 Task: Add an event with the title Third Training Session: Effective Communication and Relationship Building in Teams, date '2024/05/27', time 8:30 AM to 10:30 AMand add a description: During the meeting, you will have the chance to present an overview of your business, highlighting key aspects such as your product or service, target market, competitive advantage, and growth potential. This presentation should provide a clear understanding of your business model and value proposition, captivating the interest of the potential investor., put the event into Green category, logged in from the account softage.8@softage.netand send the event invitation to softage.10@softage.net and softage.6@softage.net. Set a reminder for the event 191 day before
Action: Mouse moved to (147, 183)
Screenshot: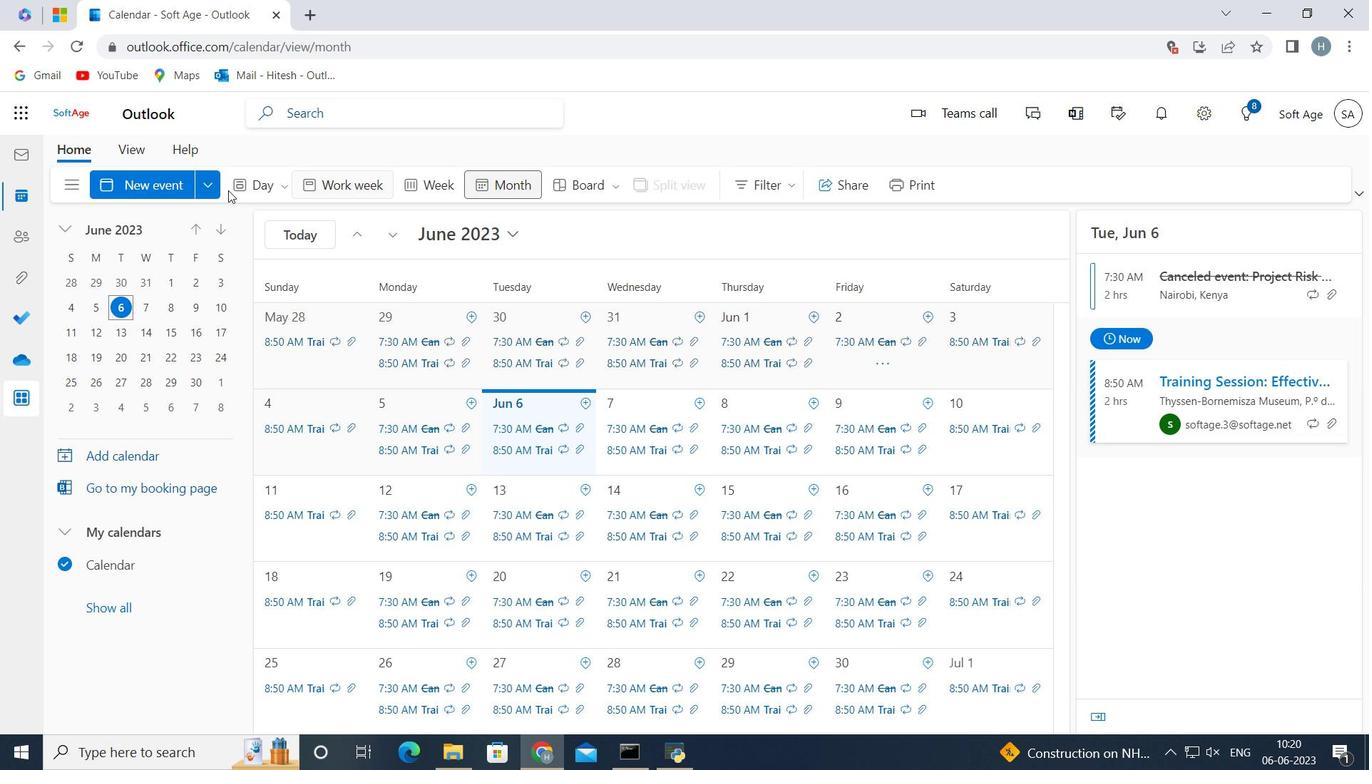 
Action: Mouse pressed left at (147, 183)
Screenshot: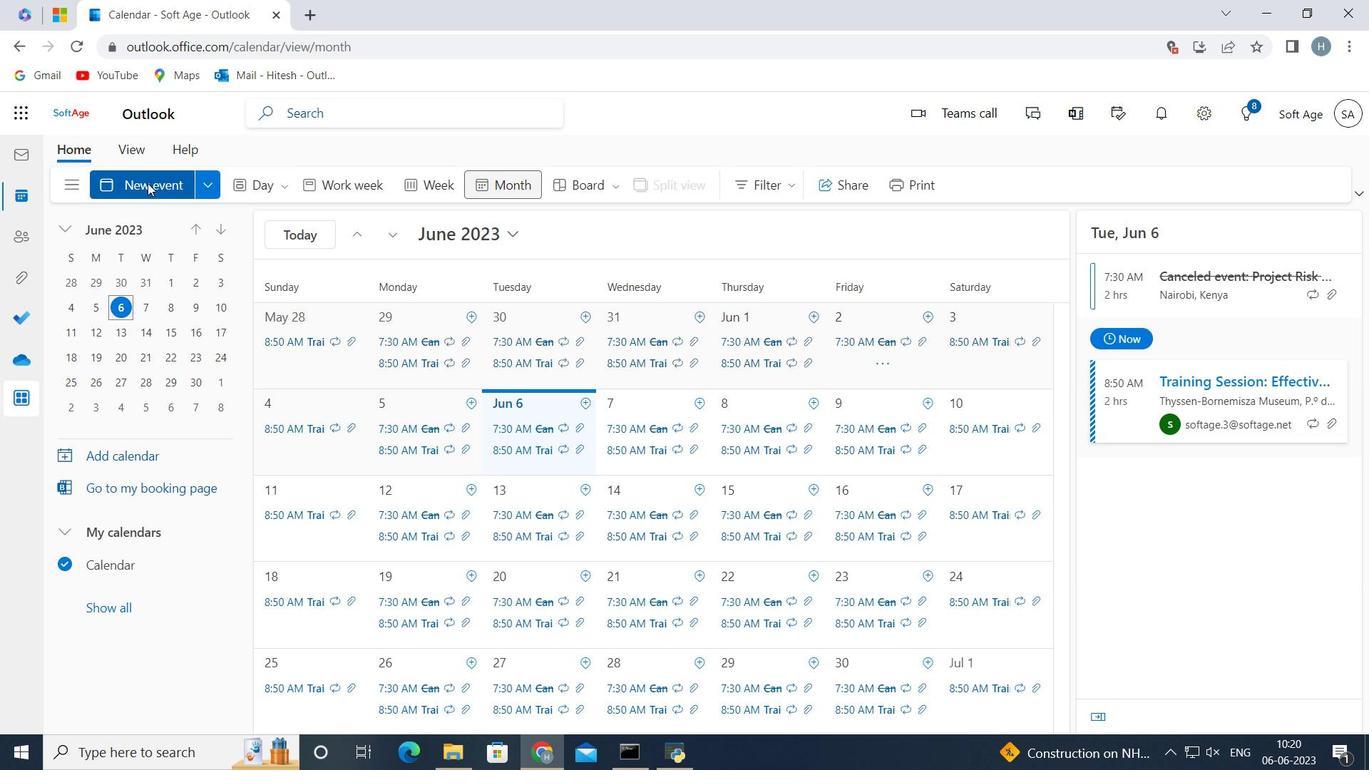 
Action: Mouse moved to (431, 298)
Screenshot: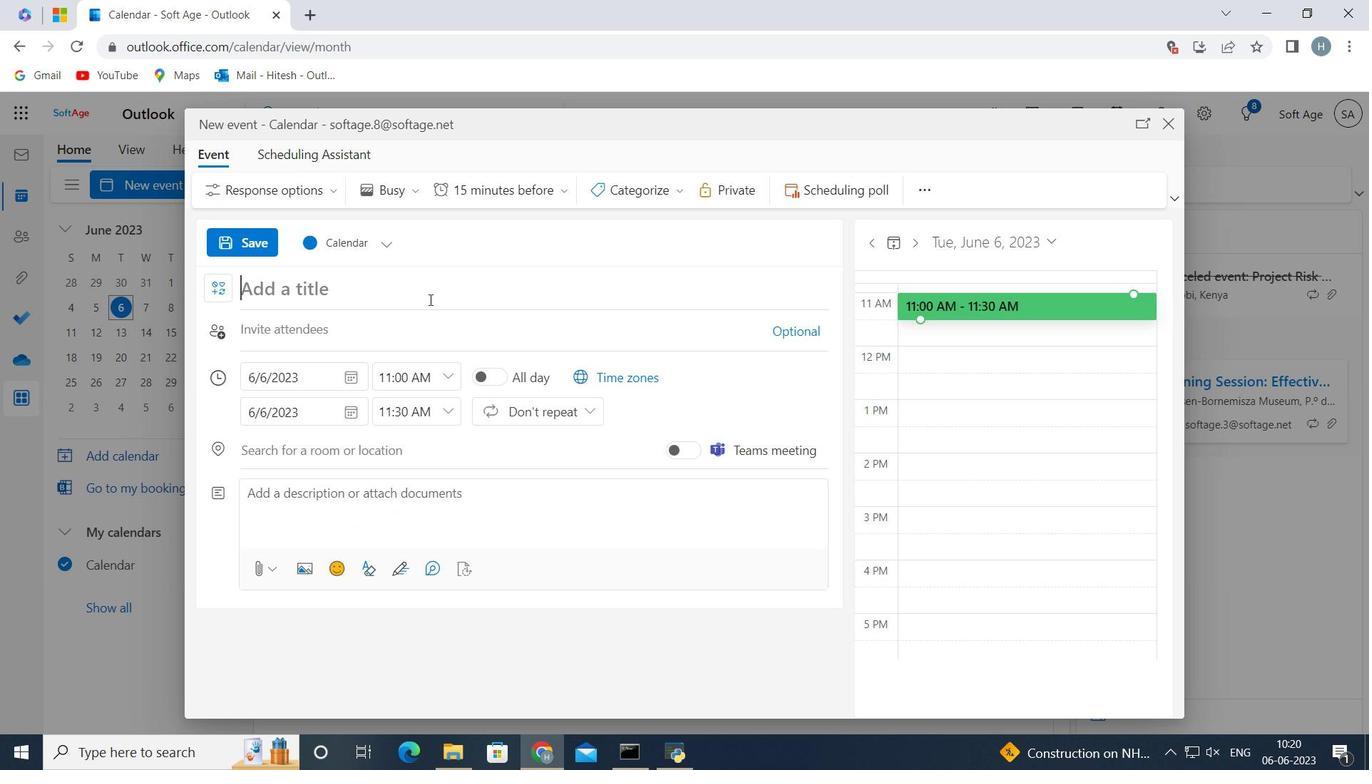 
Action: Mouse pressed left at (431, 298)
Screenshot: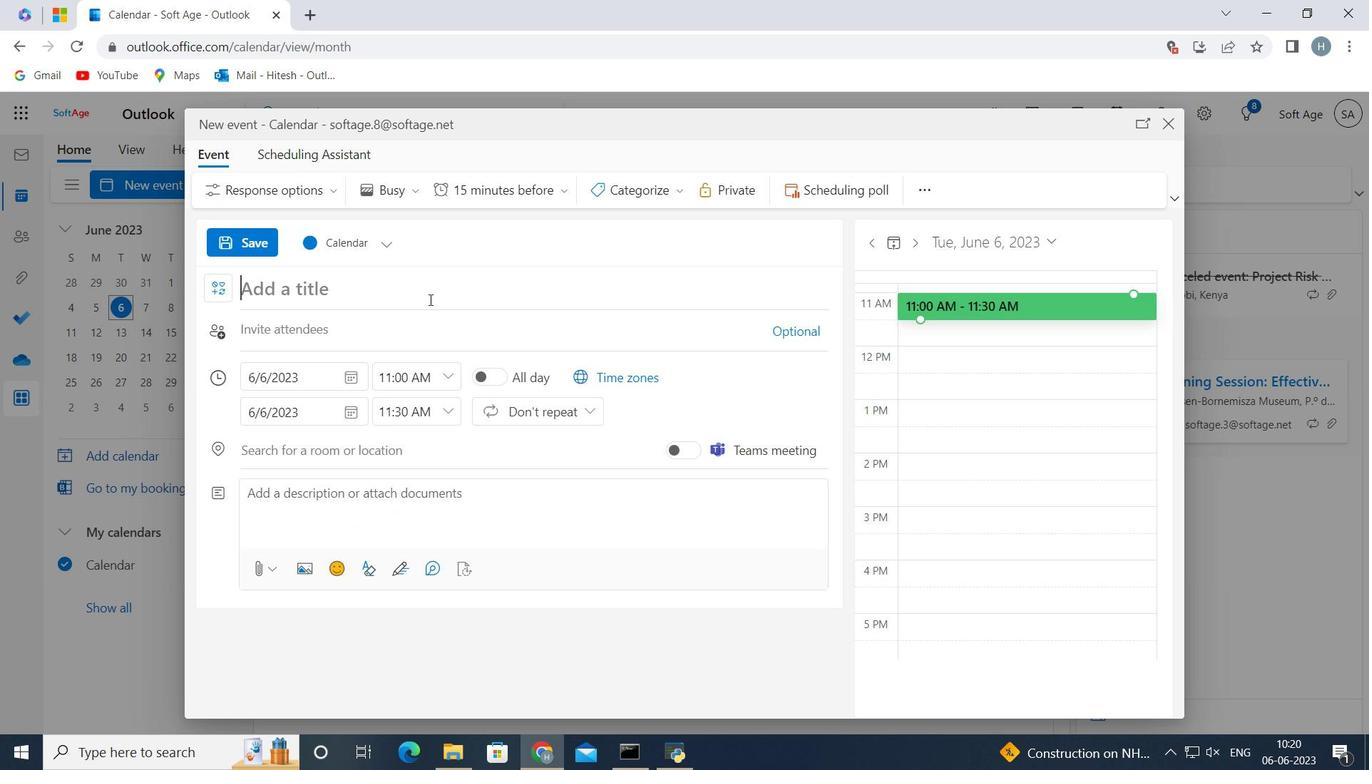 
Action: Key pressed <Key.shift>Third<Key.space><Key.shift>Training<Key.space><Key.shift>Session<Key.shift_r>:<Key.space><Key.shift>Effective<Key.space><Key.shift>Communication<Key.space>and<Key.space><Key.shift>Relationship<Key.space><Key.shift>Building<Key.space>in<Key.space><Key.shift>Teams<Key.space>
Screenshot: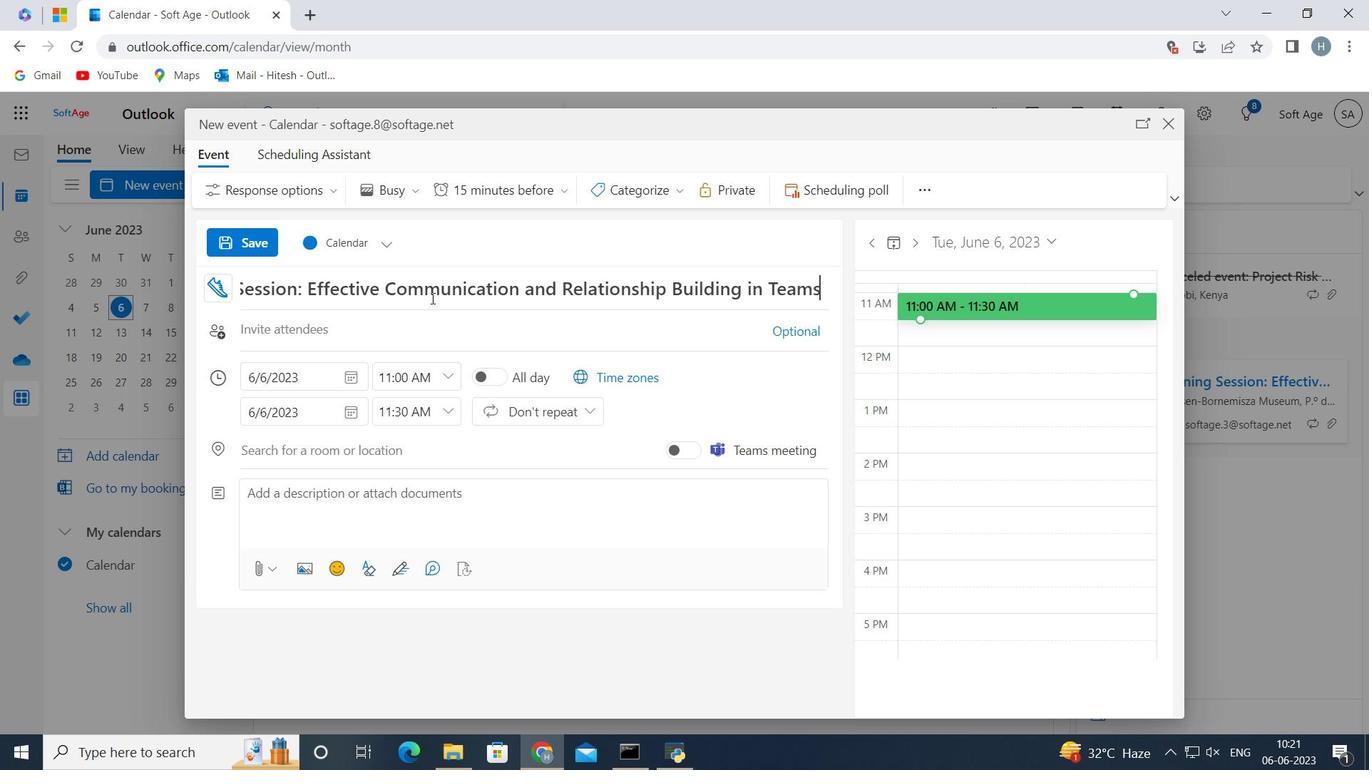 
Action: Mouse moved to (353, 373)
Screenshot: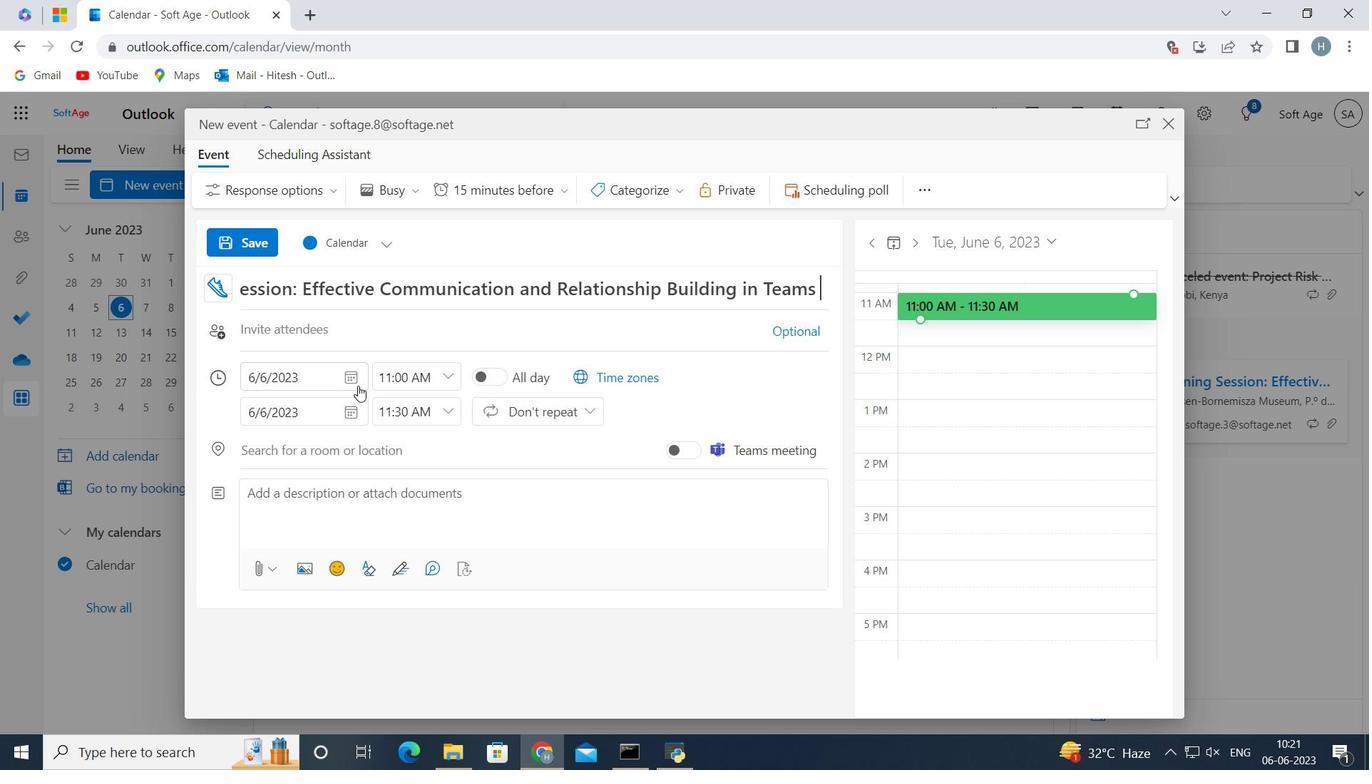 
Action: Mouse pressed left at (353, 373)
Screenshot: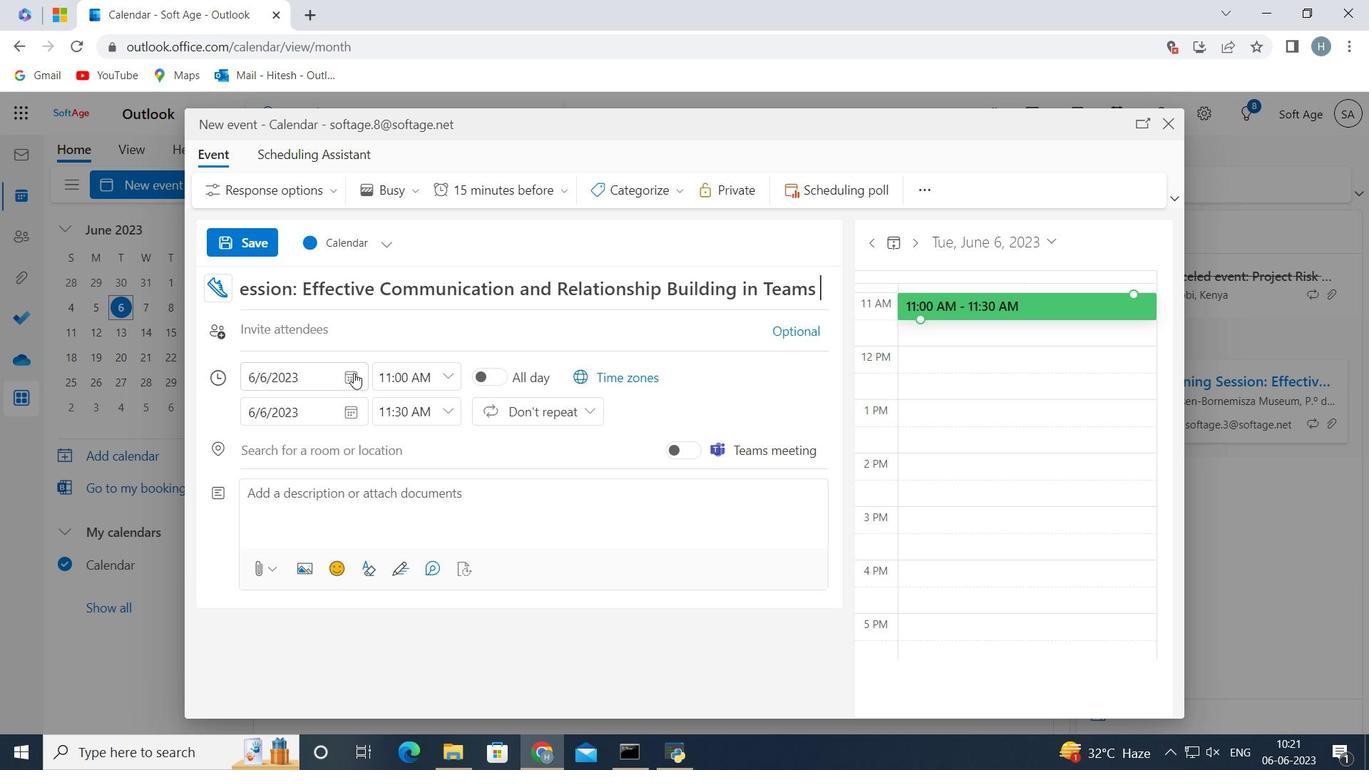 
Action: Mouse moved to (322, 410)
Screenshot: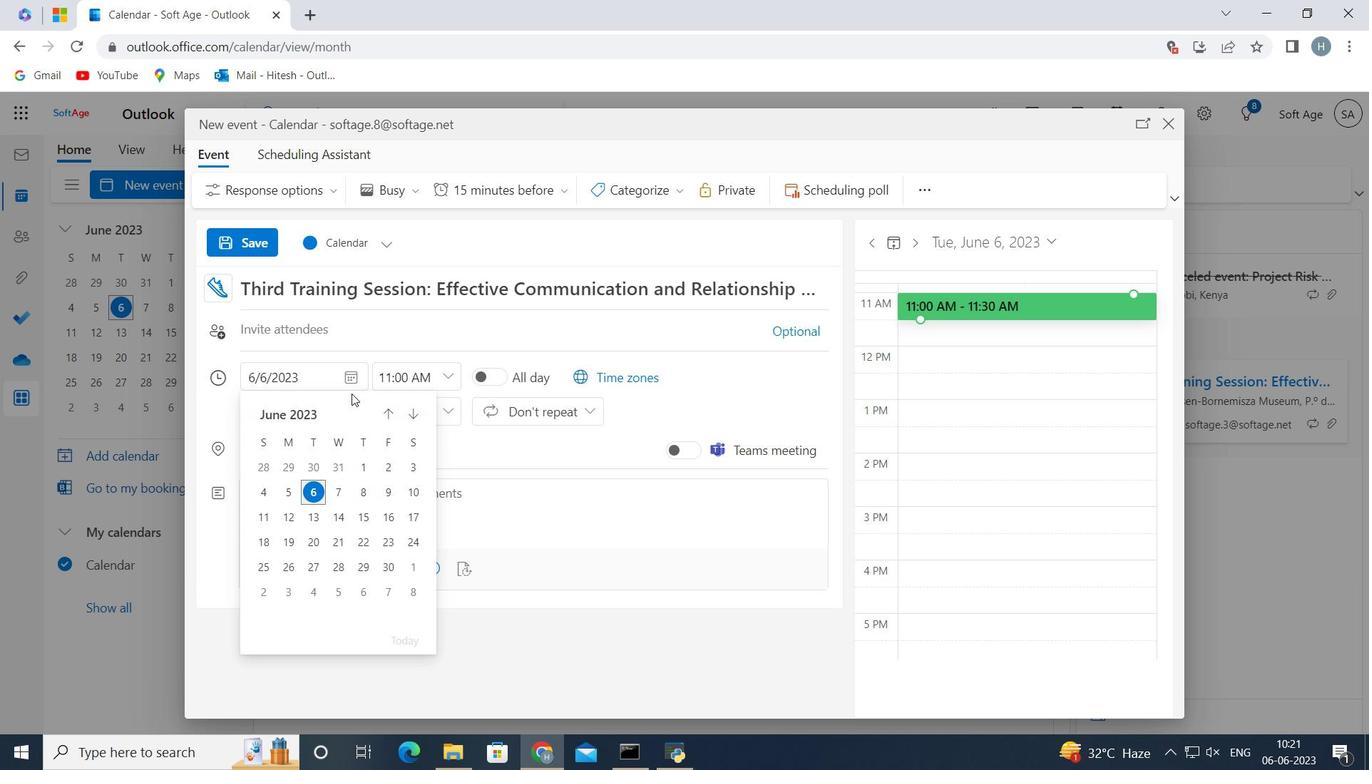 
Action: Mouse pressed left at (322, 410)
Screenshot: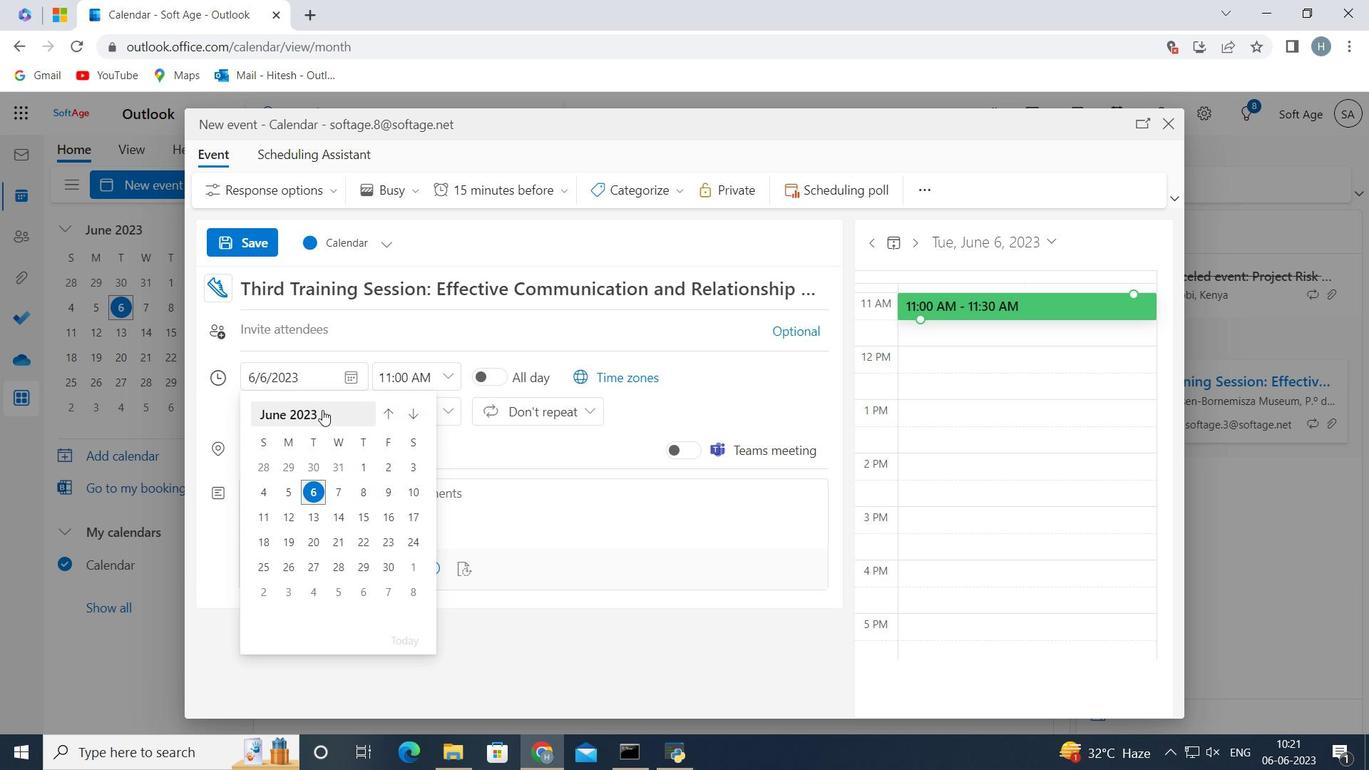 
Action: Mouse moved to (321, 410)
Screenshot: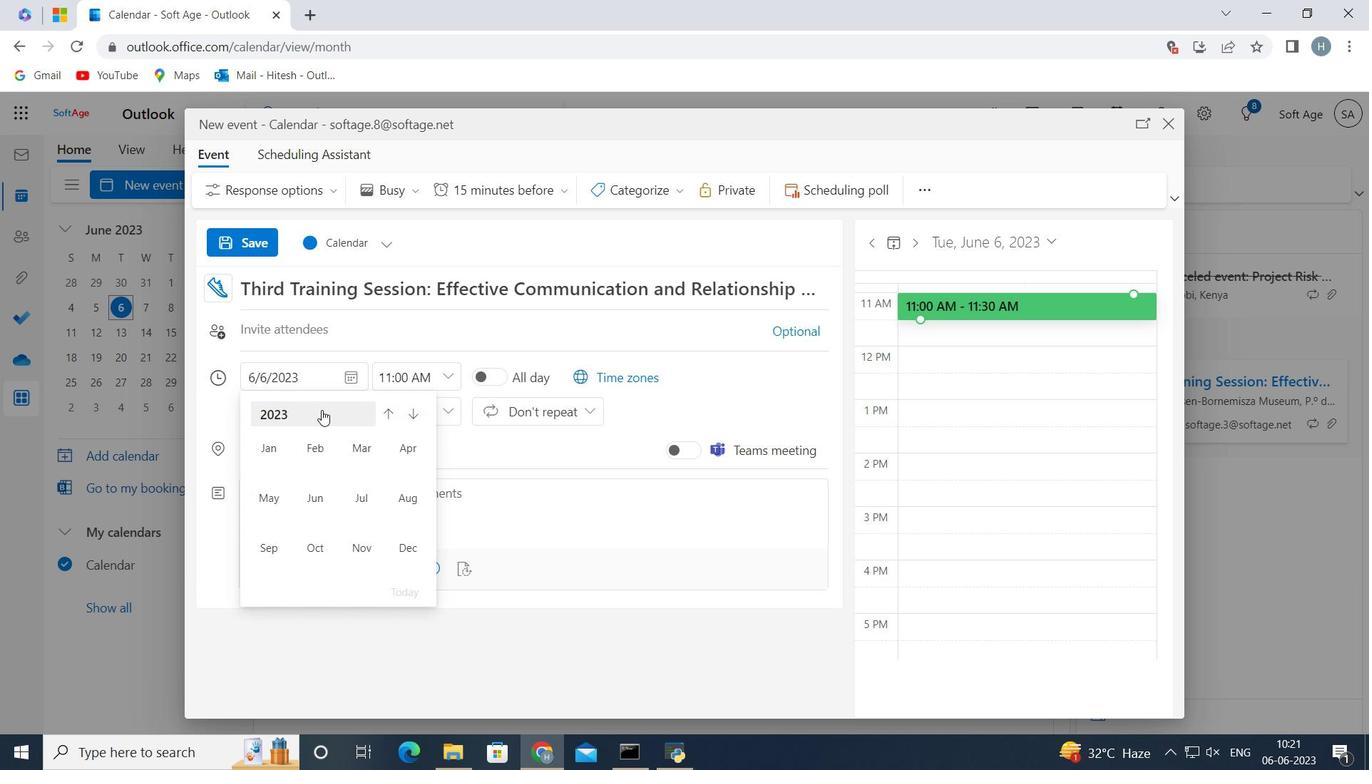 
Action: Mouse pressed left at (321, 410)
Screenshot: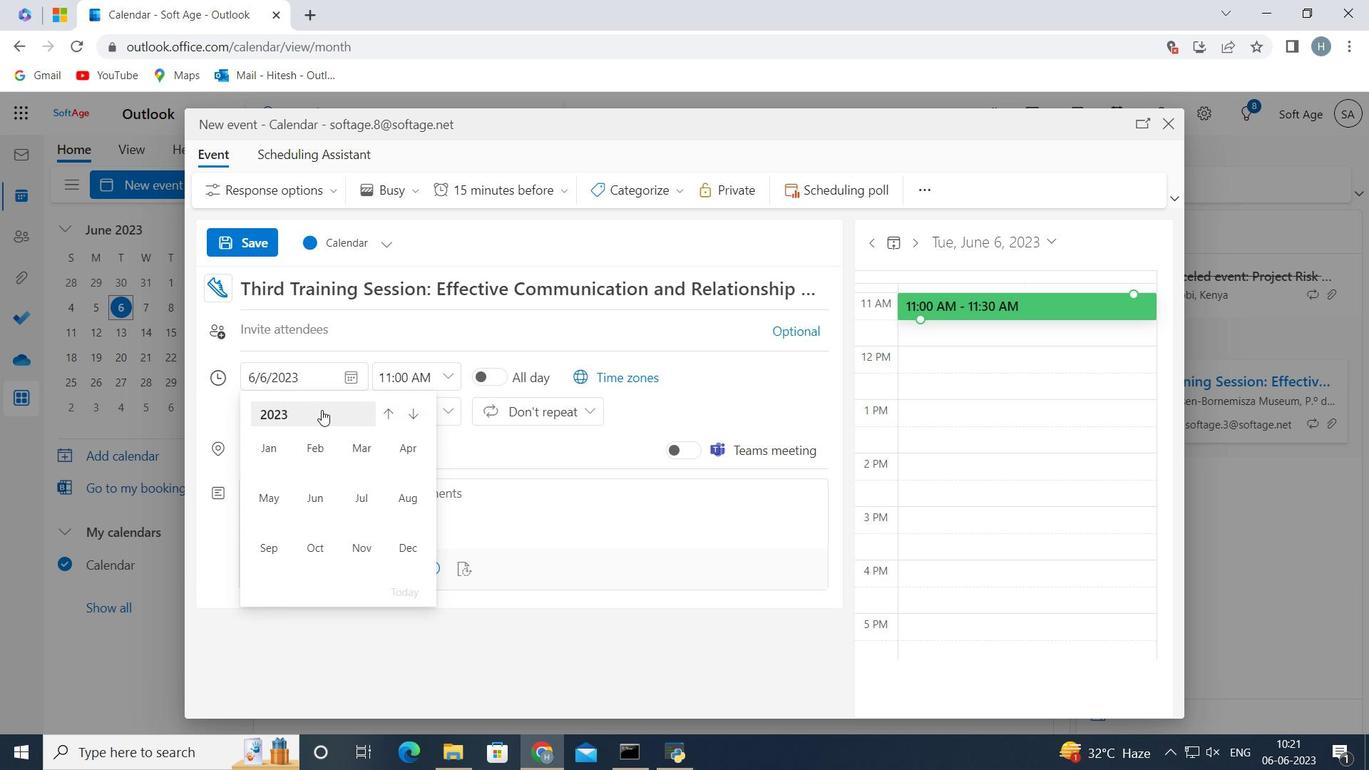 
Action: Mouse moved to (272, 493)
Screenshot: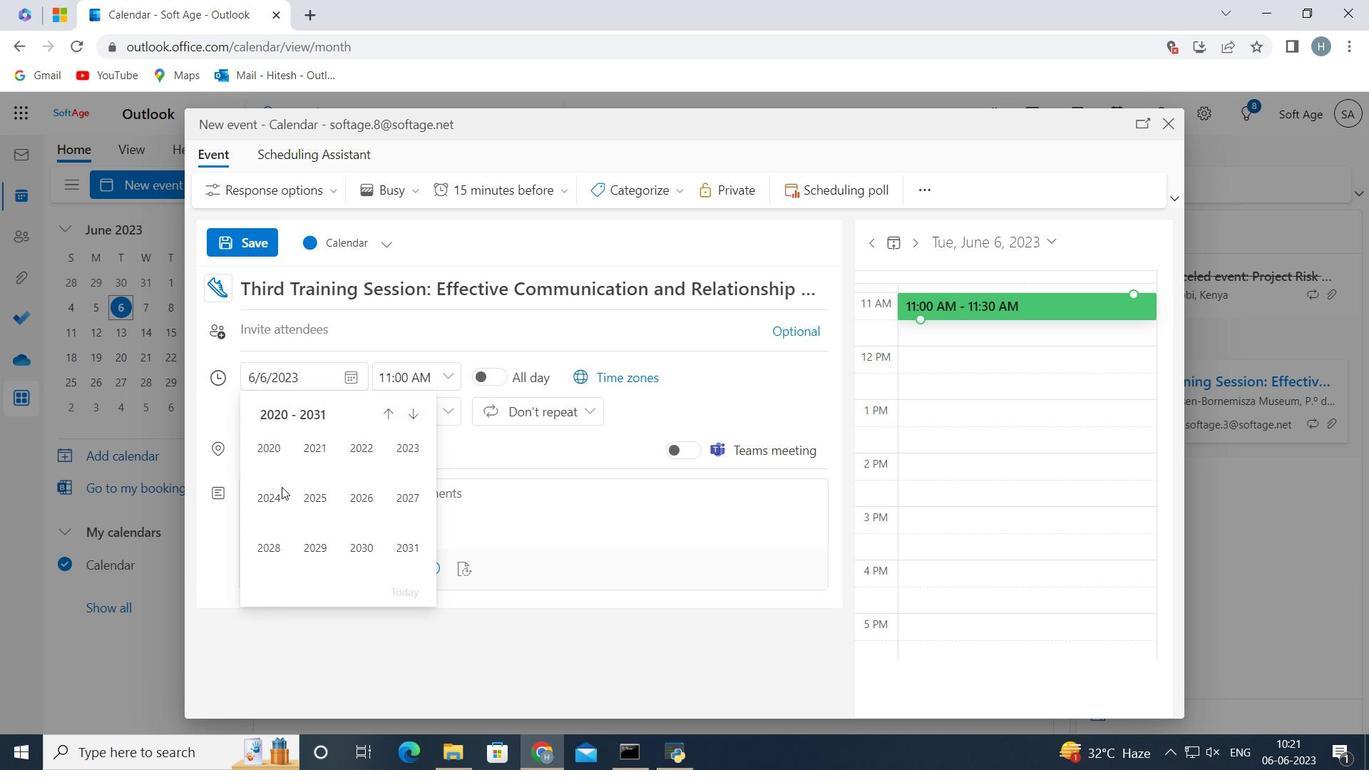 
Action: Mouse pressed left at (272, 493)
Screenshot: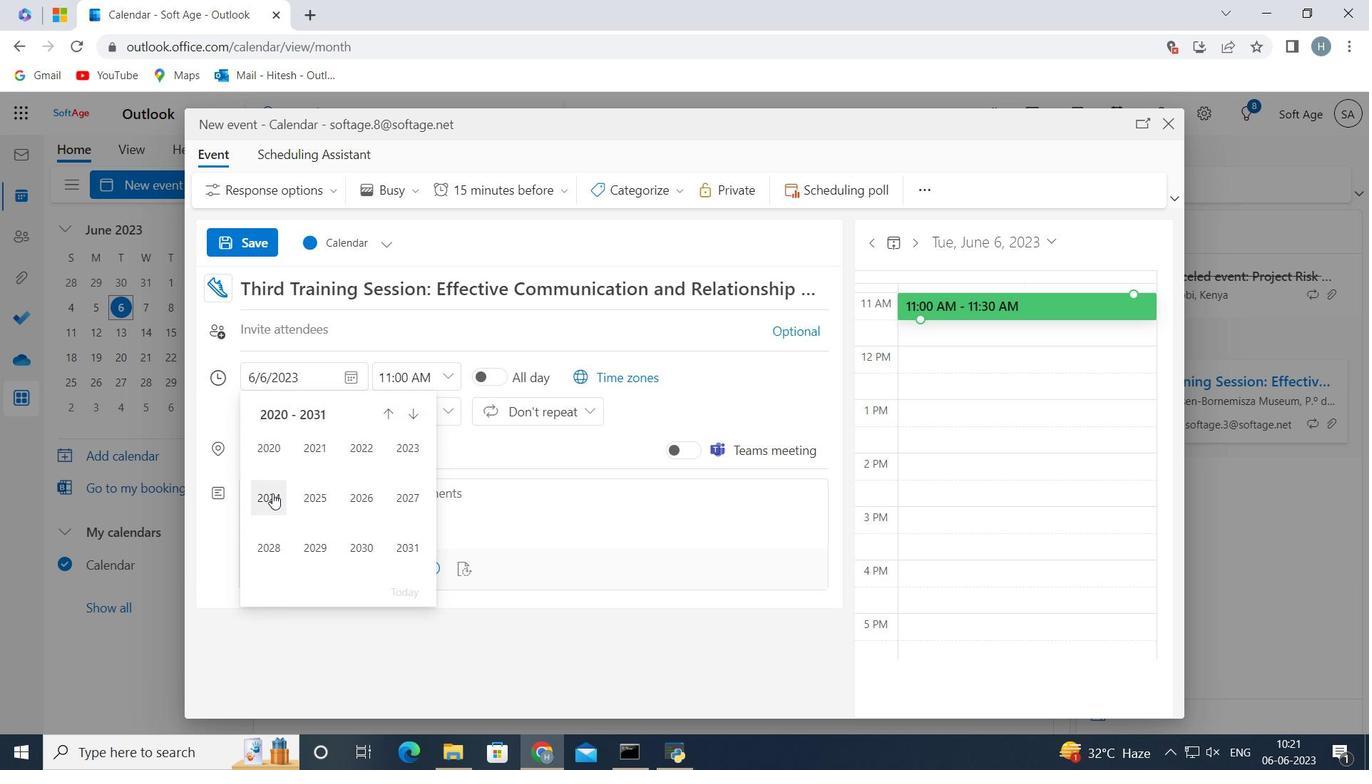 
Action: Mouse moved to (270, 491)
Screenshot: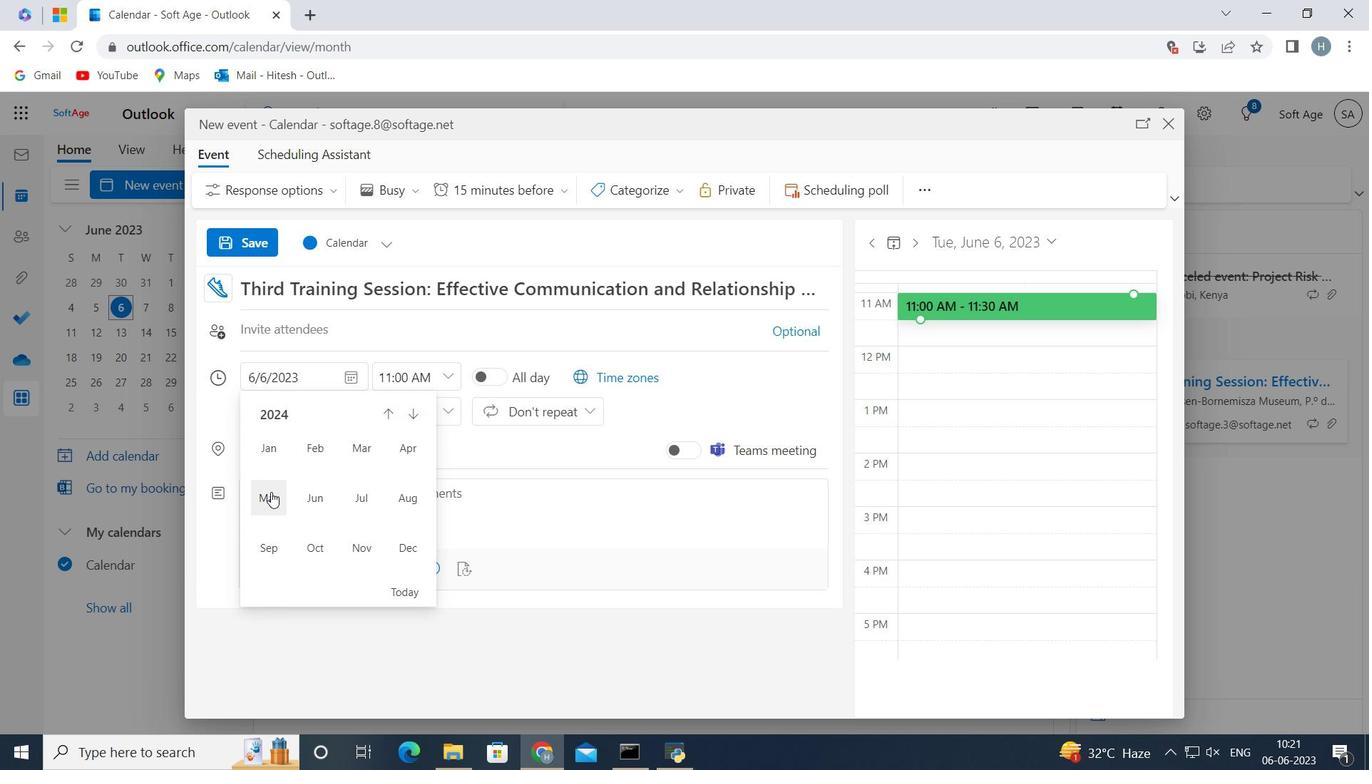 
Action: Mouse pressed left at (270, 491)
Screenshot: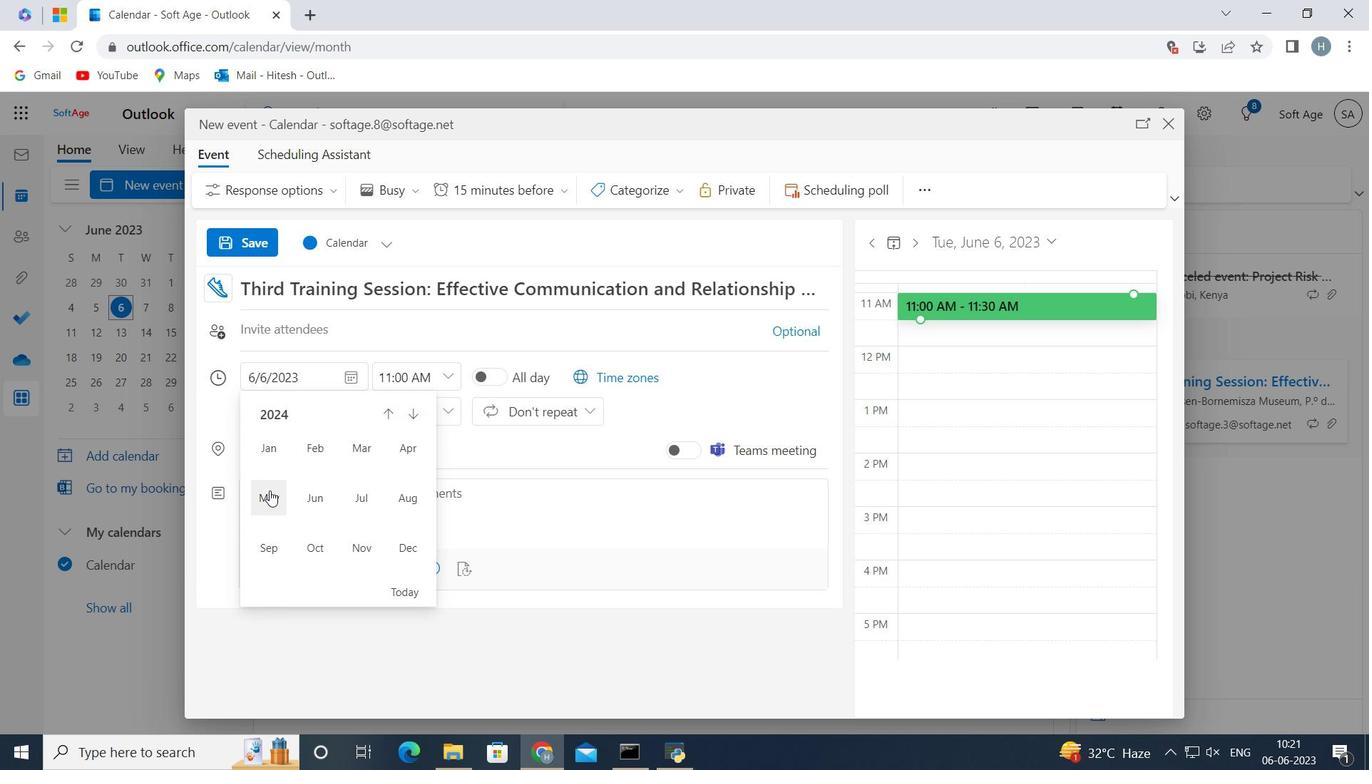 
Action: Mouse moved to (286, 567)
Screenshot: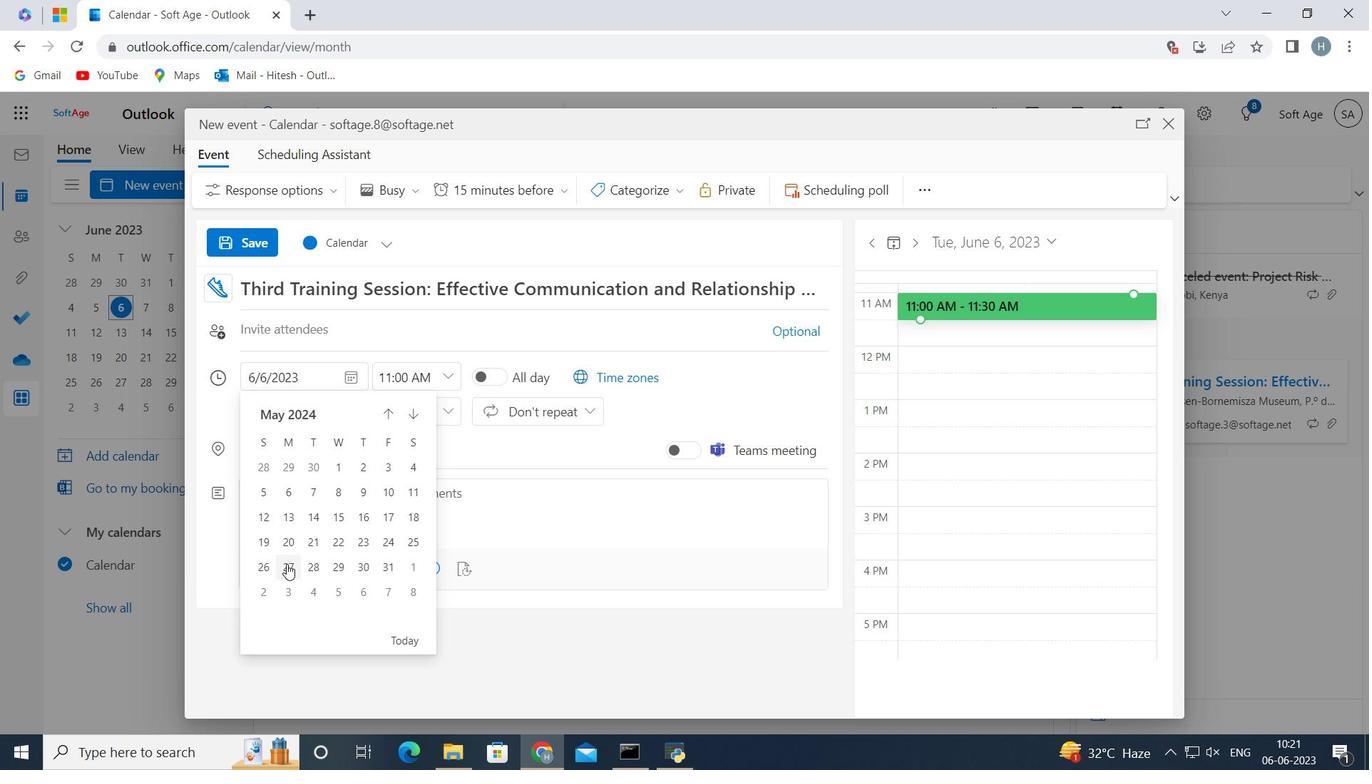 
Action: Mouse pressed left at (286, 567)
Screenshot: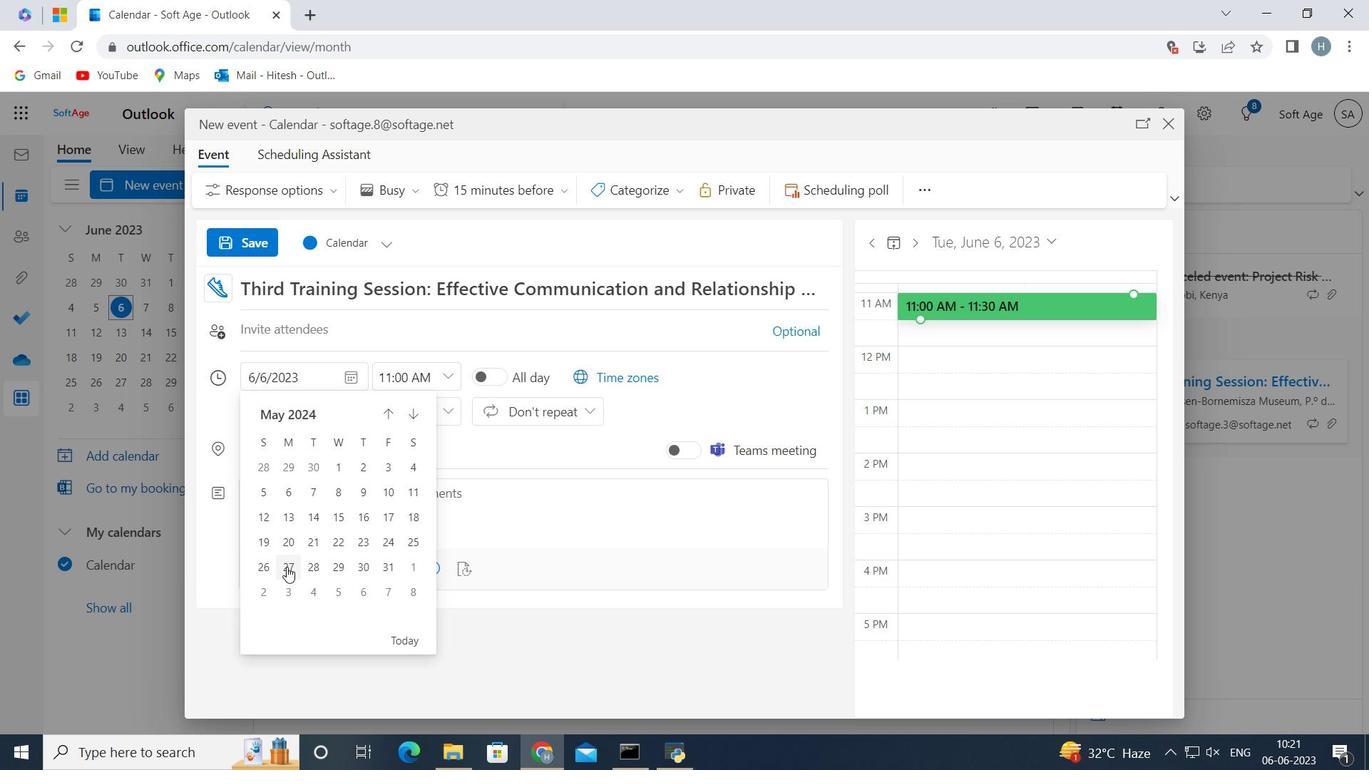 
Action: Mouse moved to (450, 371)
Screenshot: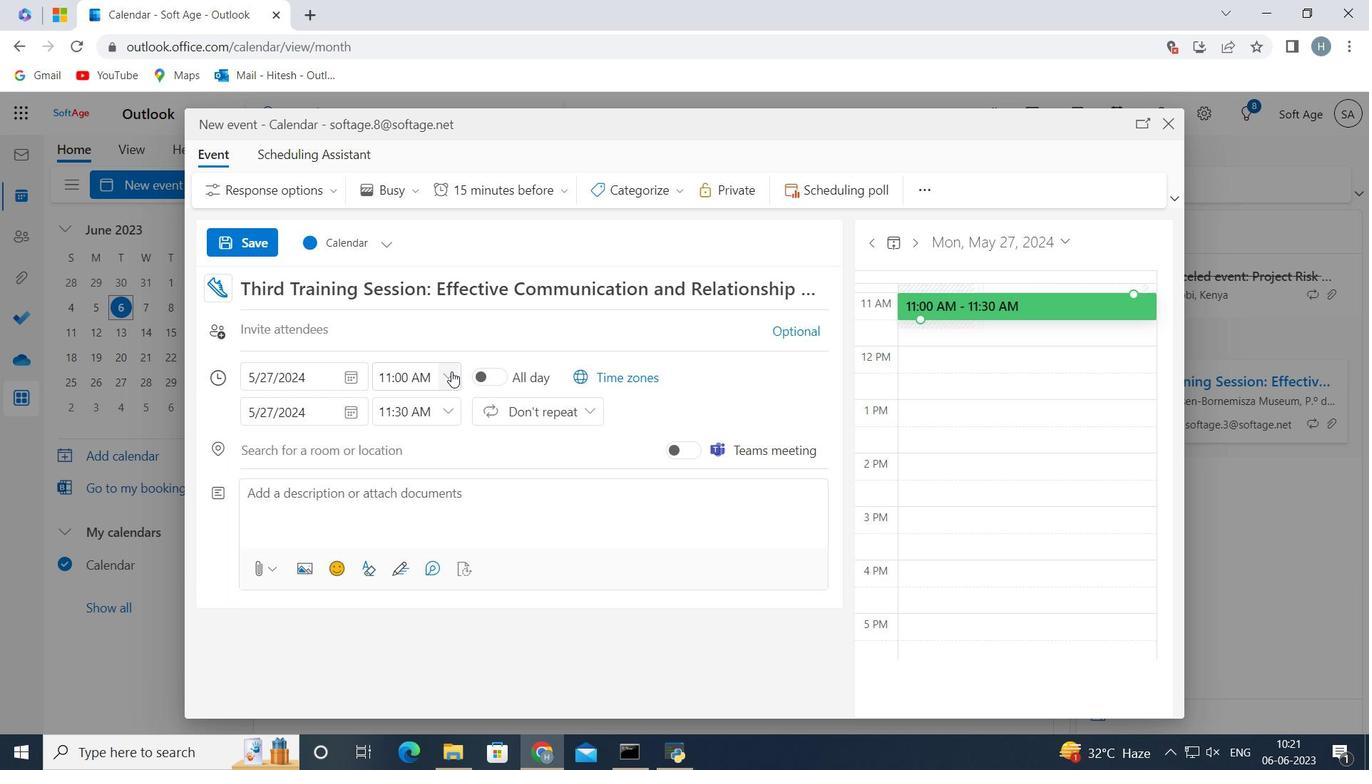 
Action: Mouse pressed left at (450, 371)
Screenshot: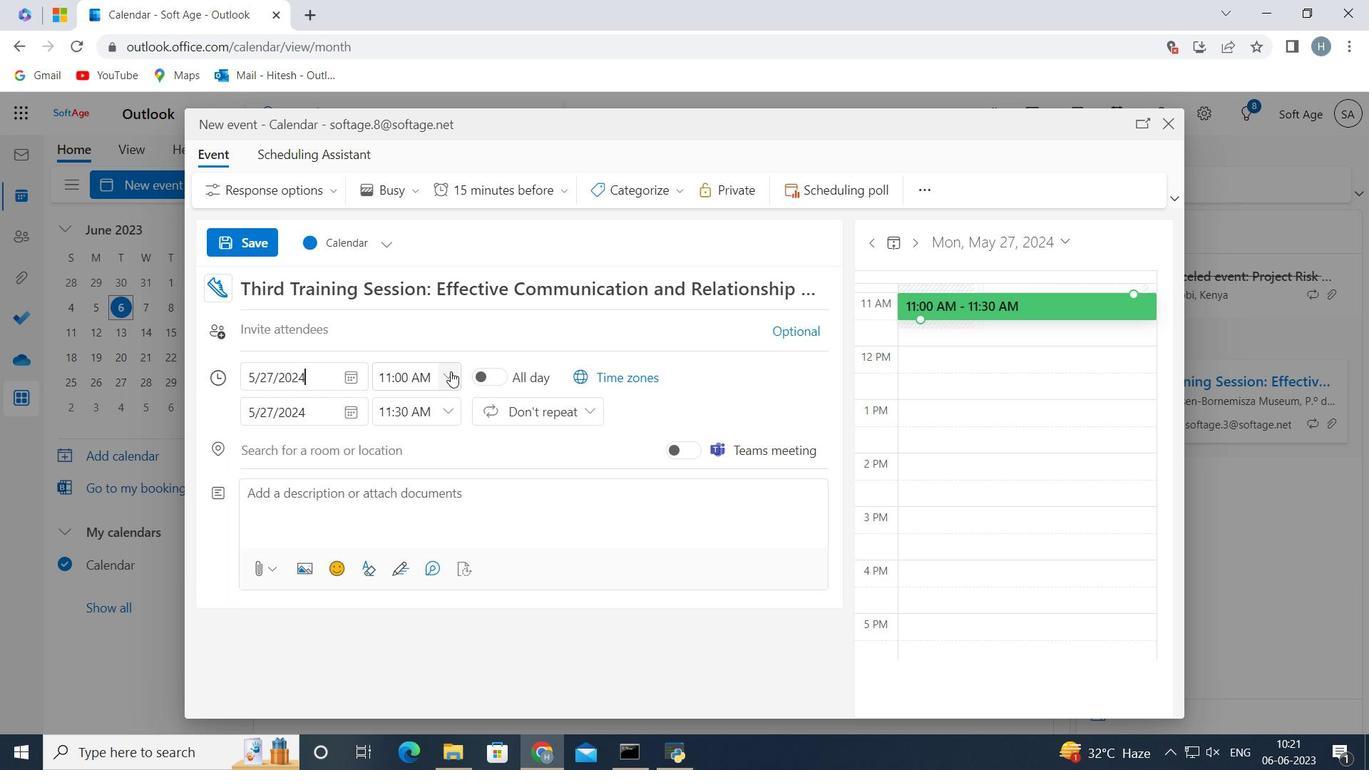 
Action: Mouse moved to (417, 480)
Screenshot: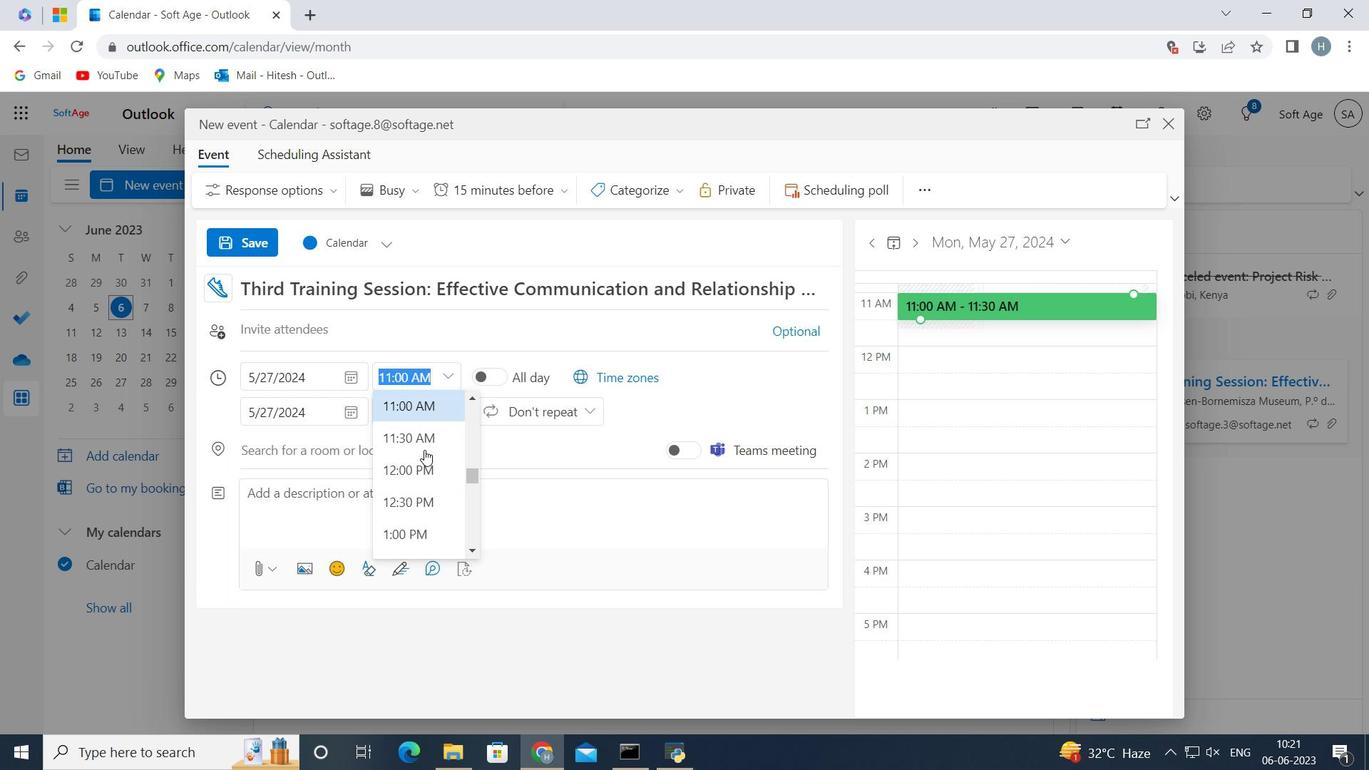 
Action: Mouse scrolled (417, 480) with delta (0, 0)
Screenshot: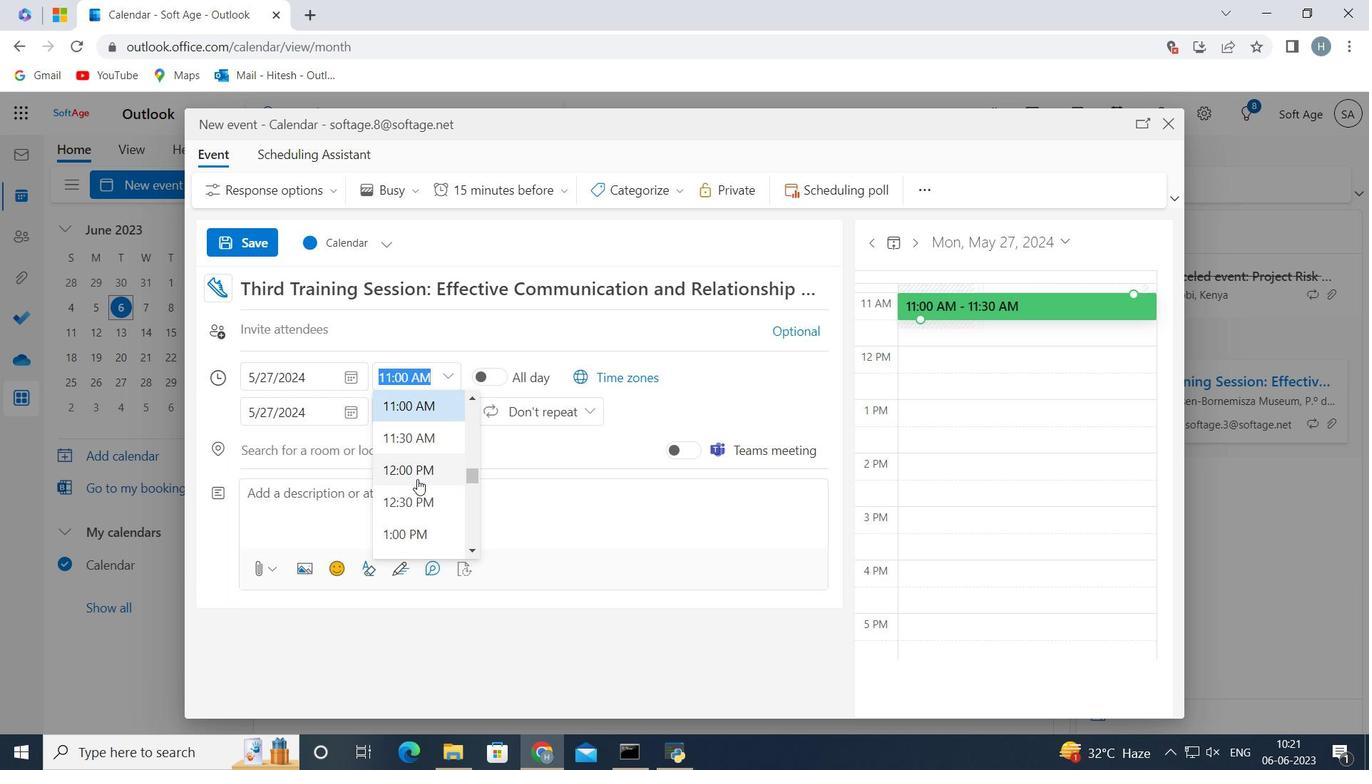 
Action: Mouse moved to (415, 481)
Screenshot: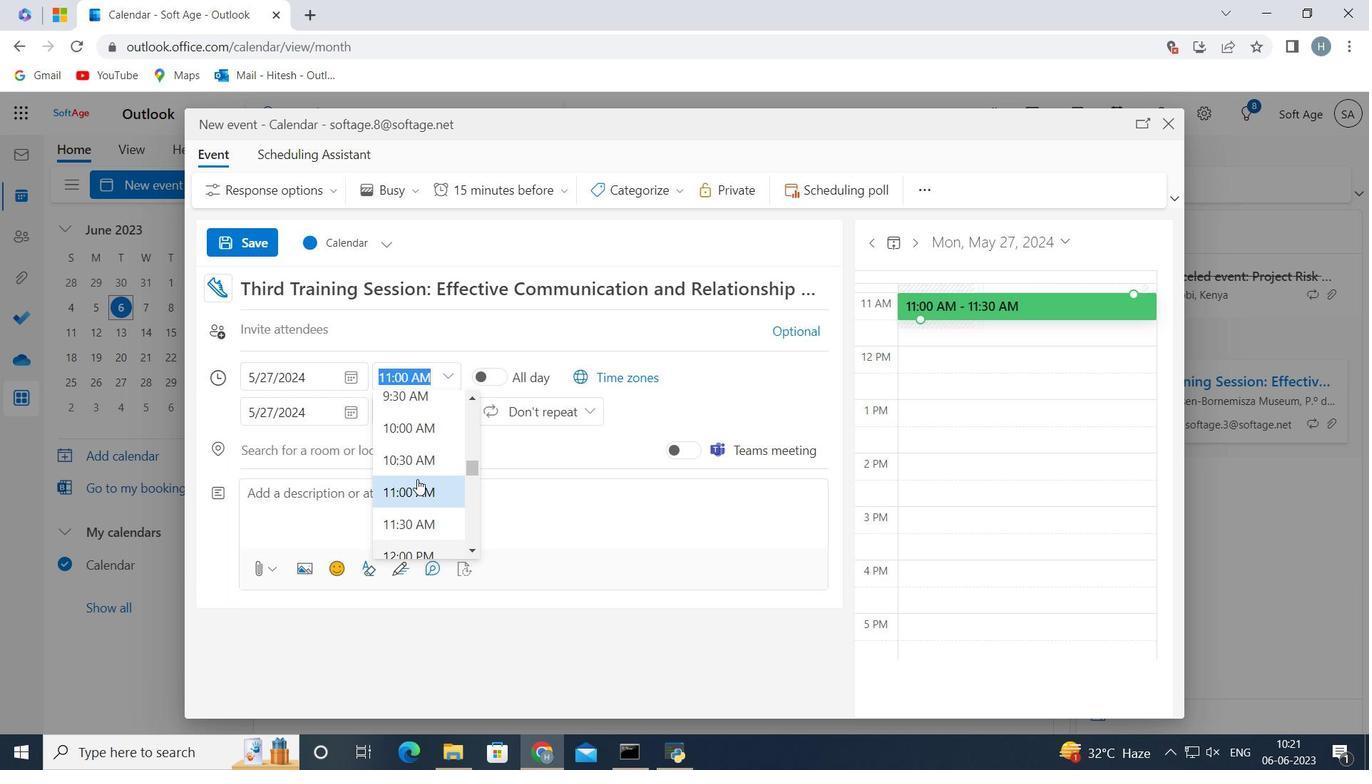 
Action: Mouse scrolled (415, 482) with delta (0, 0)
Screenshot: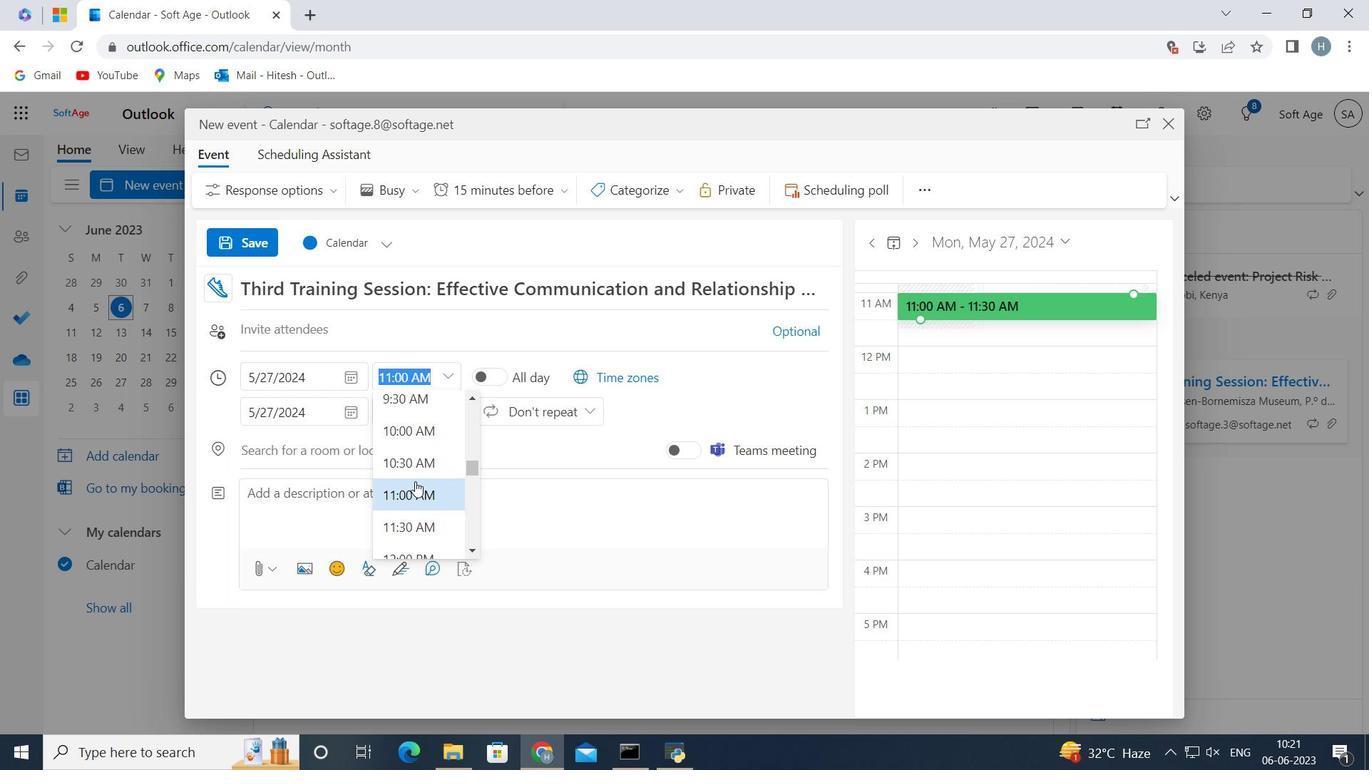 
Action: Mouse moved to (415, 481)
Screenshot: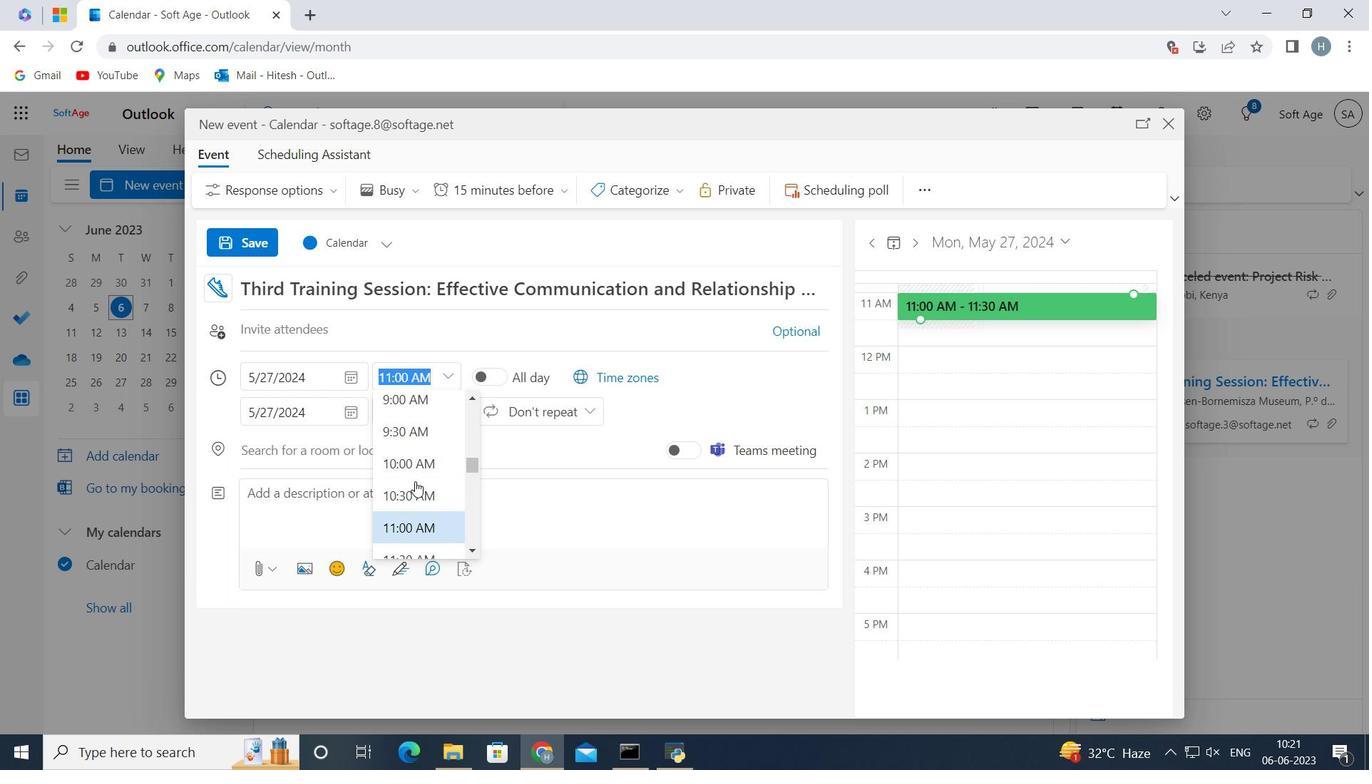 
Action: Mouse scrolled (415, 482) with delta (0, 0)
Screenshot: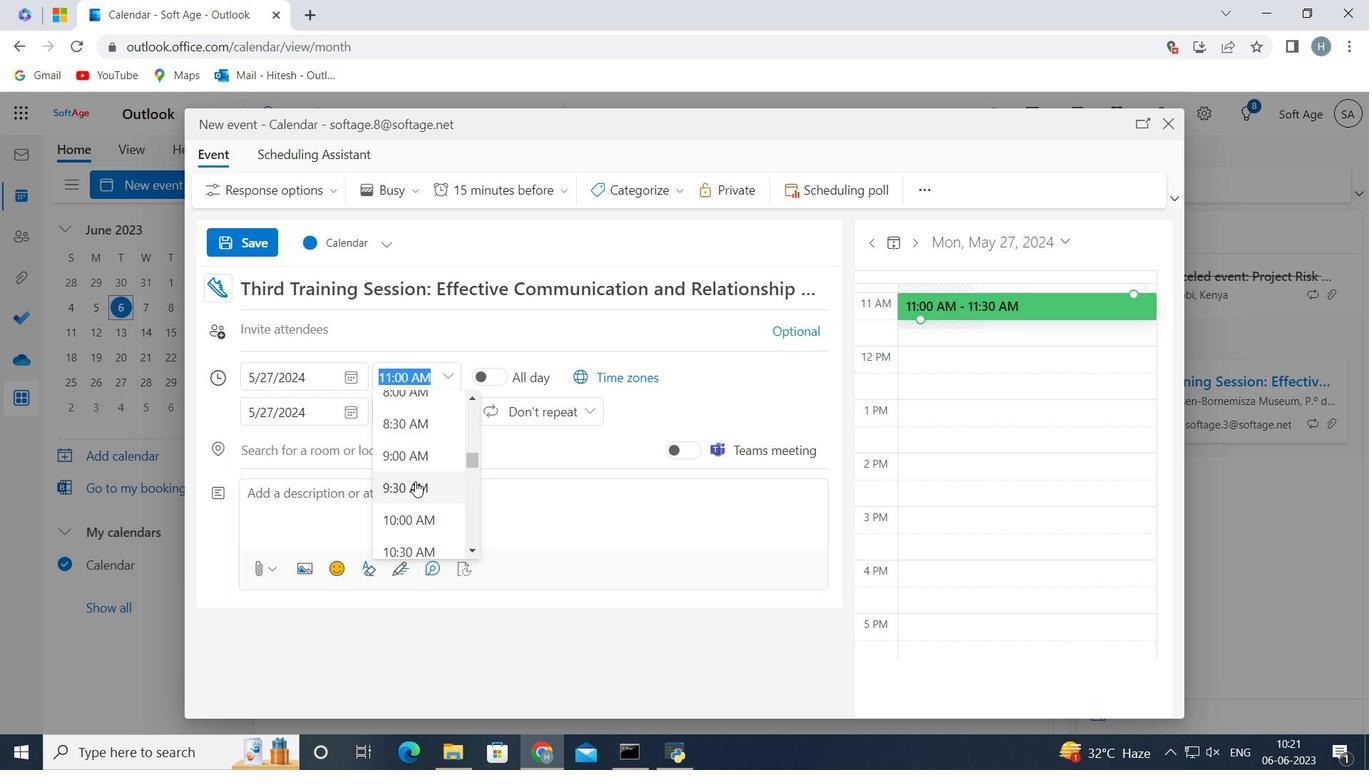 
Action: Mouse moved to (410, 512)
Screenshot: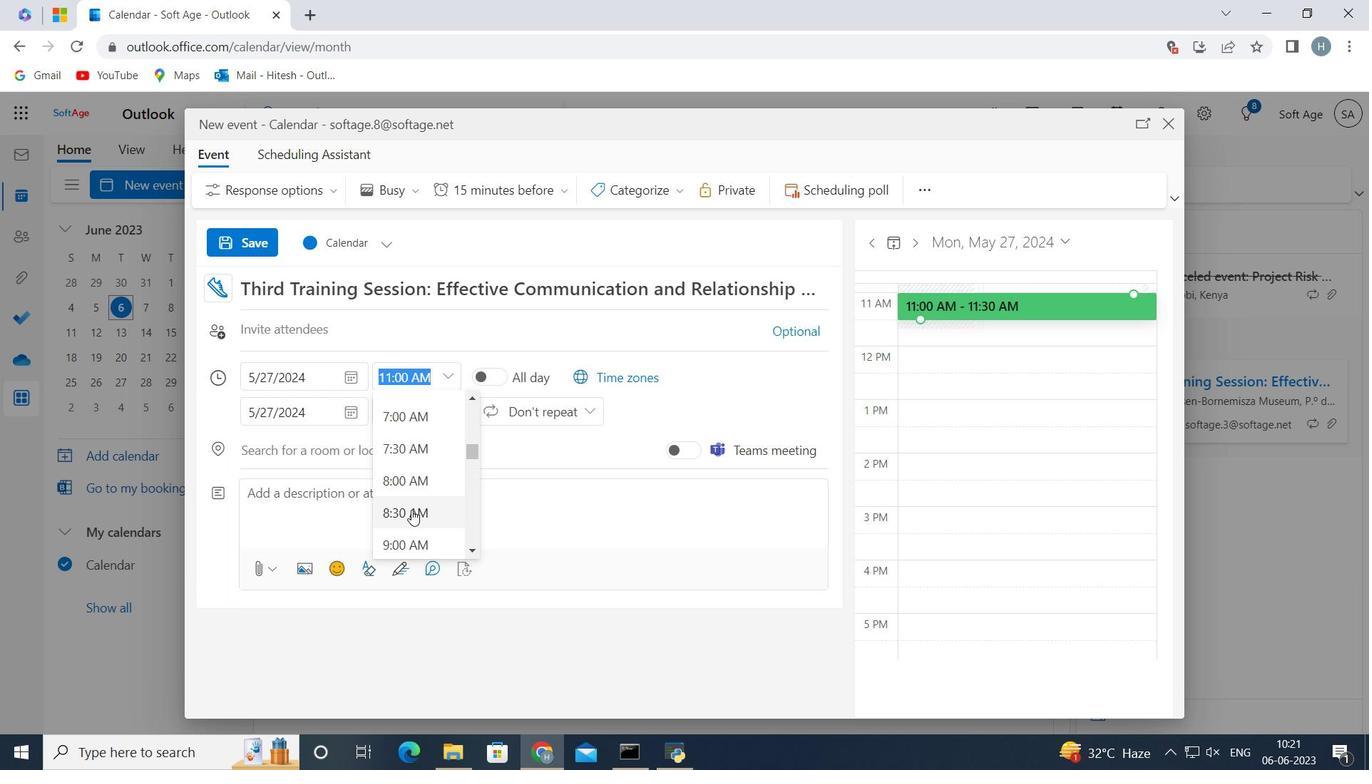 
Action: Mouse pressed left at (410, 512)
Screenshot: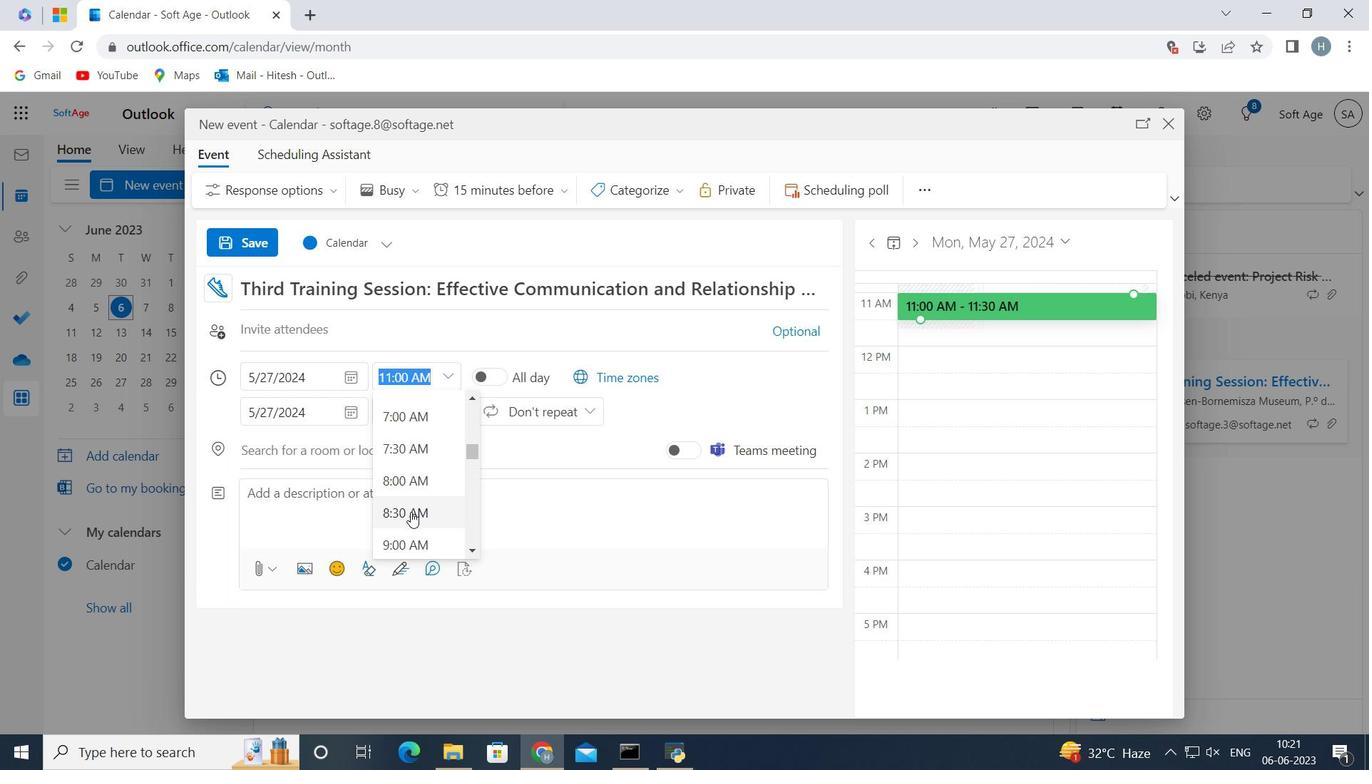 
Action: Mouse moved to (446, 410)
Screenshot: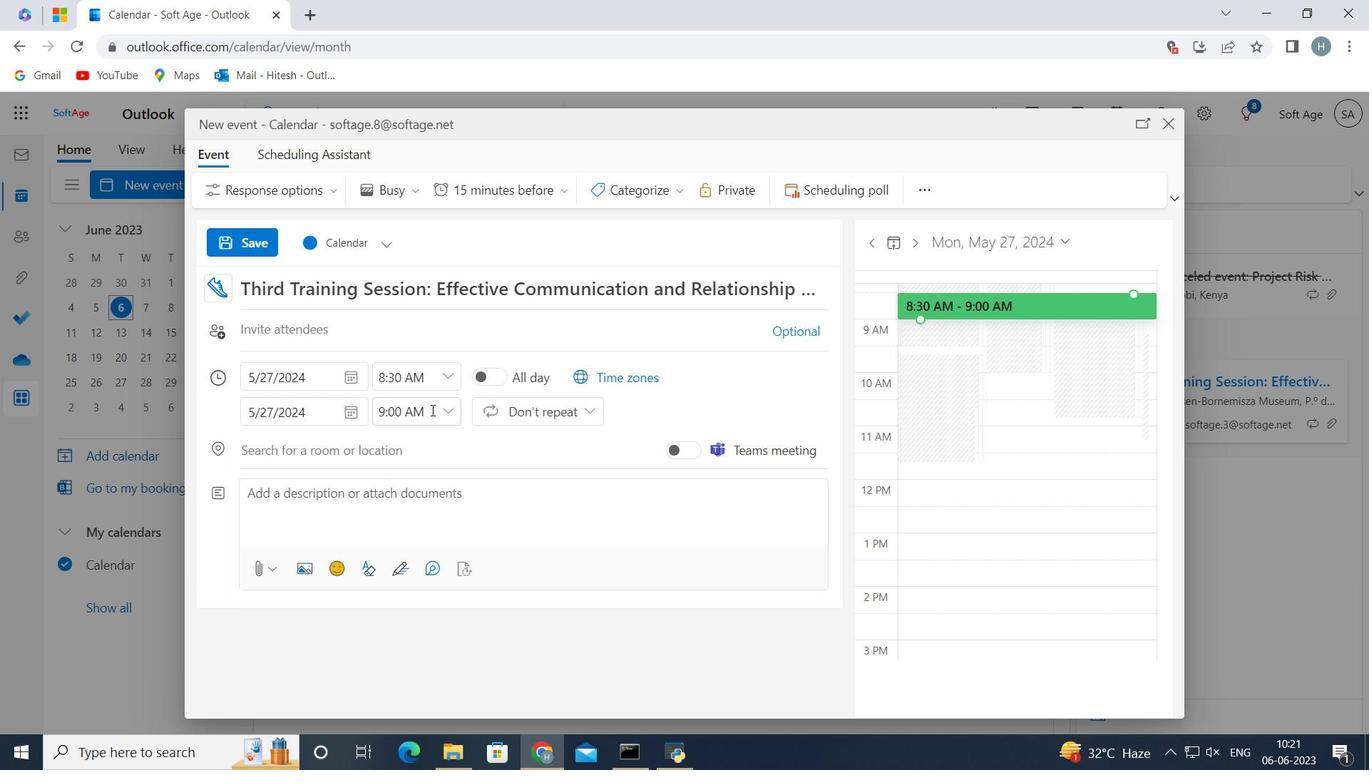 
Action: Mouse pressed left at (446, 410)
Screenshot: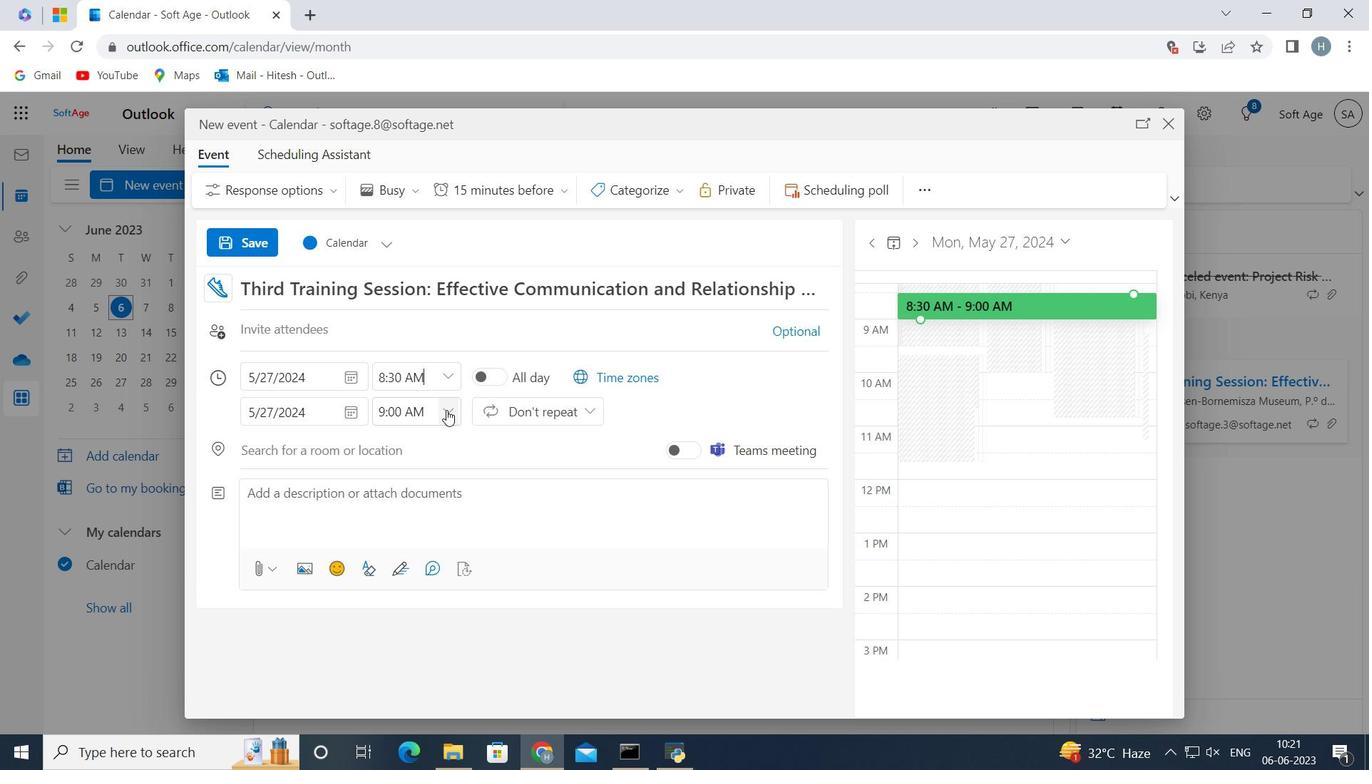 
Action: Mouse moved to (427, 524)
Screenshot: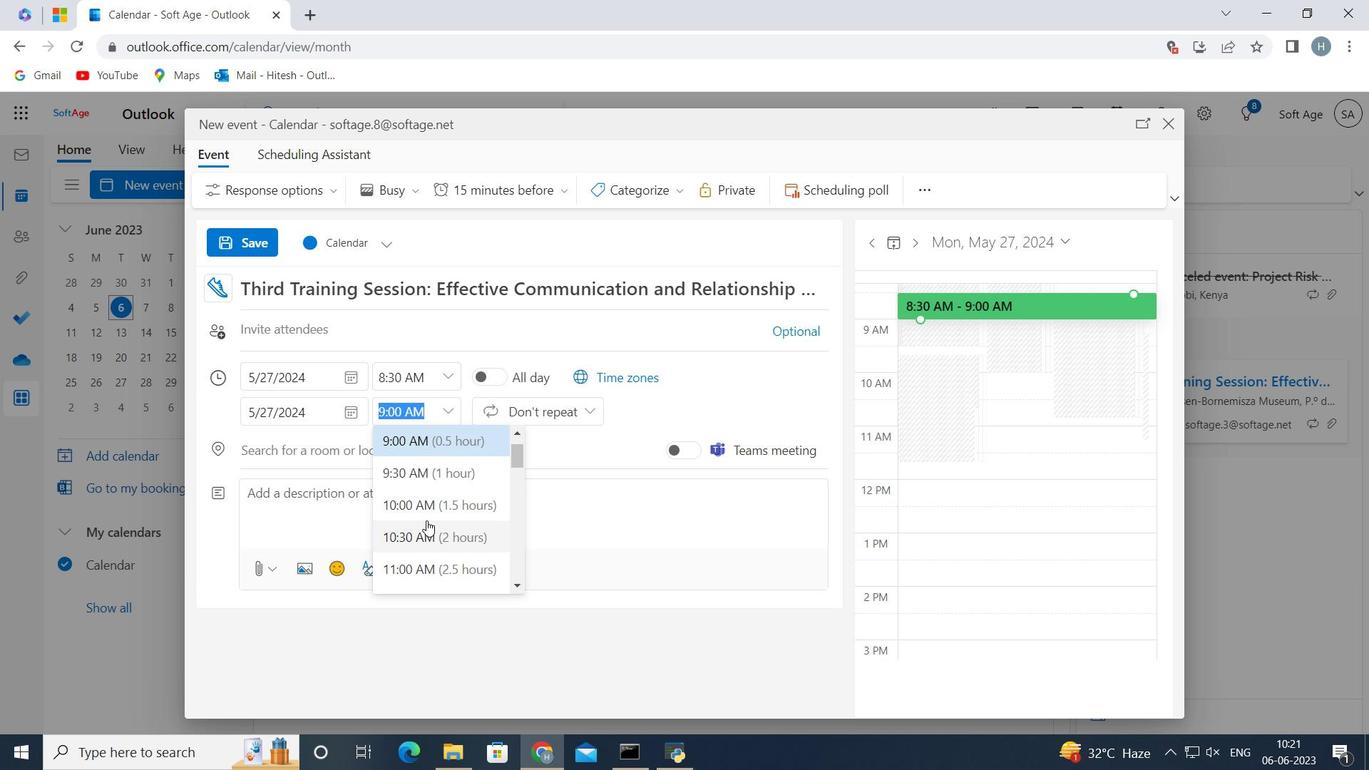 
Action: Mouse pressed left at (427, 524)
Screenshot: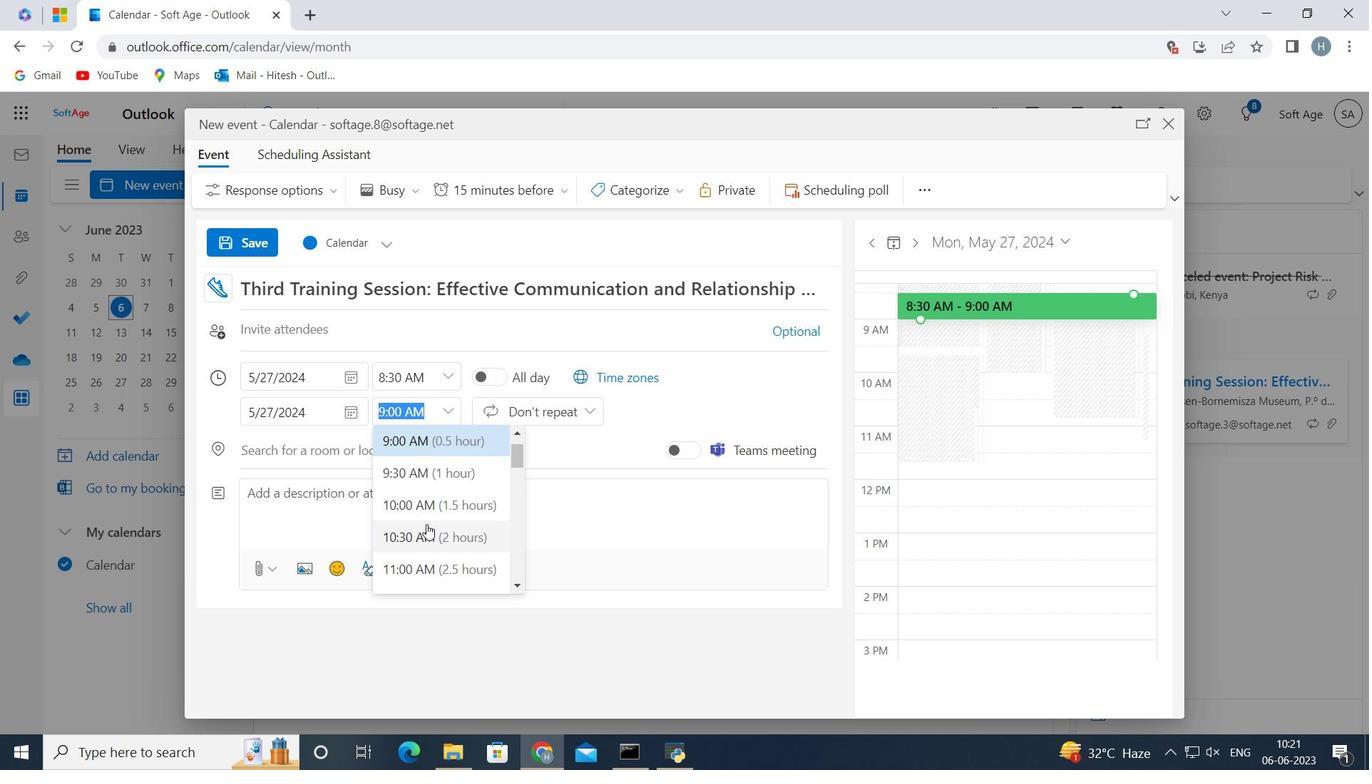 
Action: Mouse moved to (427, 518)
Screenshot: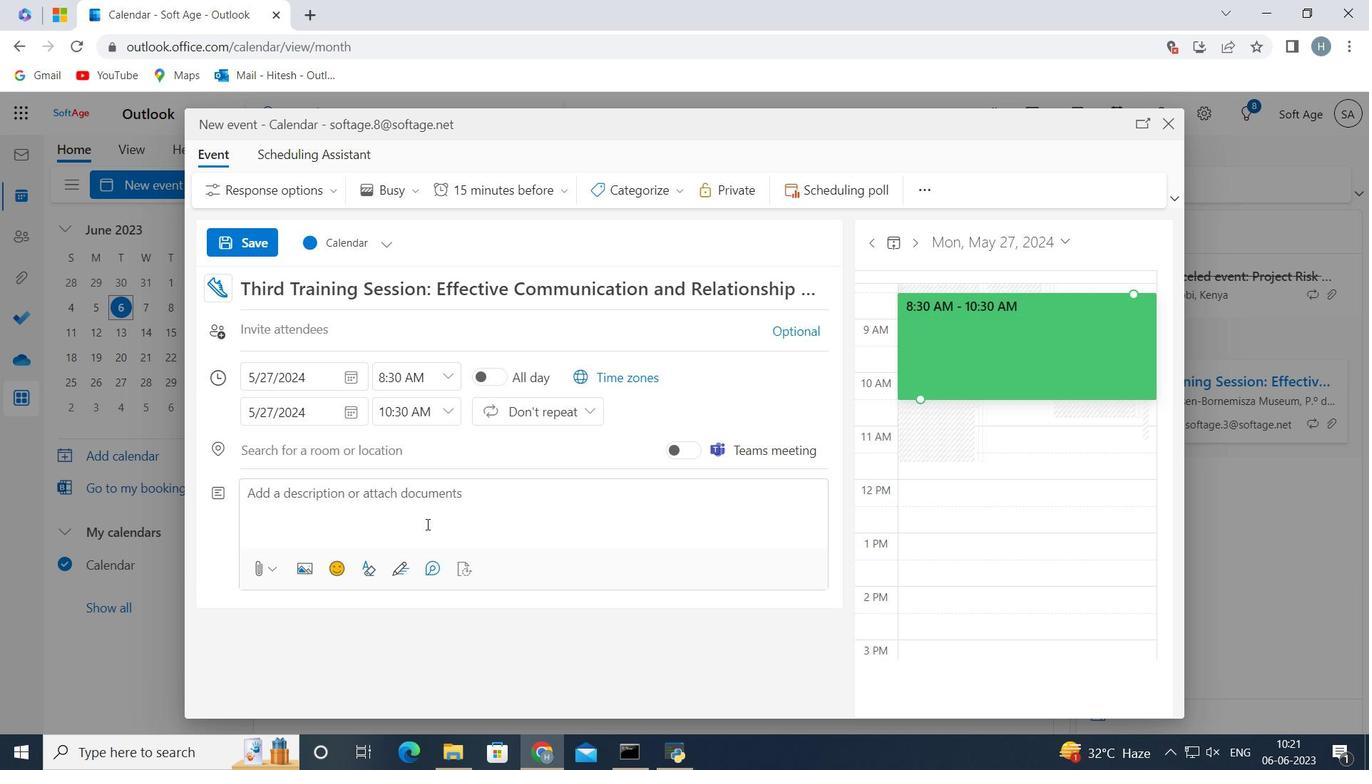 
Action: Mouse pressed left at (427, 518)
Screenshot: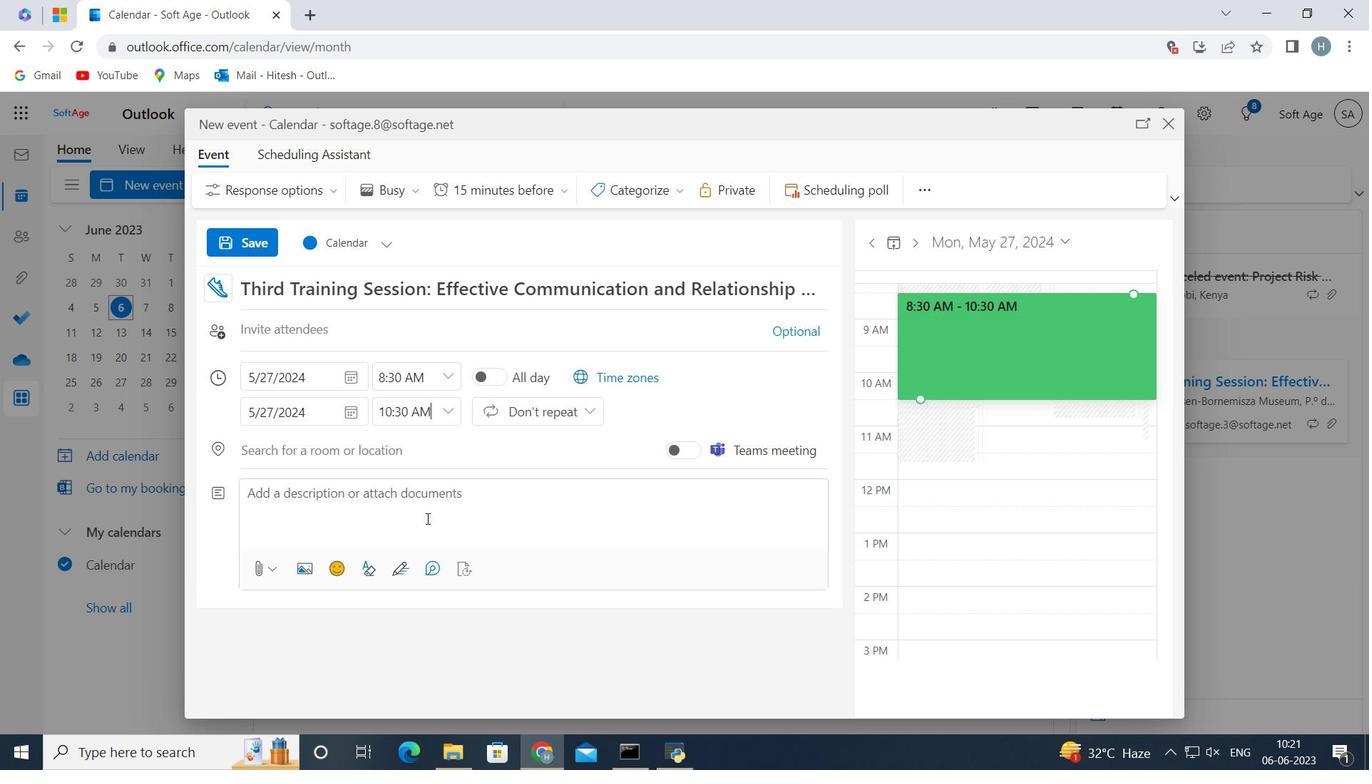 
Action: Key pressed <Key.shift><Key.shift><Key.shift><Key.shift>During<Key.space>the<Key.space>meeting<Key.space><Key.backspace>,<Key.space>you<Key.space>will<Key.space>have<Key.space>the<Key.space>chance<Key.space>to<Key.space>present<Key.space>an<Key.space>overview<Key.space>og<Key.space>your<Key.space>business,<Key.left><Key.left><Key.left><Key.left><Key.left><Key.left><Key.left><Key.left><Key.left><Key.left><Key.left><Key.left><Key.left><Key.left><Key.left><Key.backspace>n<Key.right><Key.left><Key.backspace>f<Key.right><Key.right><Key.right><Key.right><Key.right><Key.right><Key.right><Key.right><Key.right><Key.right><Key.right><Key.right><Key.right><Key.right><Key.right><Key.space>highlighting<Key.space>key<Key.space>aspects<Key.space>such<Key.space>as<Key.space>your<Key.space>product<Key.space>or<Key.space>service,<Key.space>target<Key.space>market,<Key.space>competitor<Key.backspace><Key.backspace>ive<Key.space>advantage,<Key.space>and<Key.space>growth<Key.space>potential.<Key.space><Key.shift>This<Key.space>presentation<Key.space>should<Key.space>provide<Key.space>a<Key.space>clear<Key.space>understanding<Key.space>of<Key.space>your<Key.space>business<Key.space>model<Key.space>and<Key.space>value<Key.space>proposition,<Key.space>captivating<Key.space>the<Key.space>interest<Key.space>of<Key.space>thr<Key.backspace>e<Key.space>potential<Key.space>investor.<Key.space>
Screenshot: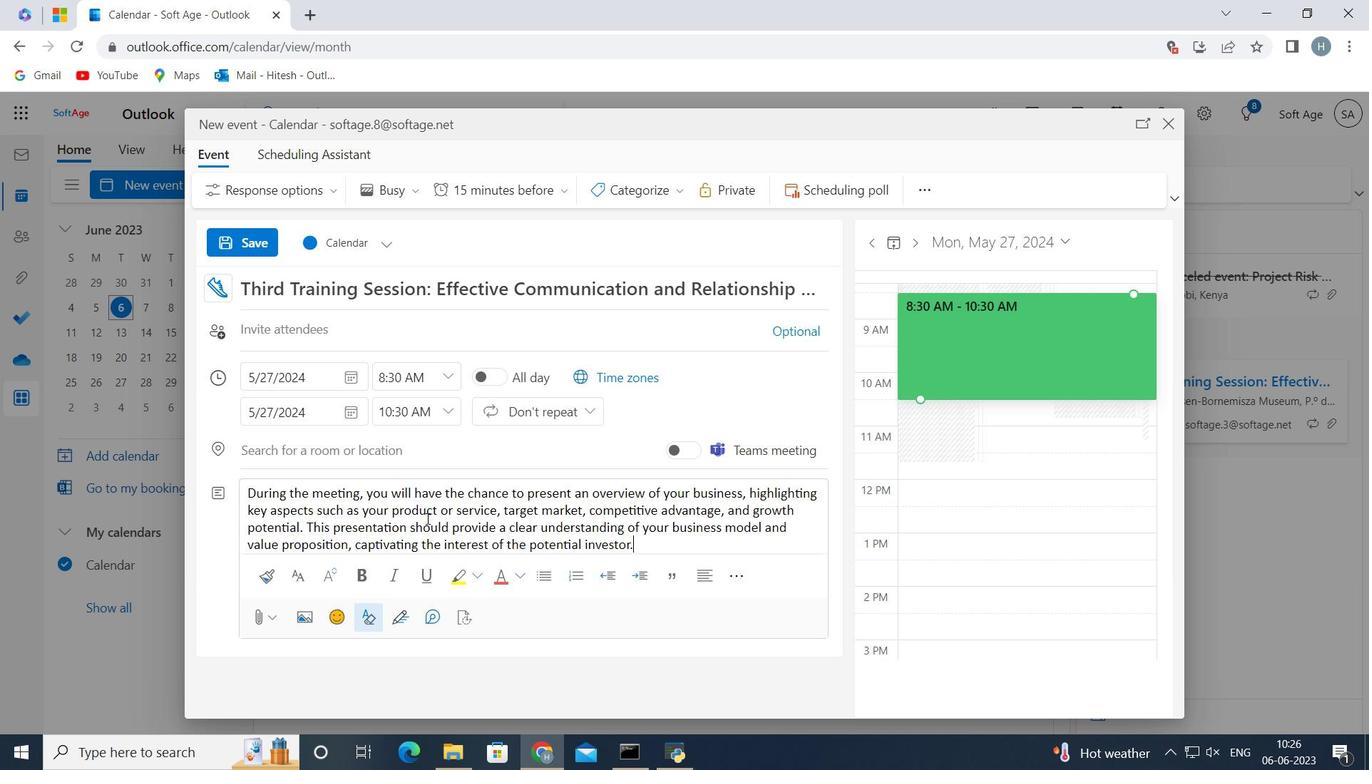 
Action: Mouse moved to (632, 199)
Screenshot: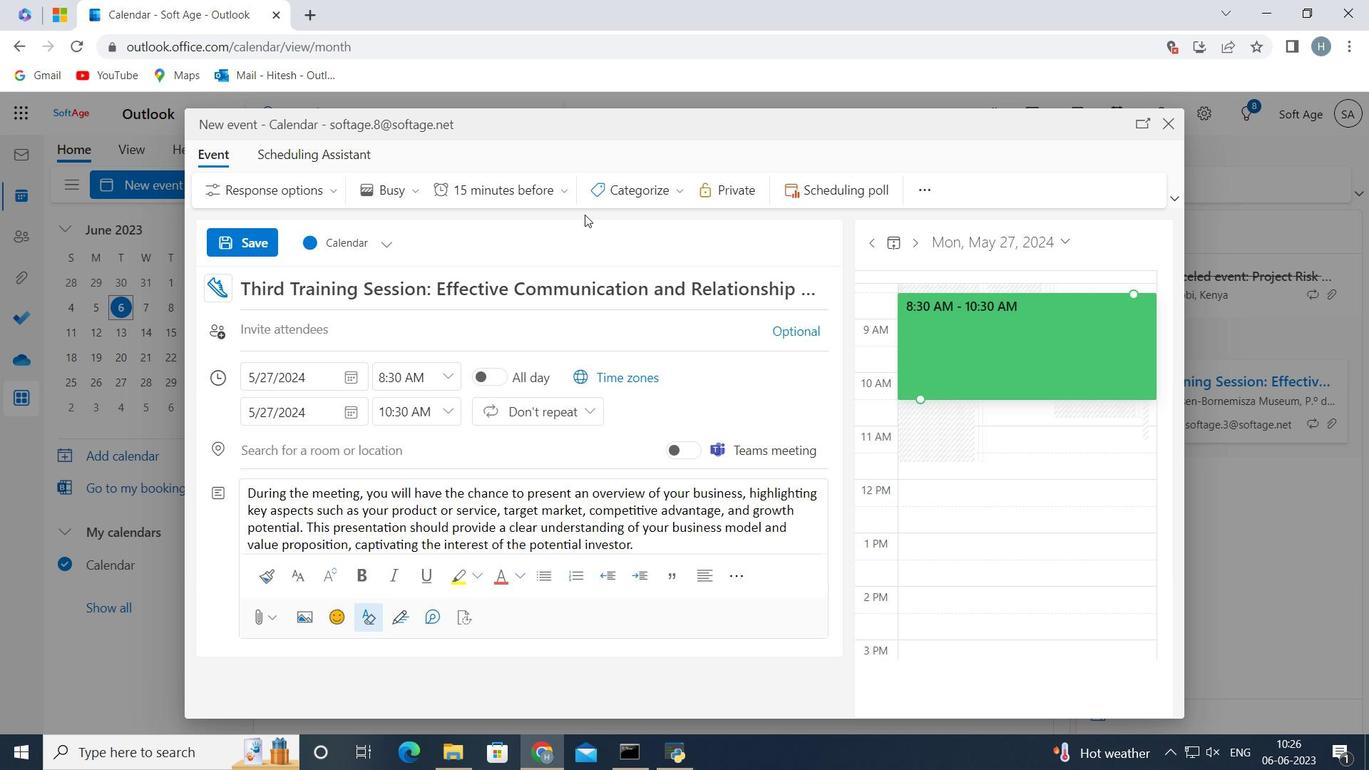 
Action: Mouse pressed left at (632, 199)
Screenshot: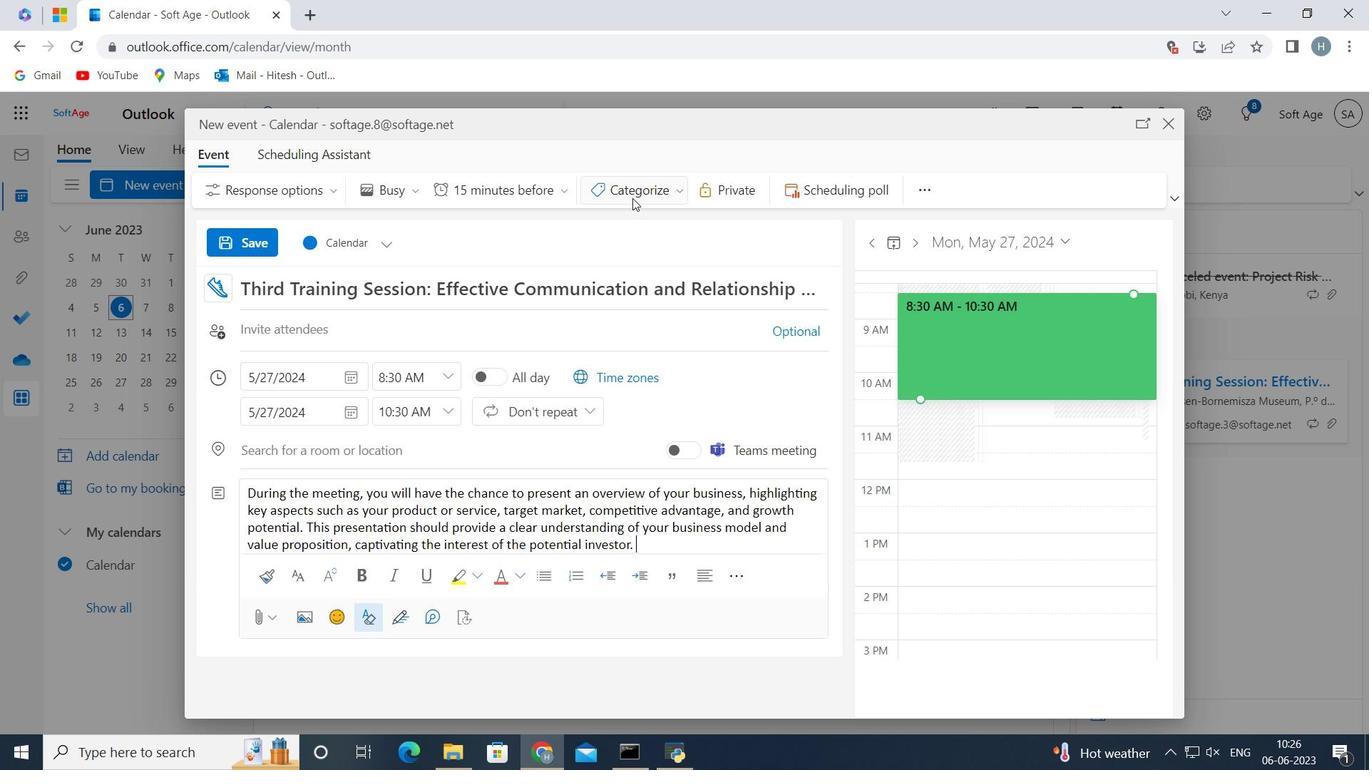 
Action: Mouse moved to (654, 248)
Screenshot: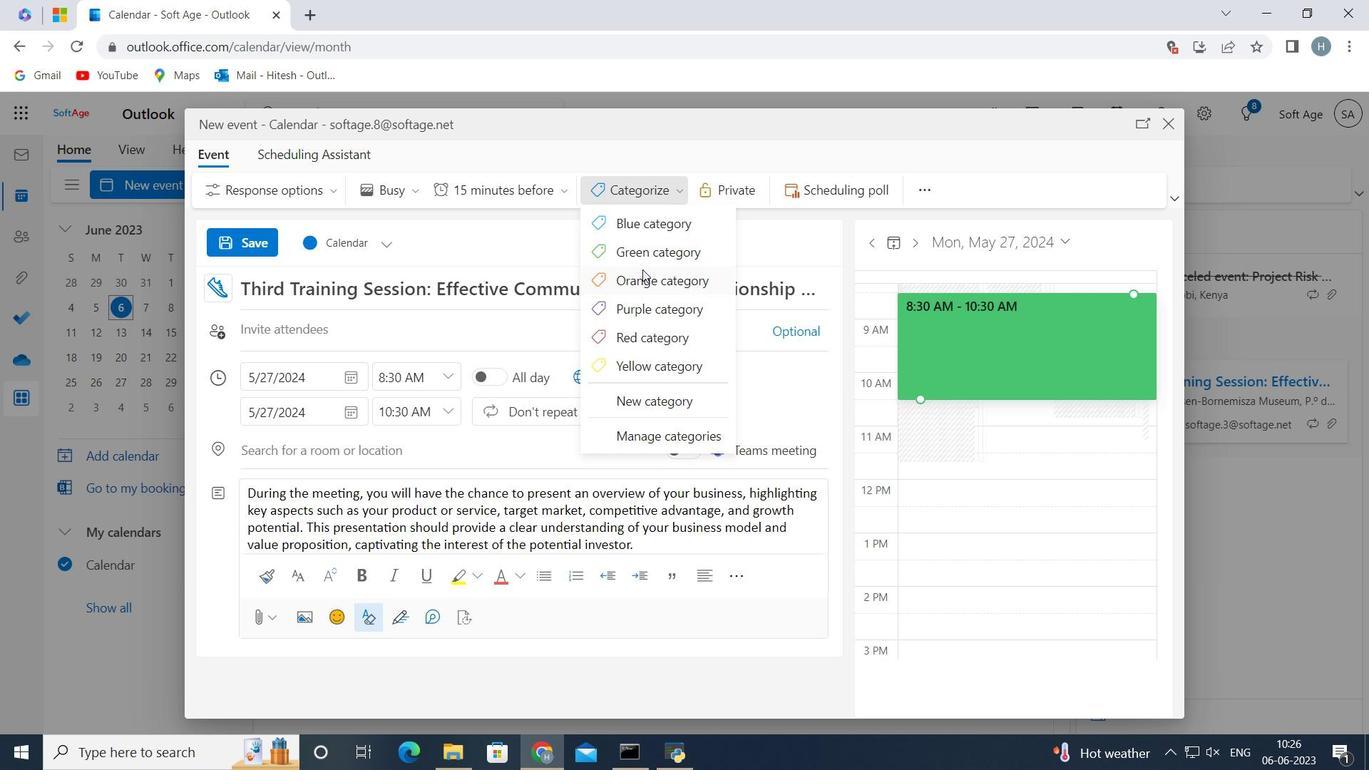 
Action: Mouse pressed left at (654, 248)
Screenshot: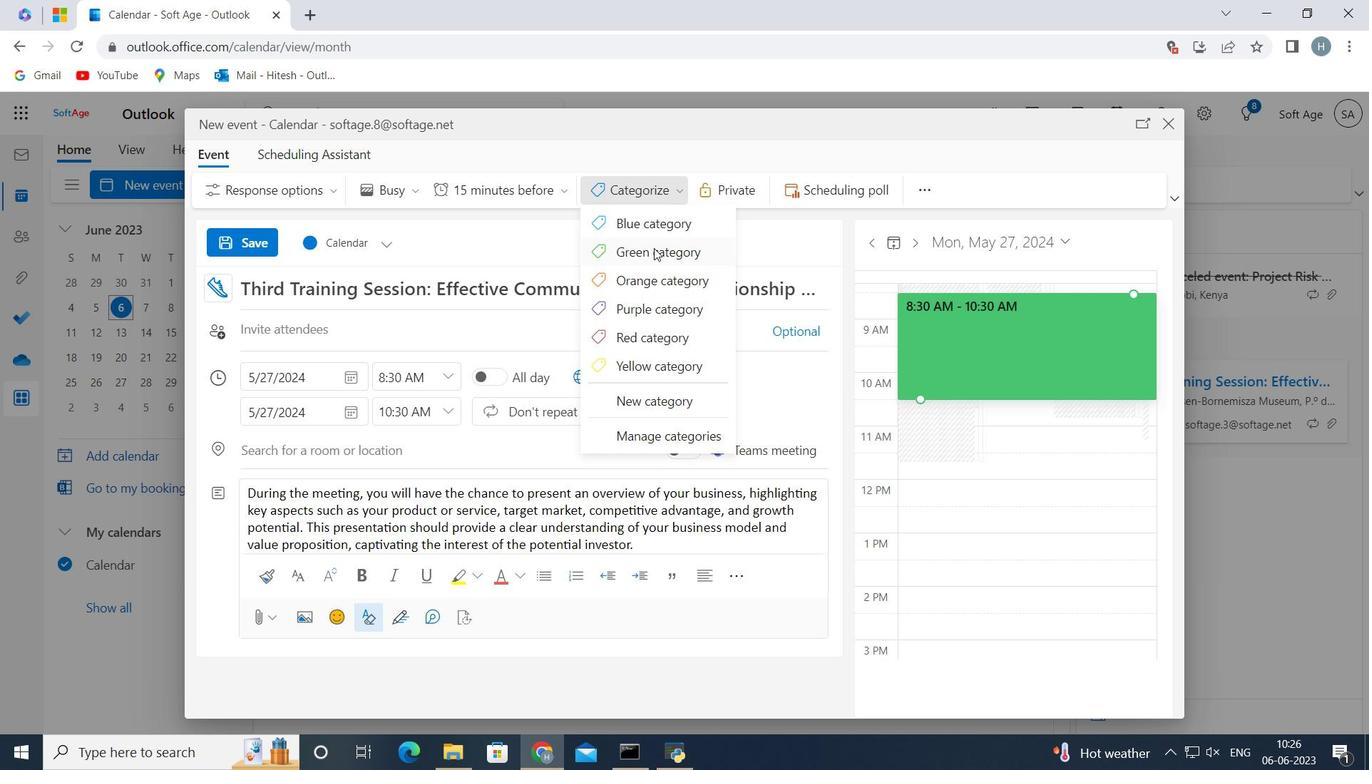 
Action: Mouse moved to (467, 330)
Screenshot: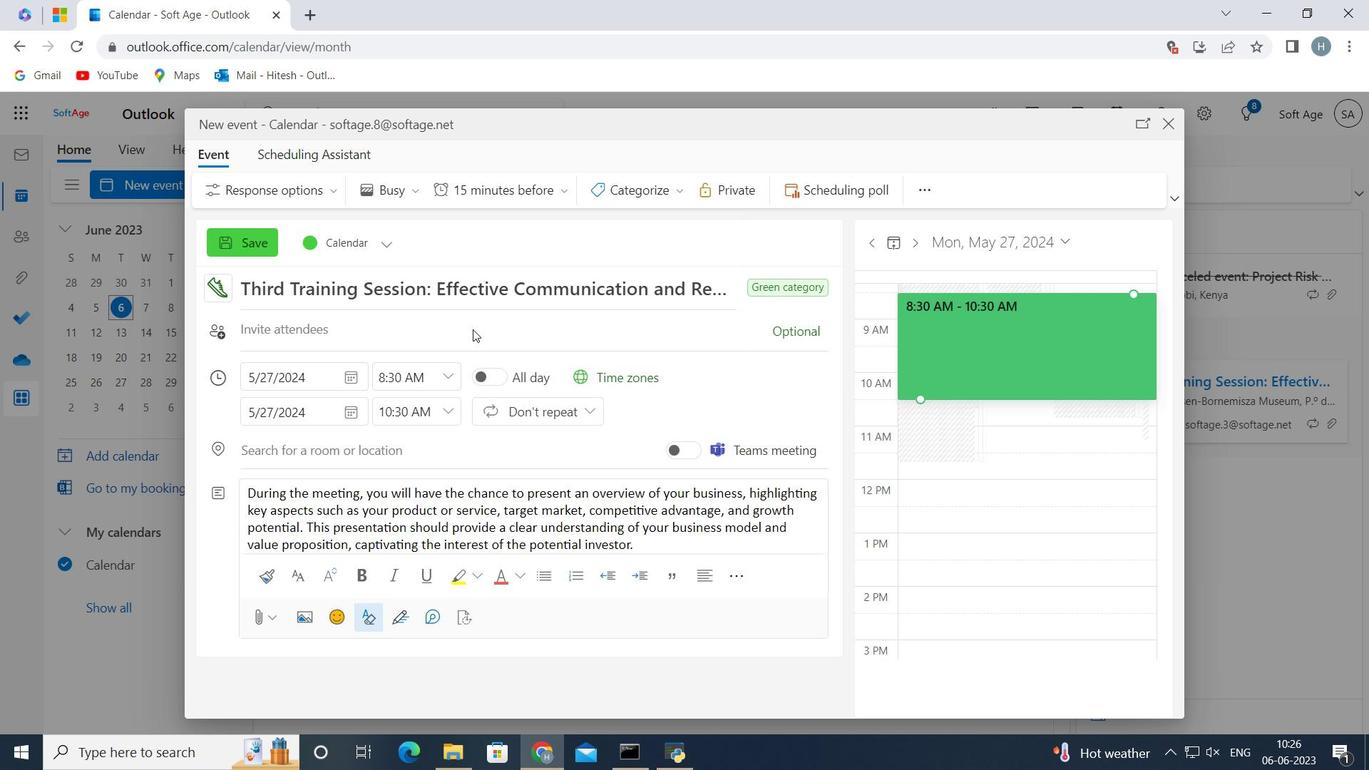 
Action: Mouse pressed left at (467, 330)
Screenshot: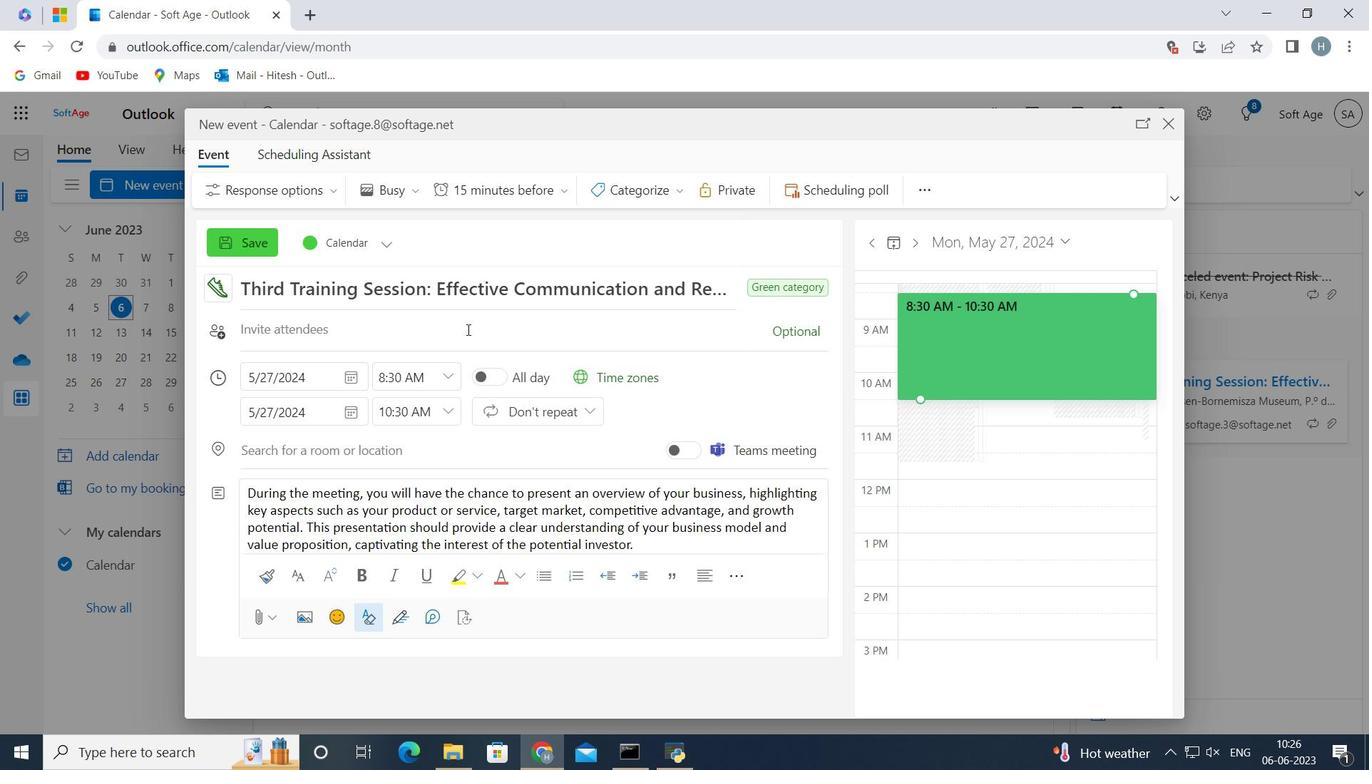 
Action: Mouse moved to (466, 330)
Screenshot: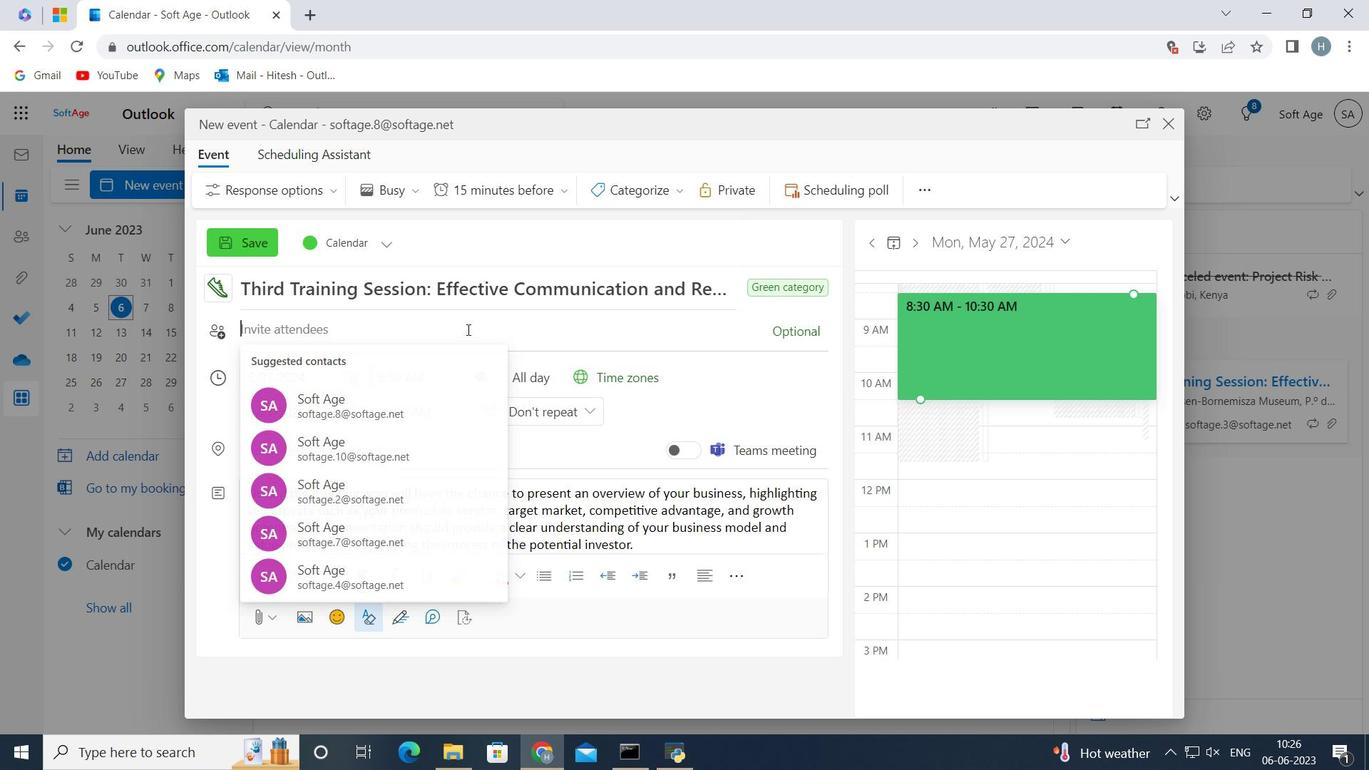 
Action: Key pressed softage.10<Key.shift>@softage.net
Screenshot: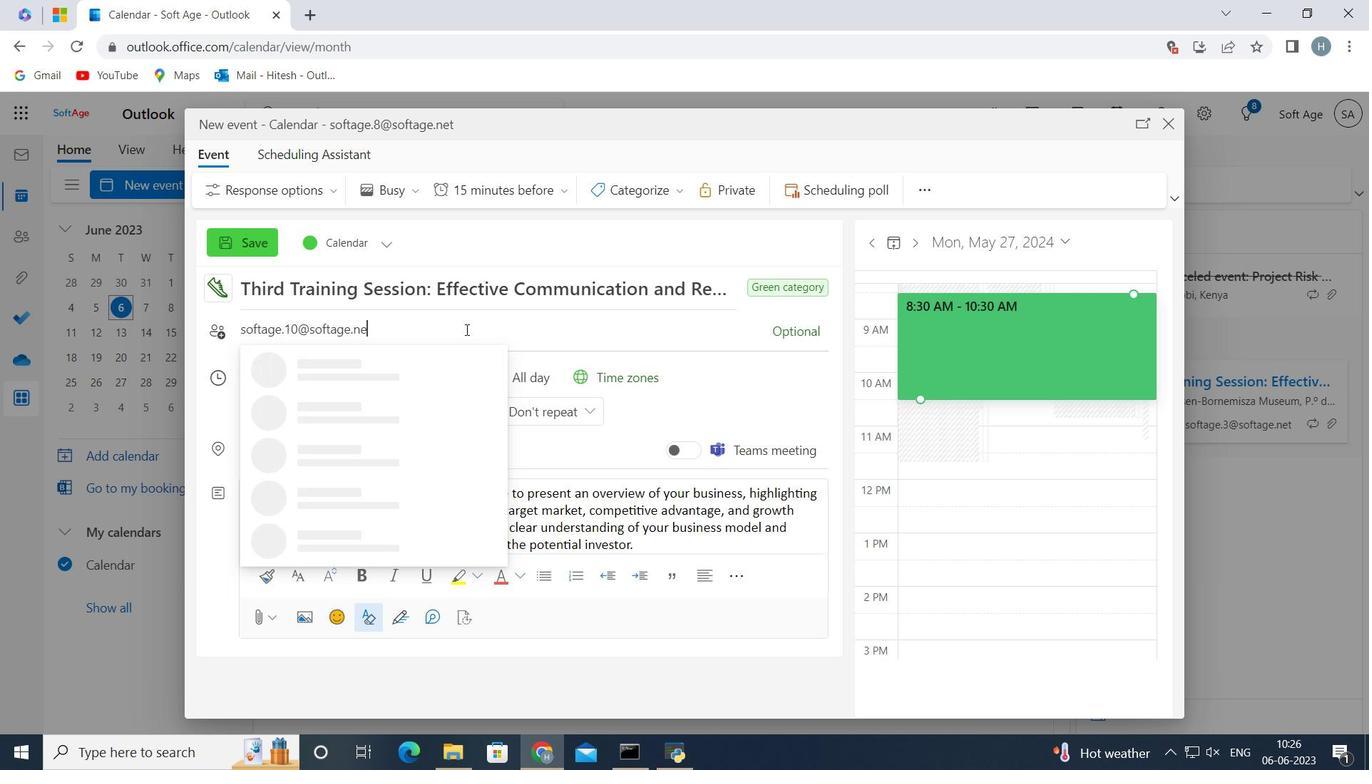 
Action: Mouse moved to (357, 372)
Screenshot: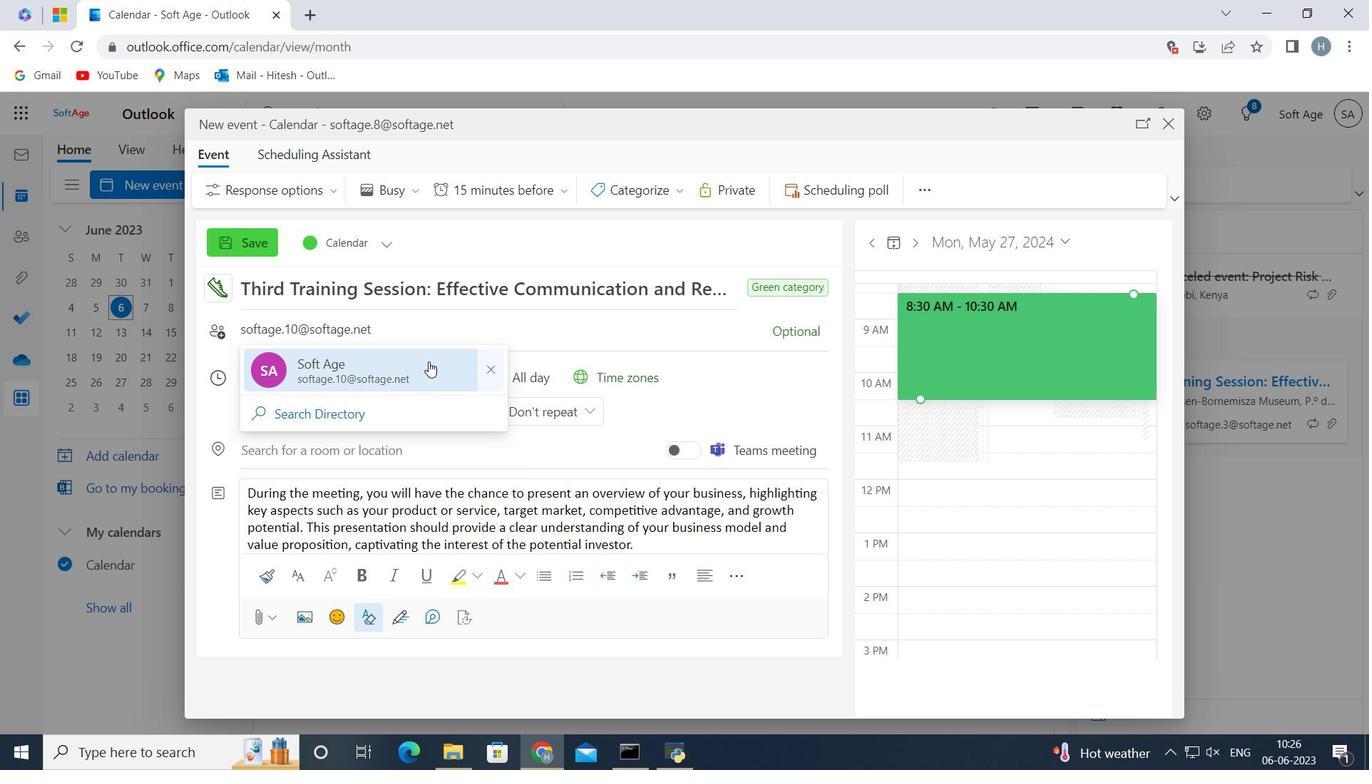 
Action: Mouse pressed left at (357, 372)
Screenshot: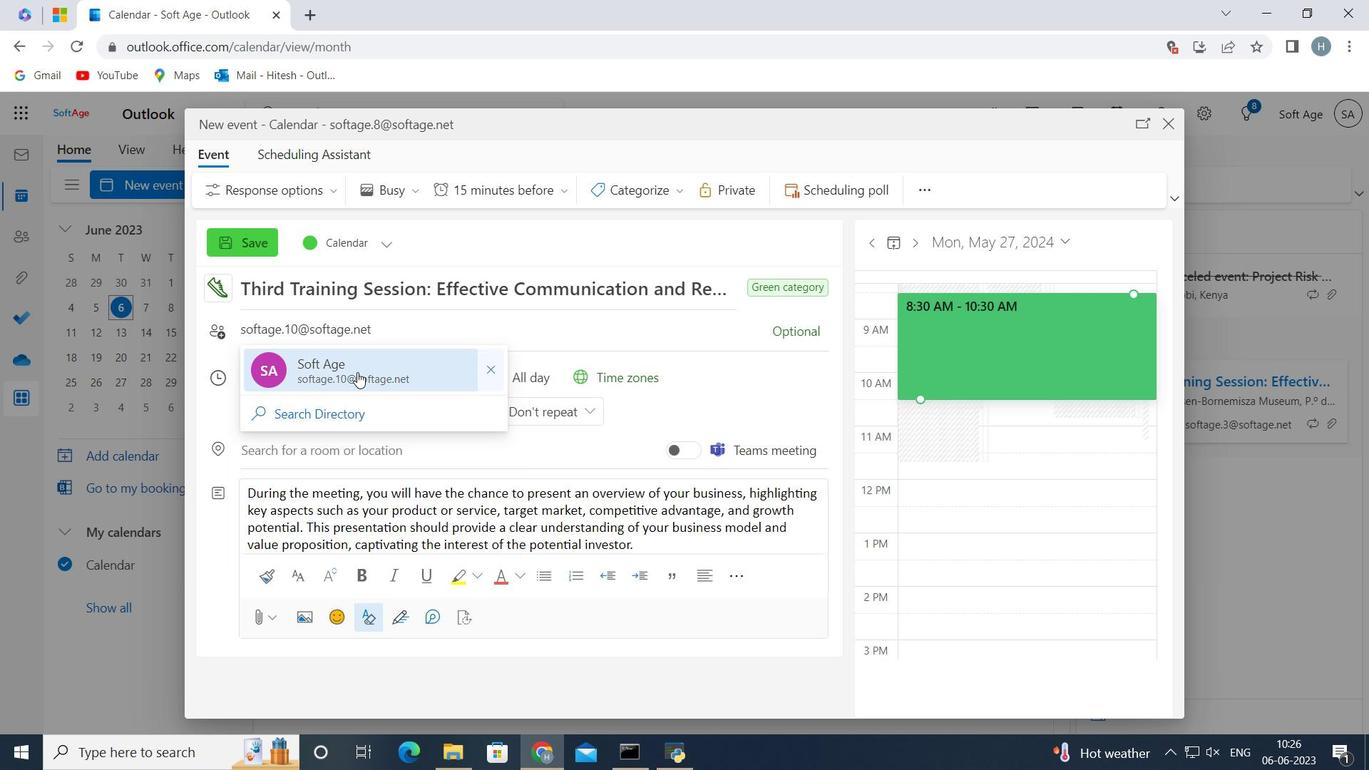
Action: Key pressed softage.6<Key.shift>@softage.net
Screenshot: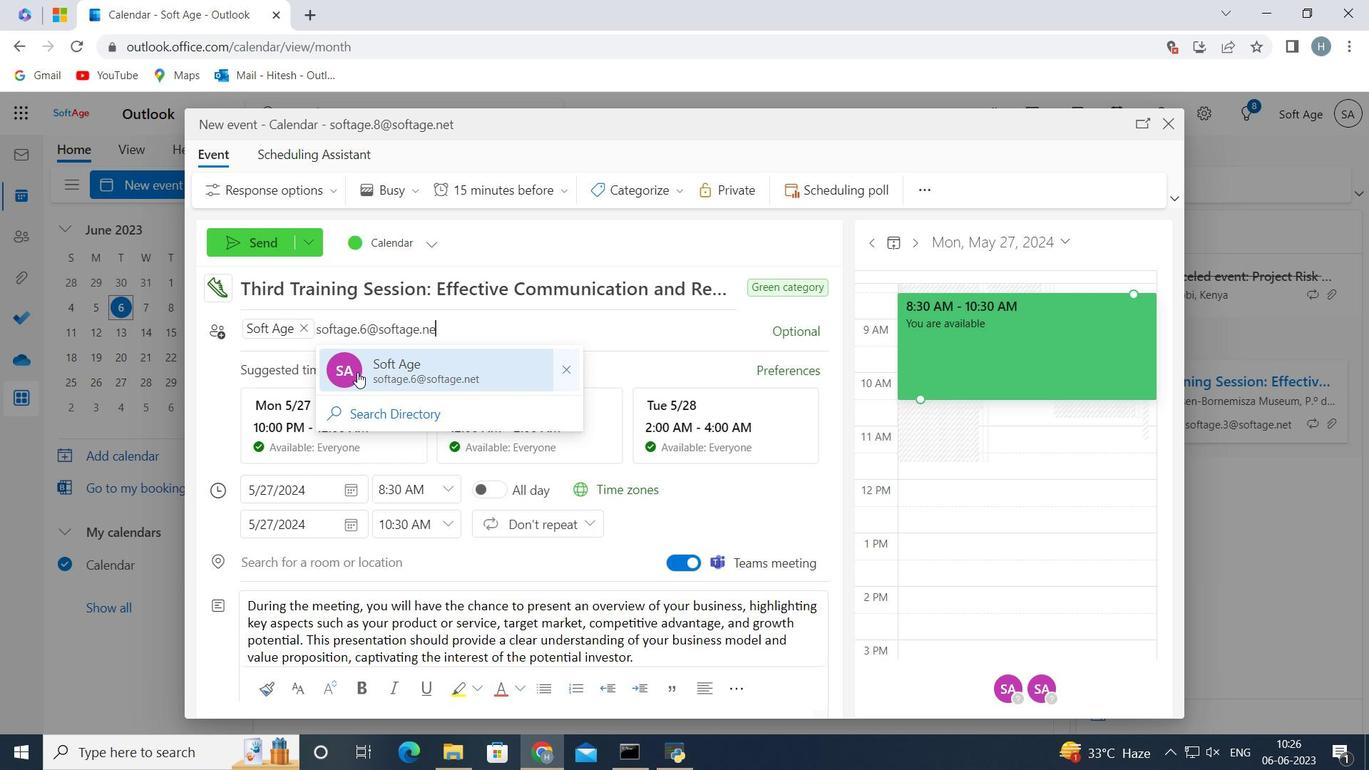 
Action: Mouse moved to (374, 370)
Screenshot: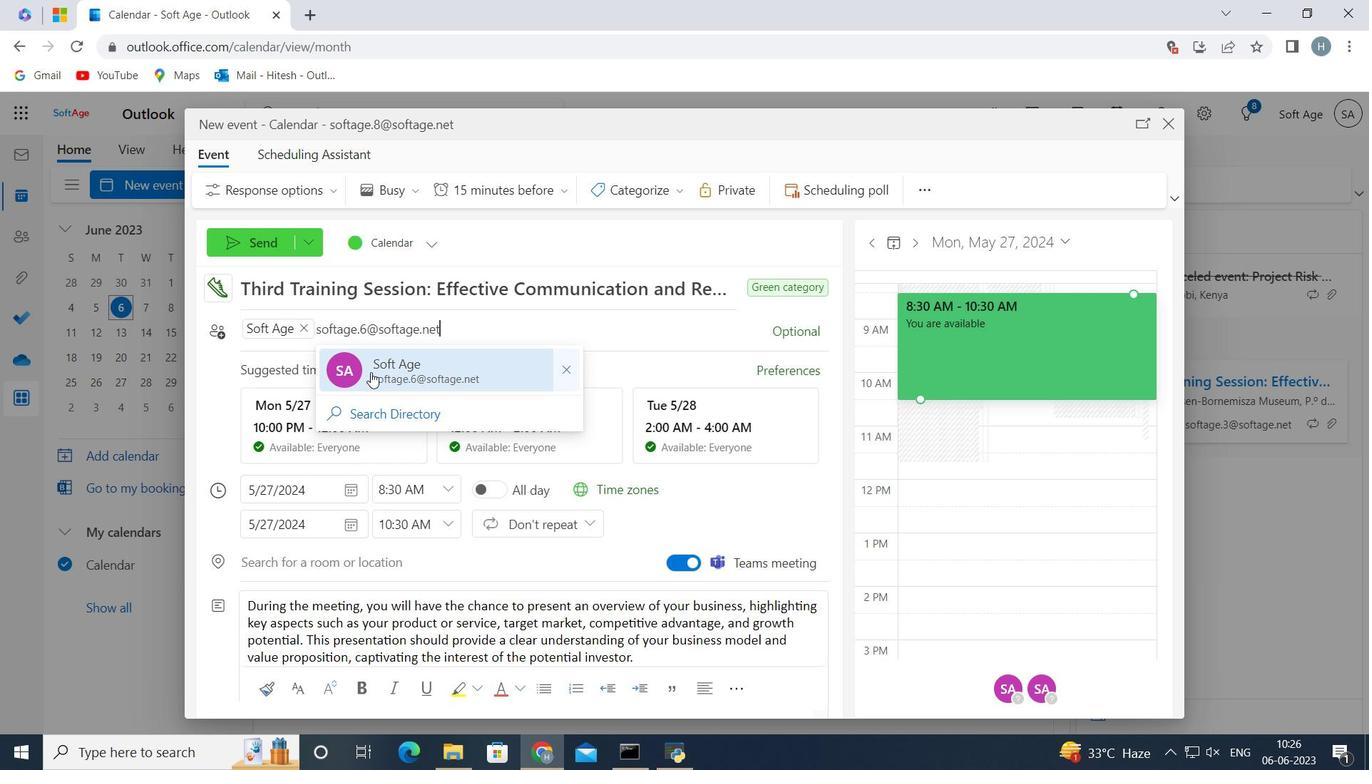 
Action: Mouse pressed left at (374, 370)
Screenshot: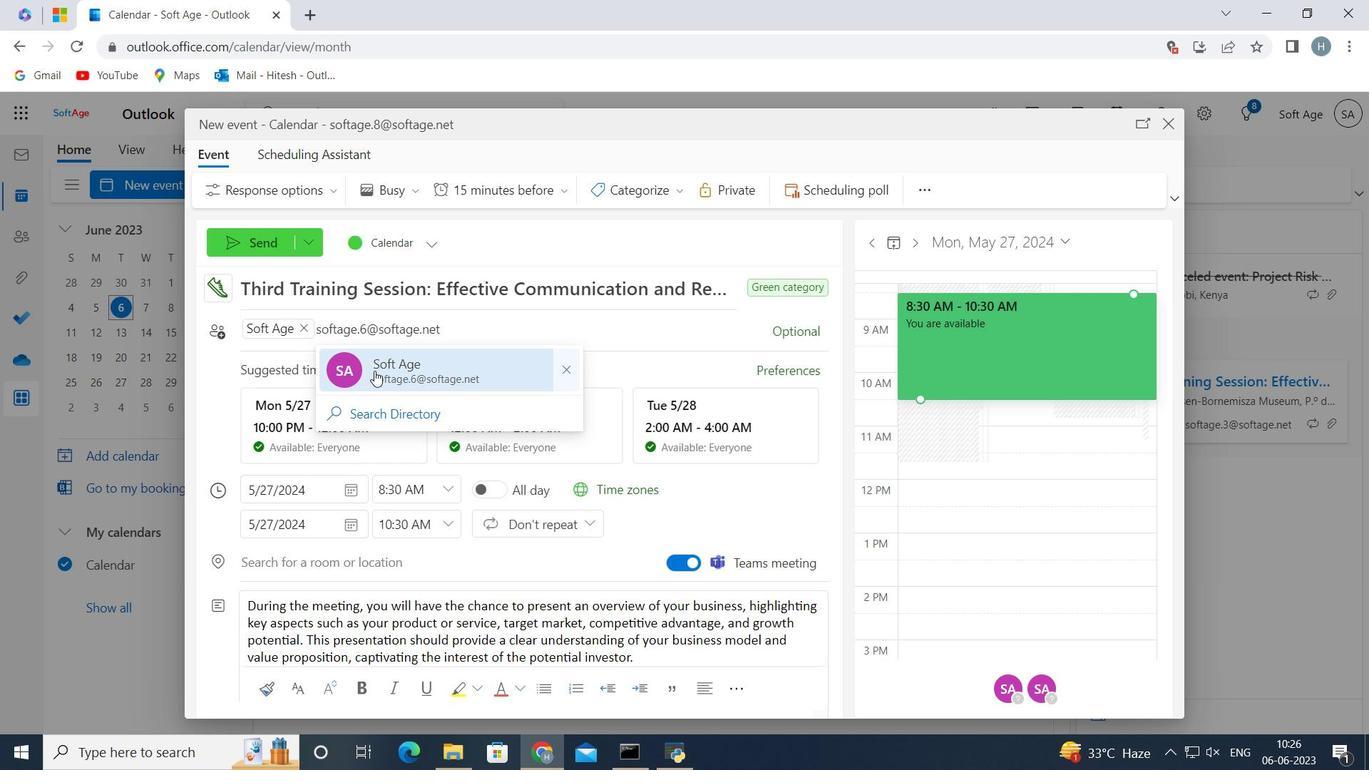 
Action: Mouse moved to (557, 192)
Screenshot: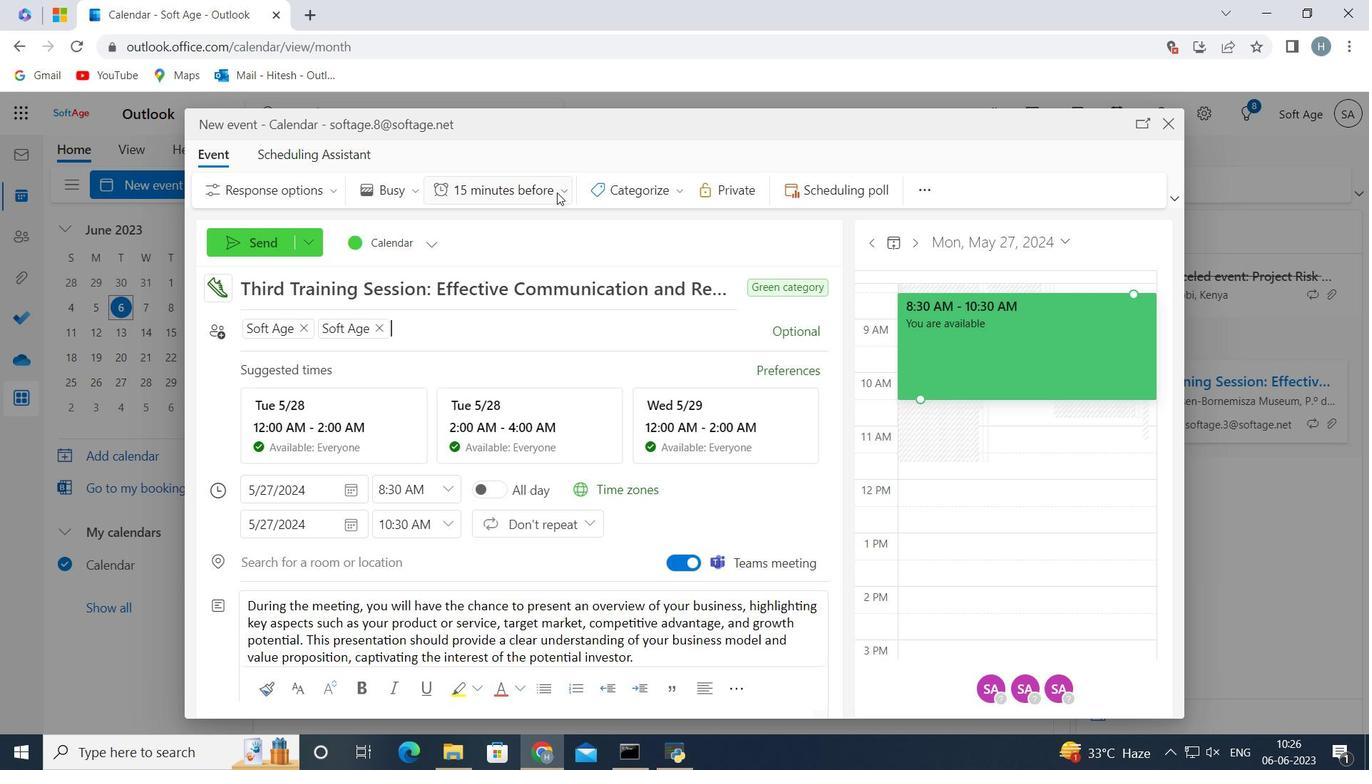 
Action: Mouse pressed left at (557, 192)
Screenshot: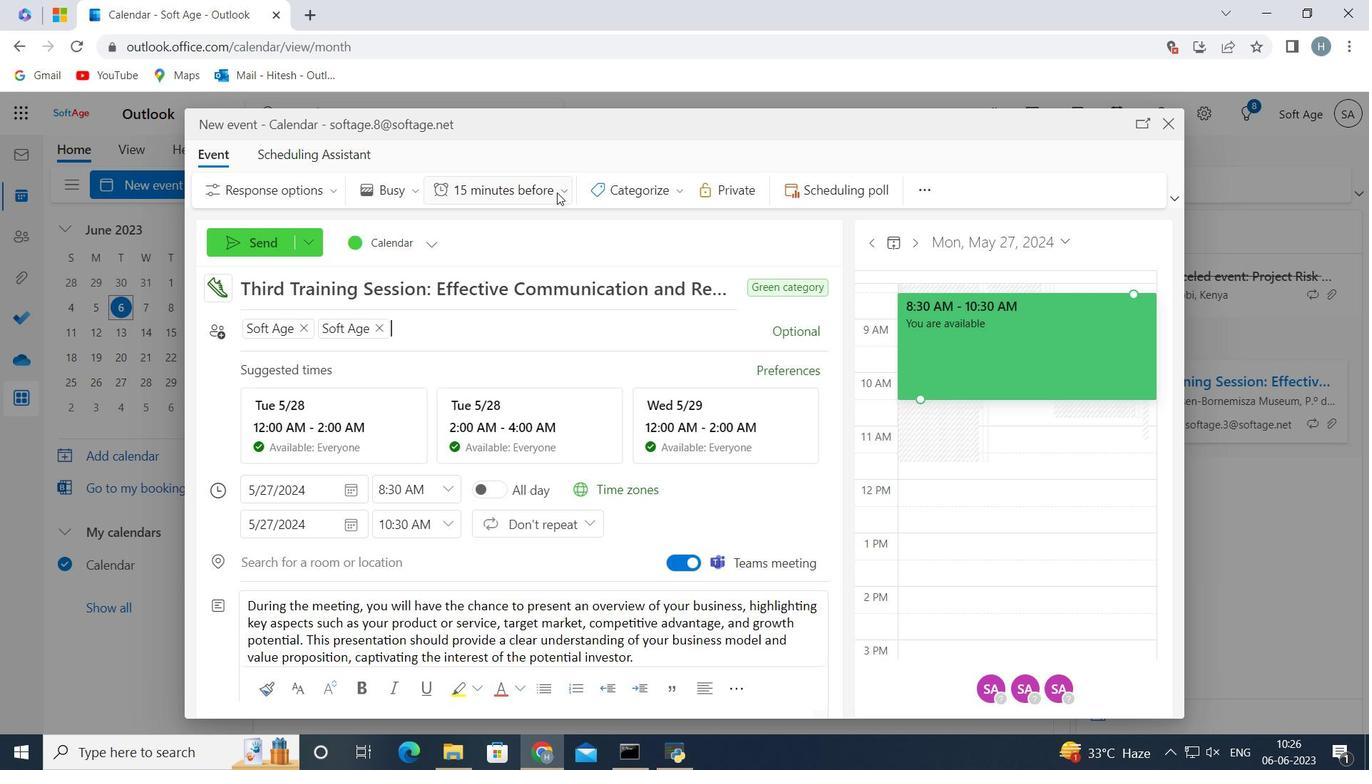 
Action: Mouse moved to (497, 547)
Screenshot: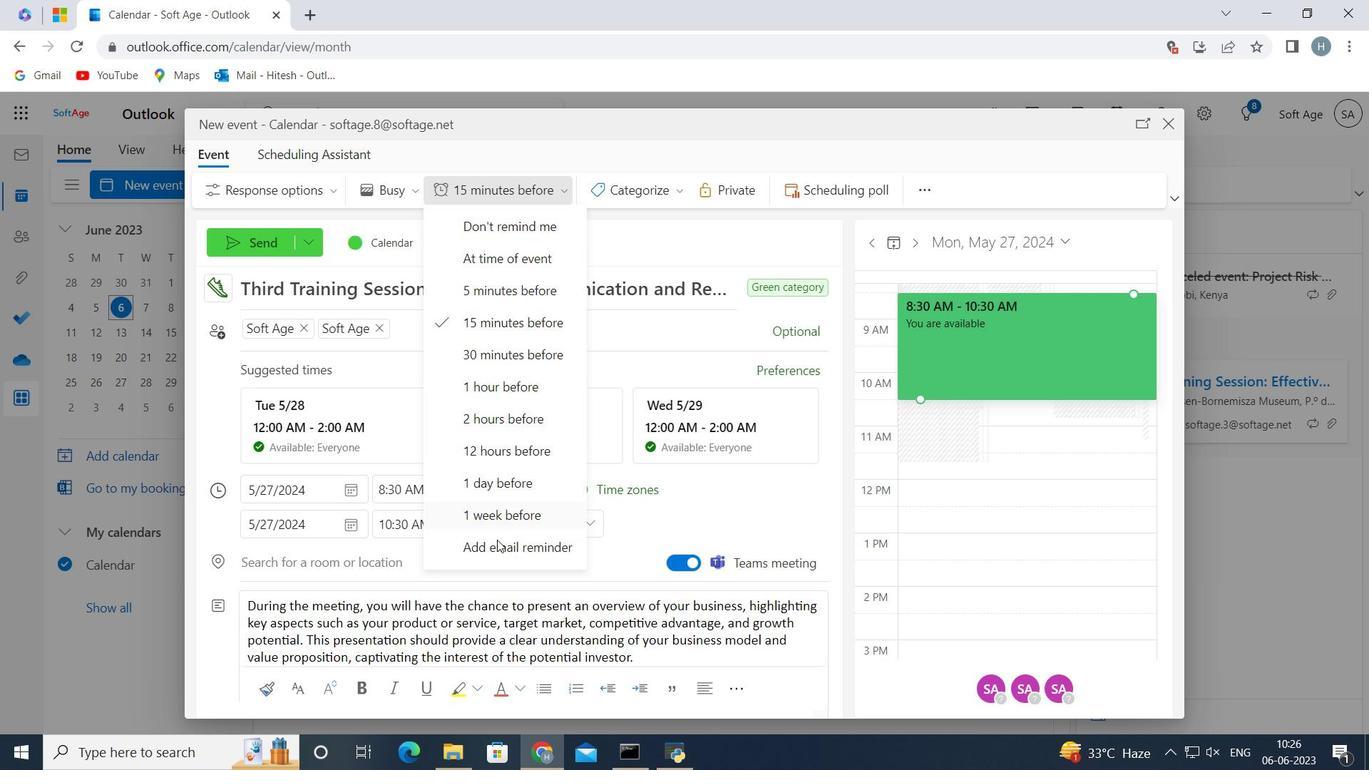 
Action: Mouse pressed left at (497, 547)
Screenshot: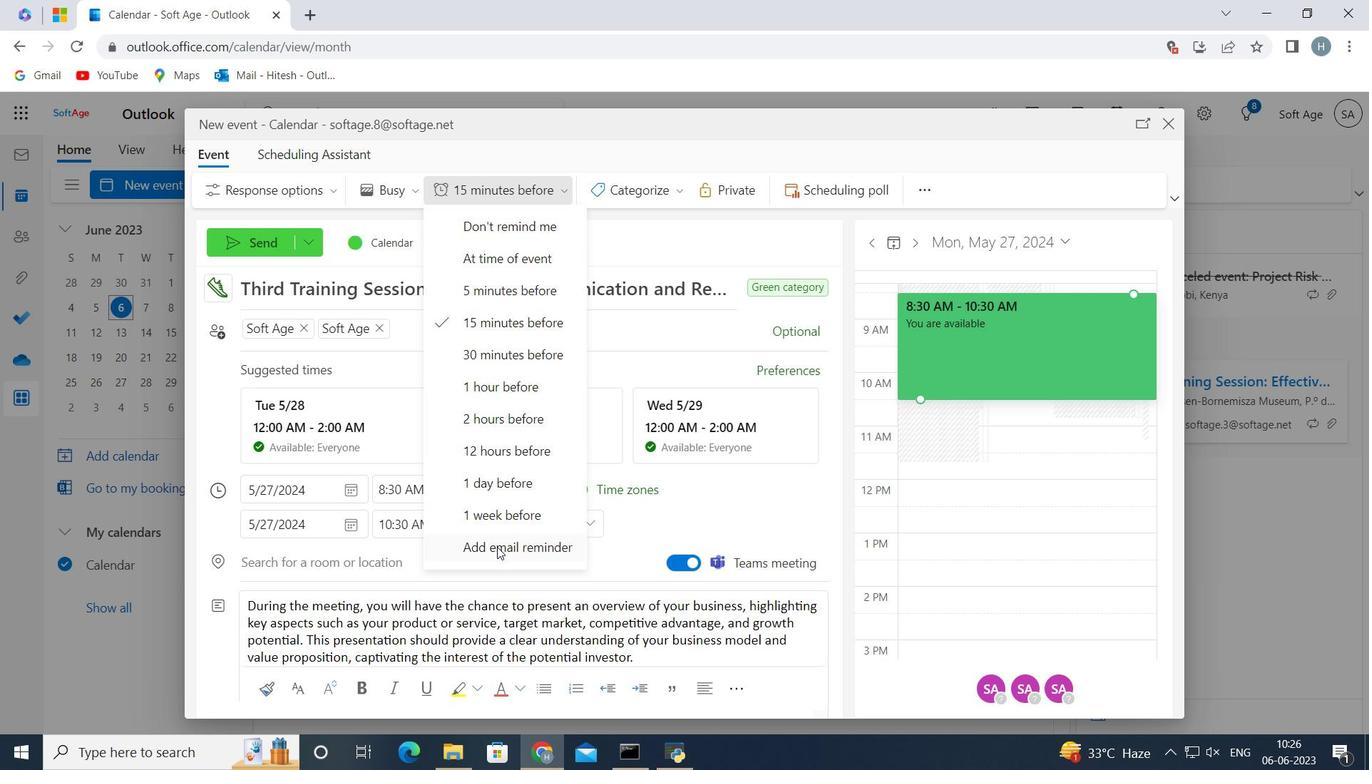
Action: Mouse moved to (510, 296)
Screenshot: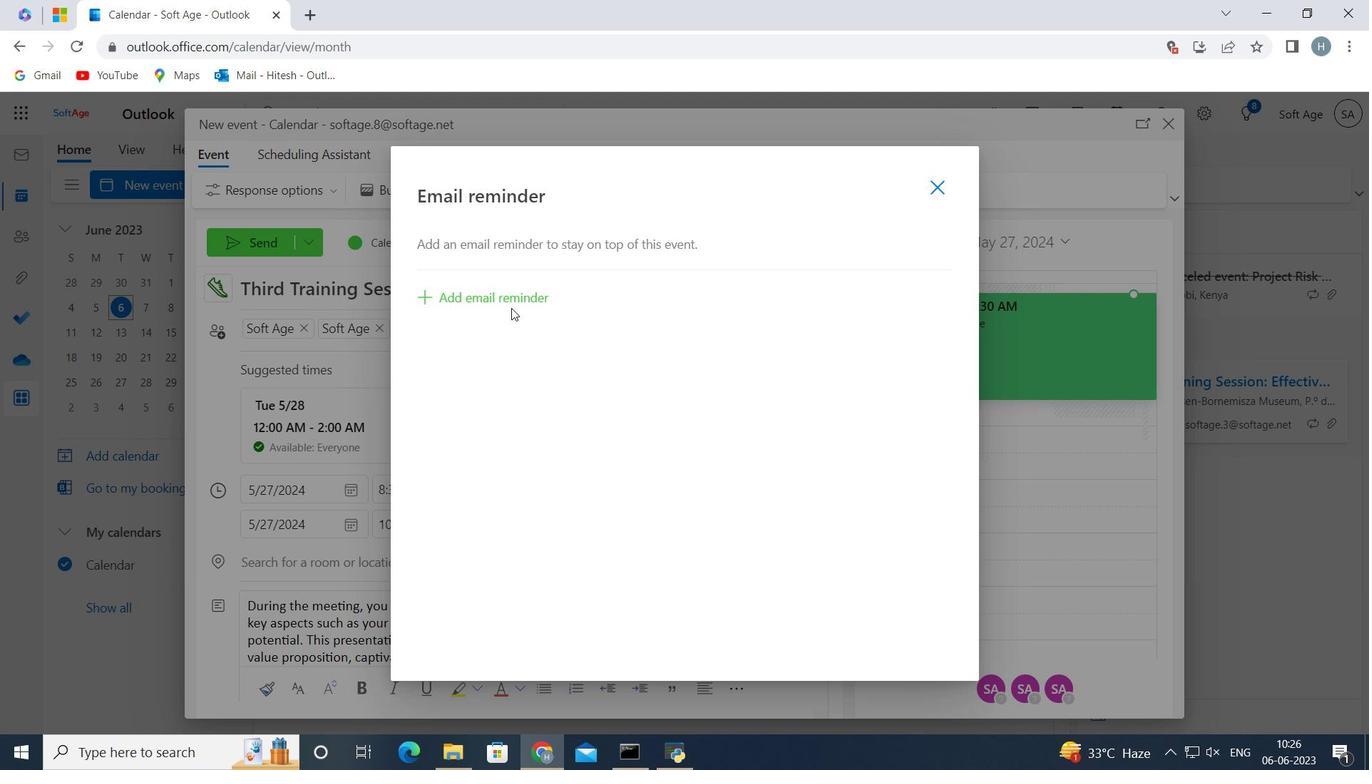 
Action: Mouse pressed left at (510, 296)
Screenshot: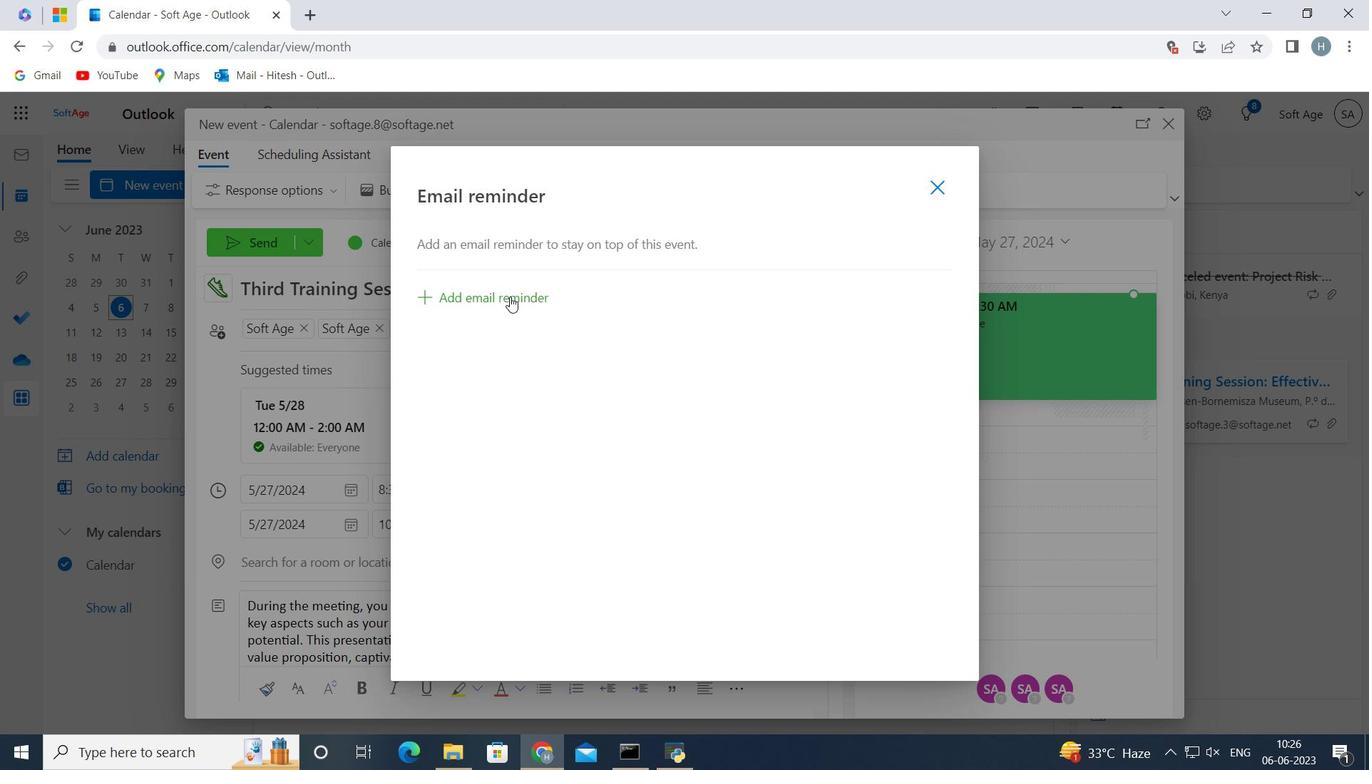 
Action: Mouse moved to (571, 289)
Screenshot: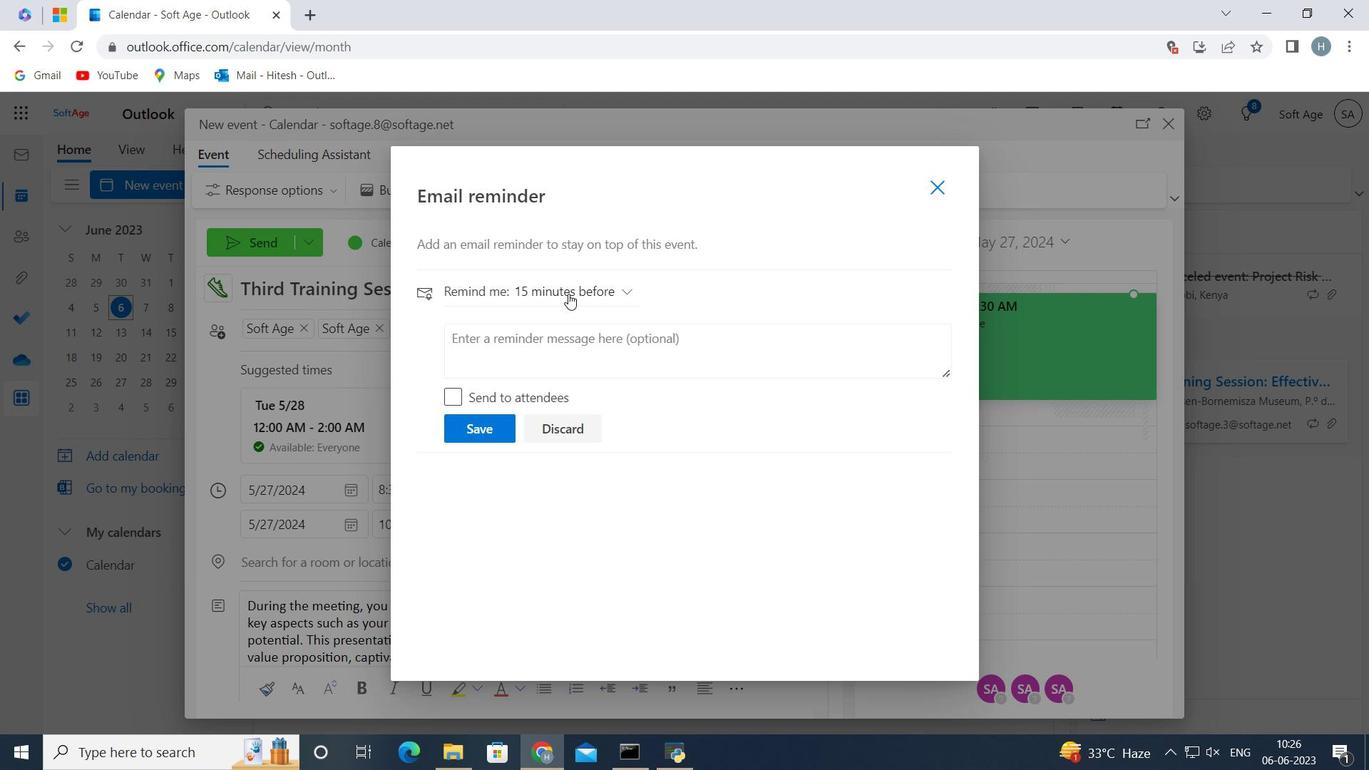 
Action: Mouse pressed left at (571, 289)
Screenshot: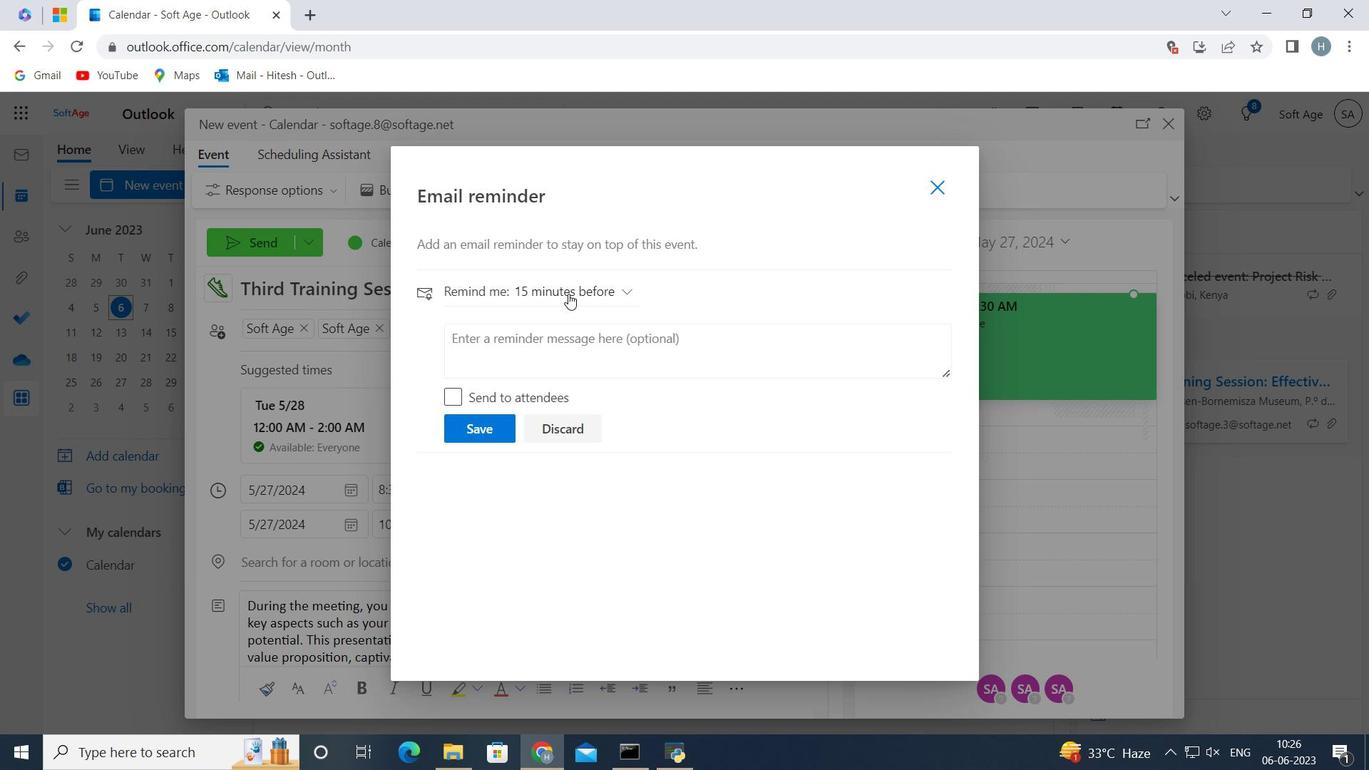 
Action: Mouse moved to (534, 607)
Screenshot: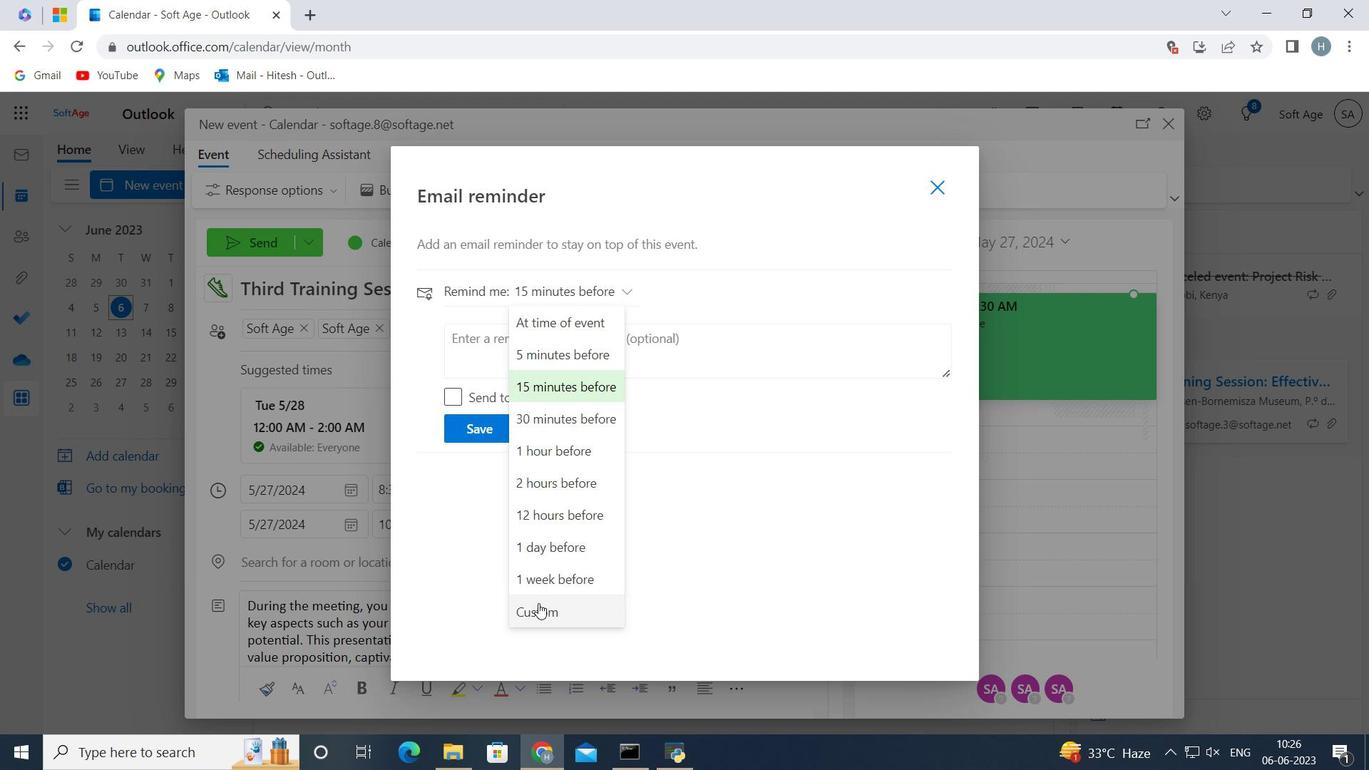 
Action: Mouse pressed left at (534, 607)
Screenshot: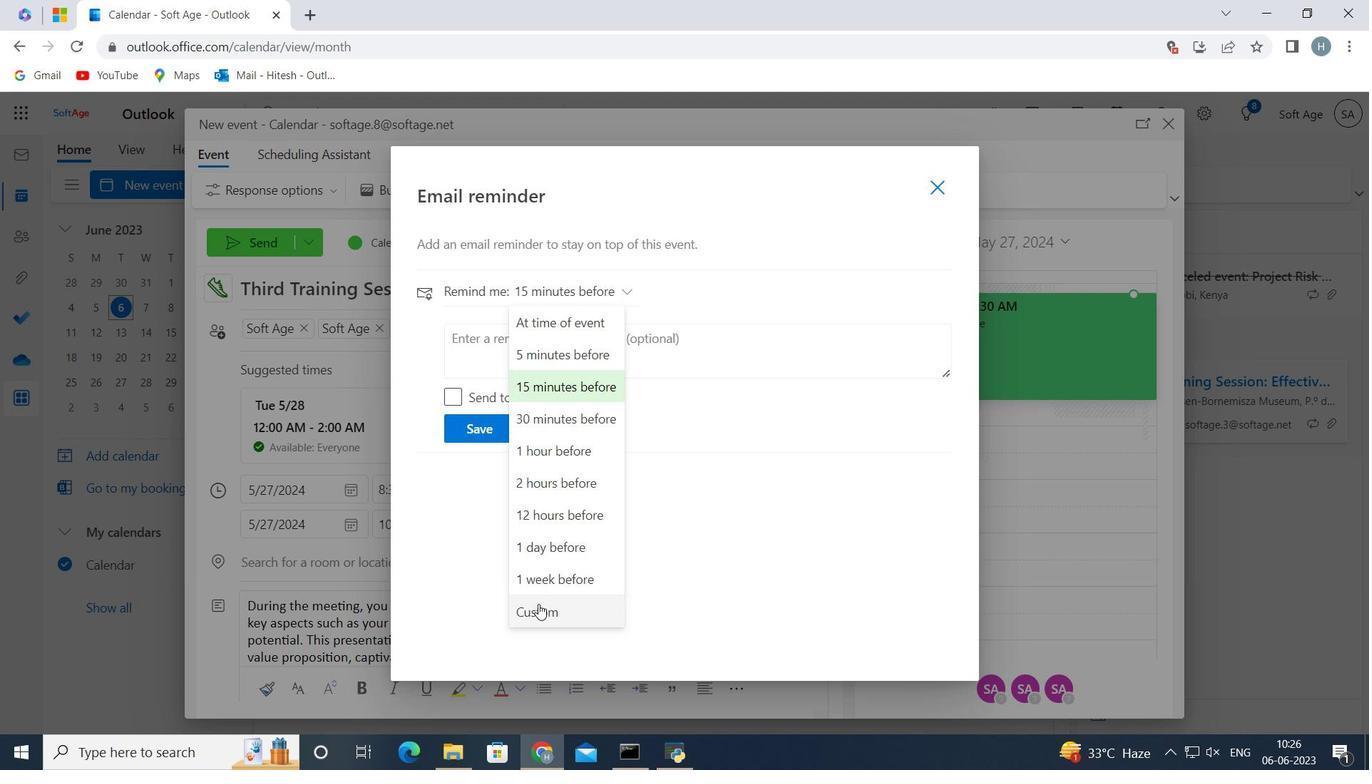
Action: Mouse moved to (541, 385)
Screenshot: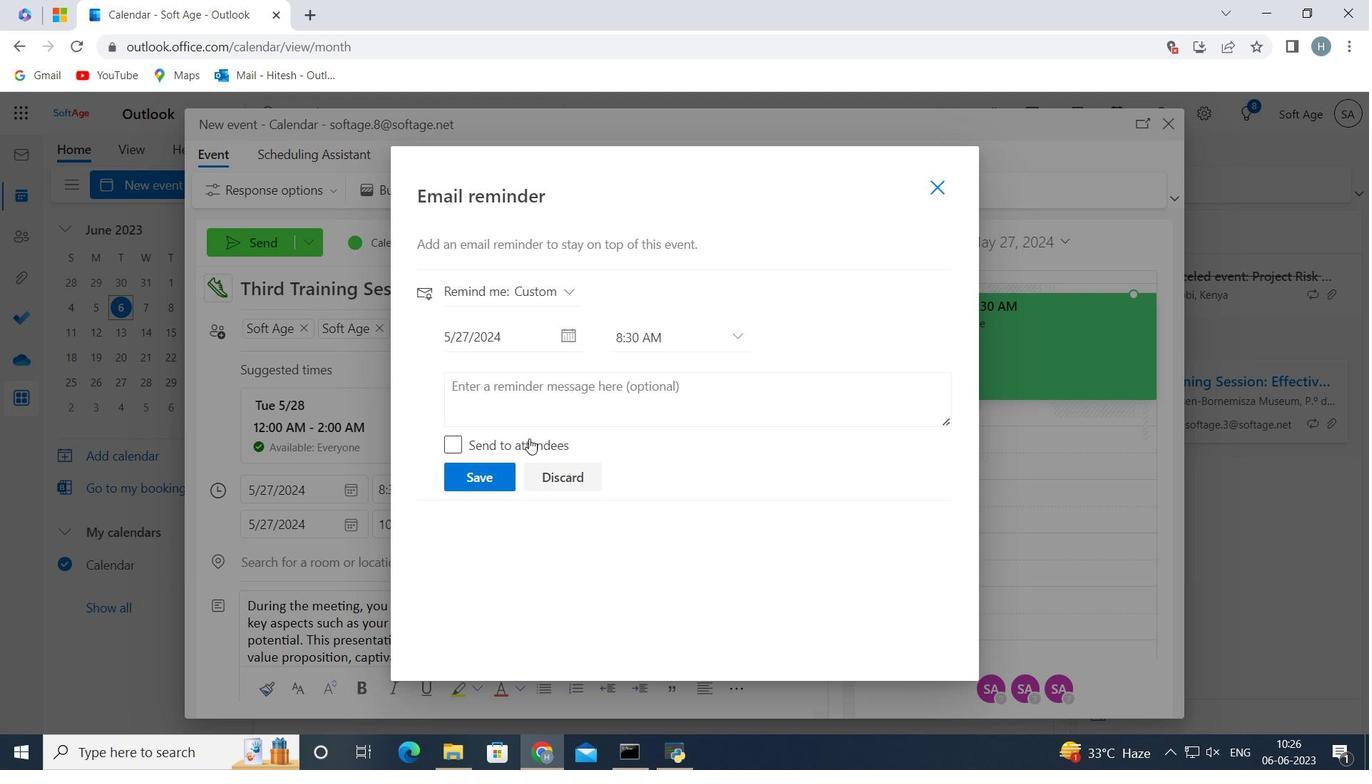 
Action: Mouse pressed left at (541, 385)
Screenshot: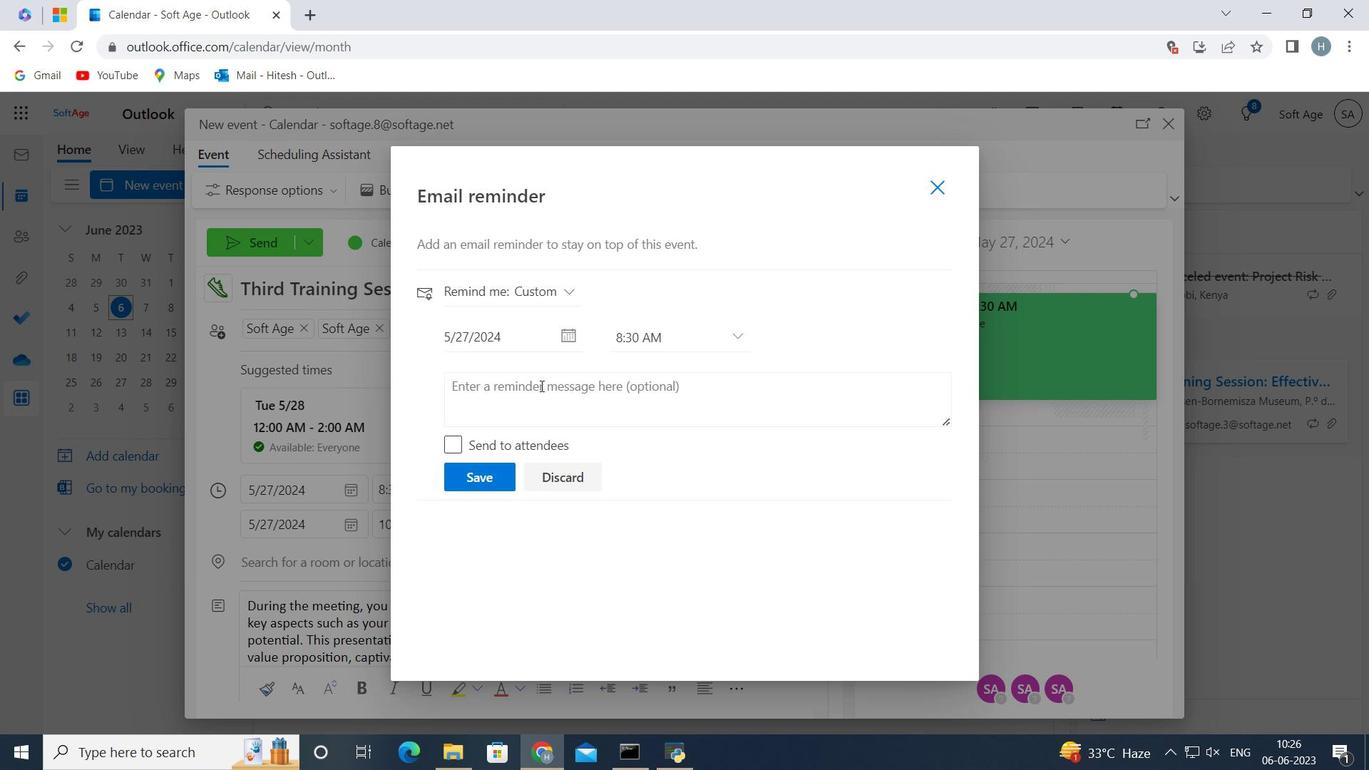 
Action: Key pressed 191<Key.space>day<Key.space>before
Screenshot: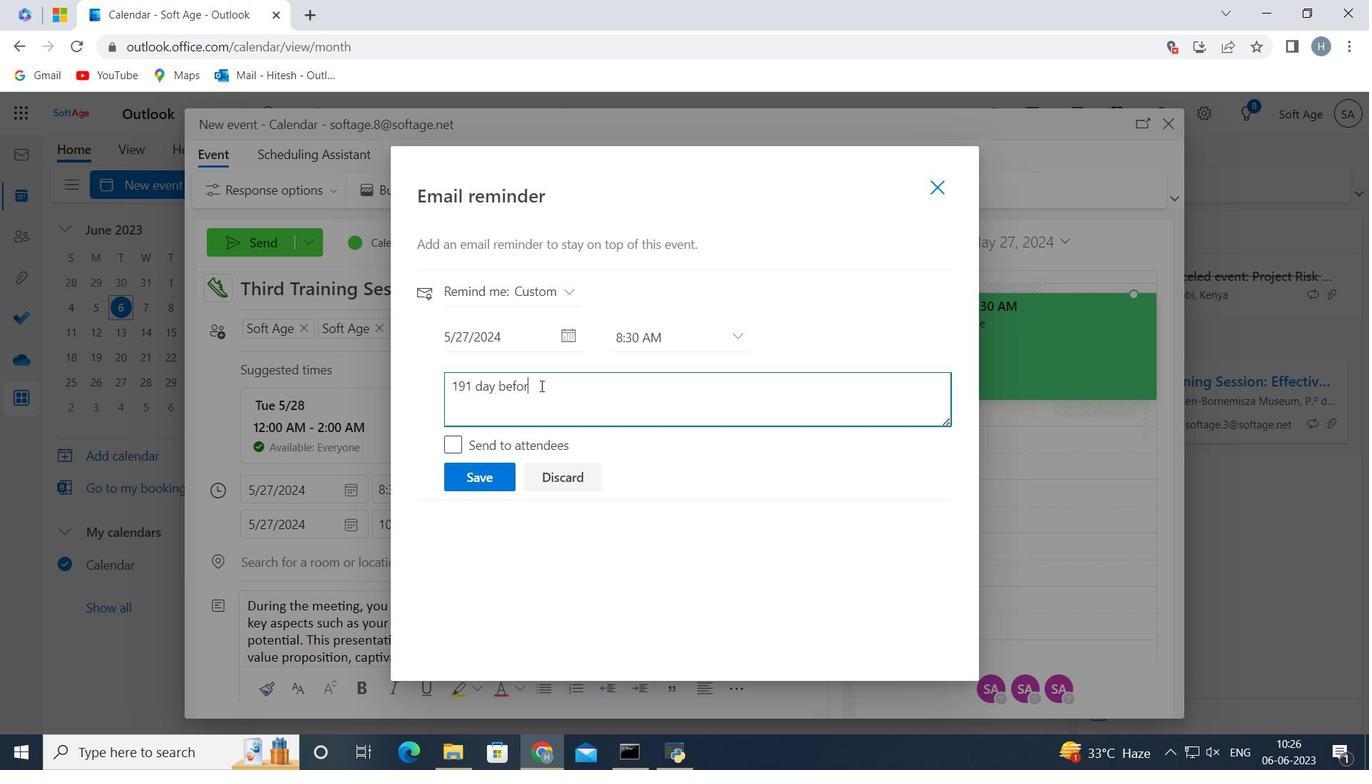 
Action: Mouse moved to (482, 481)
Screenshot: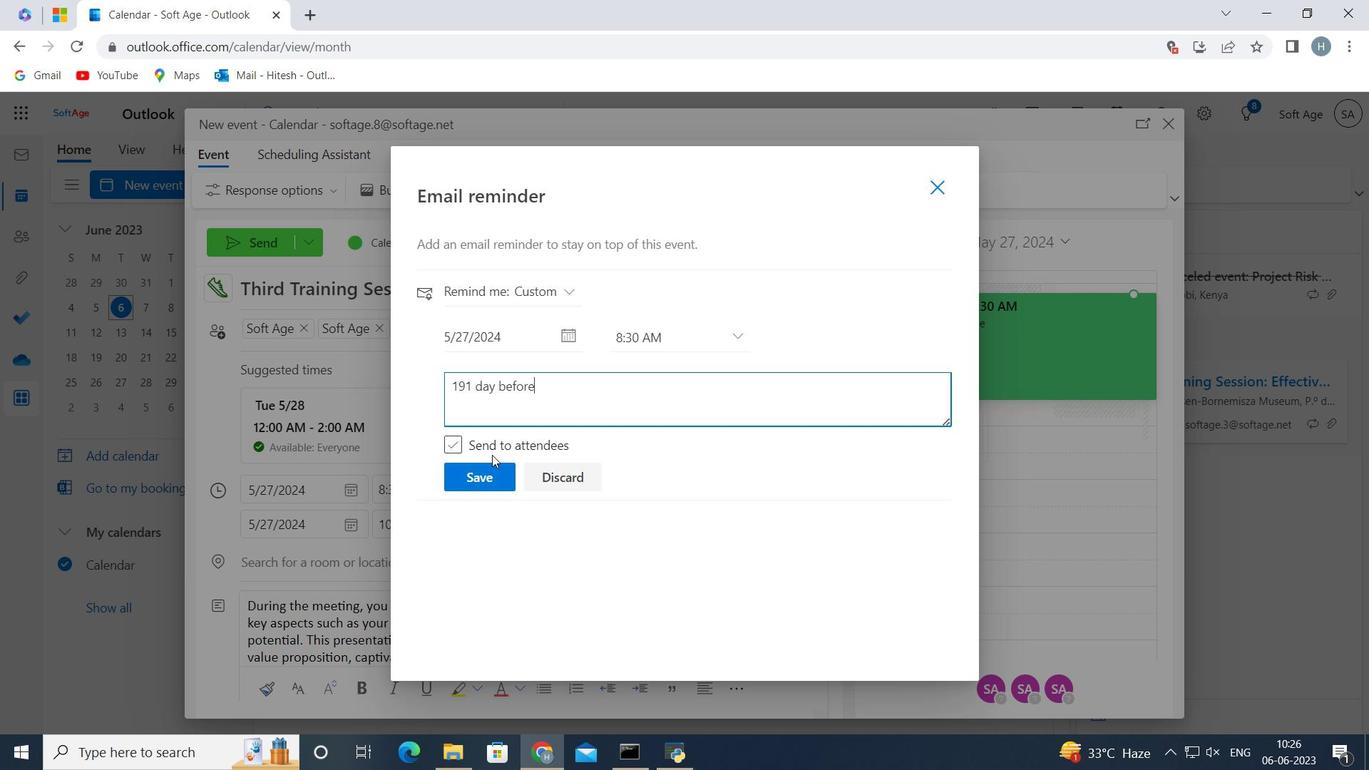 
Action: Mouse pressed left at (482, 481)
Screenshot: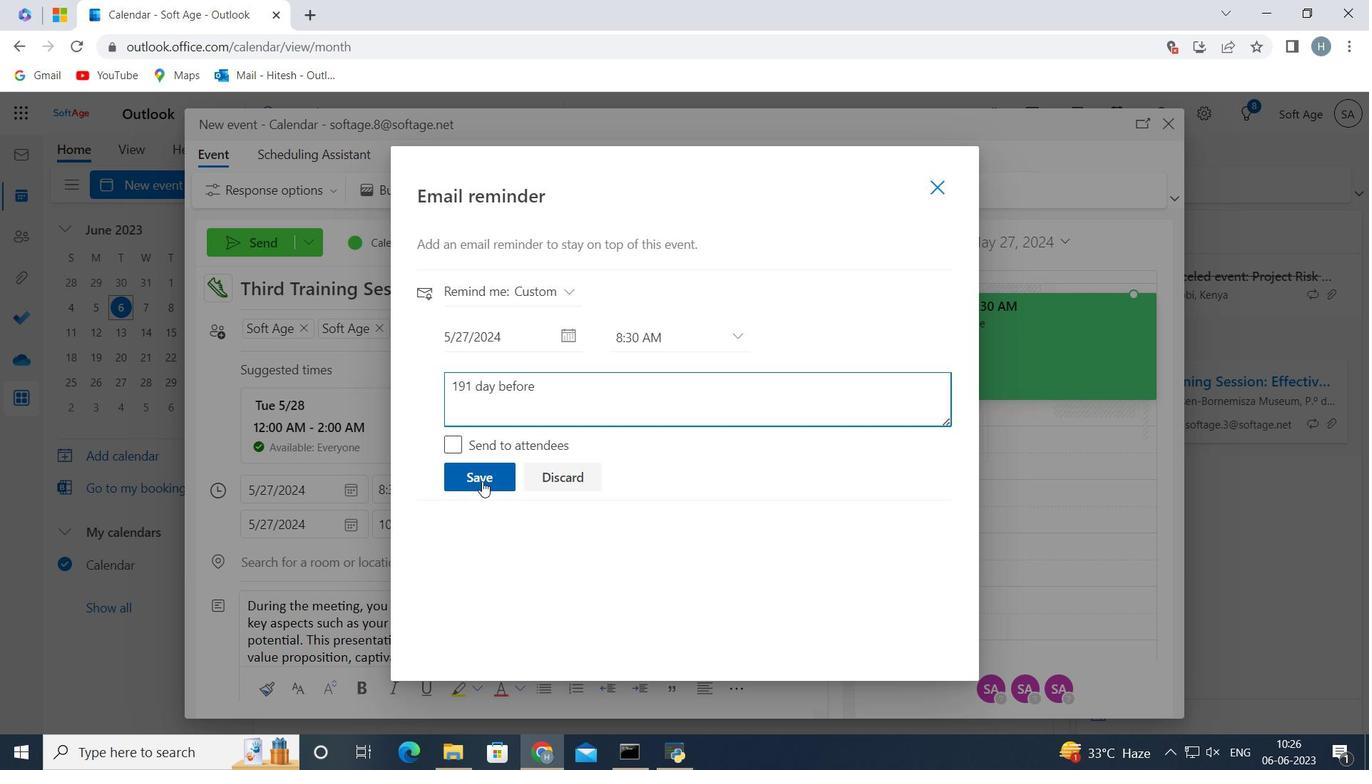 
Action: Mouse moved to (940, 186)
Screenshot: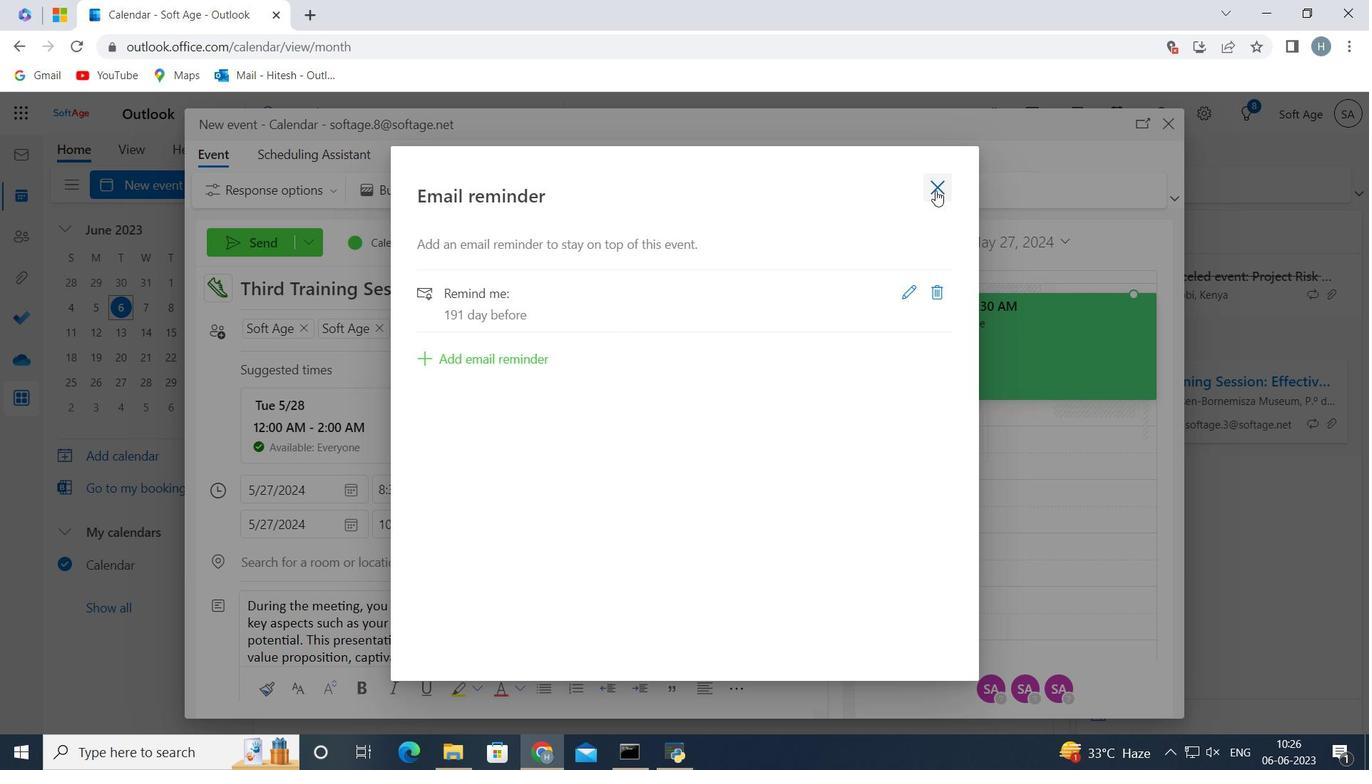 
Action: Mouse pressed left at (940, 186)
Screenshot: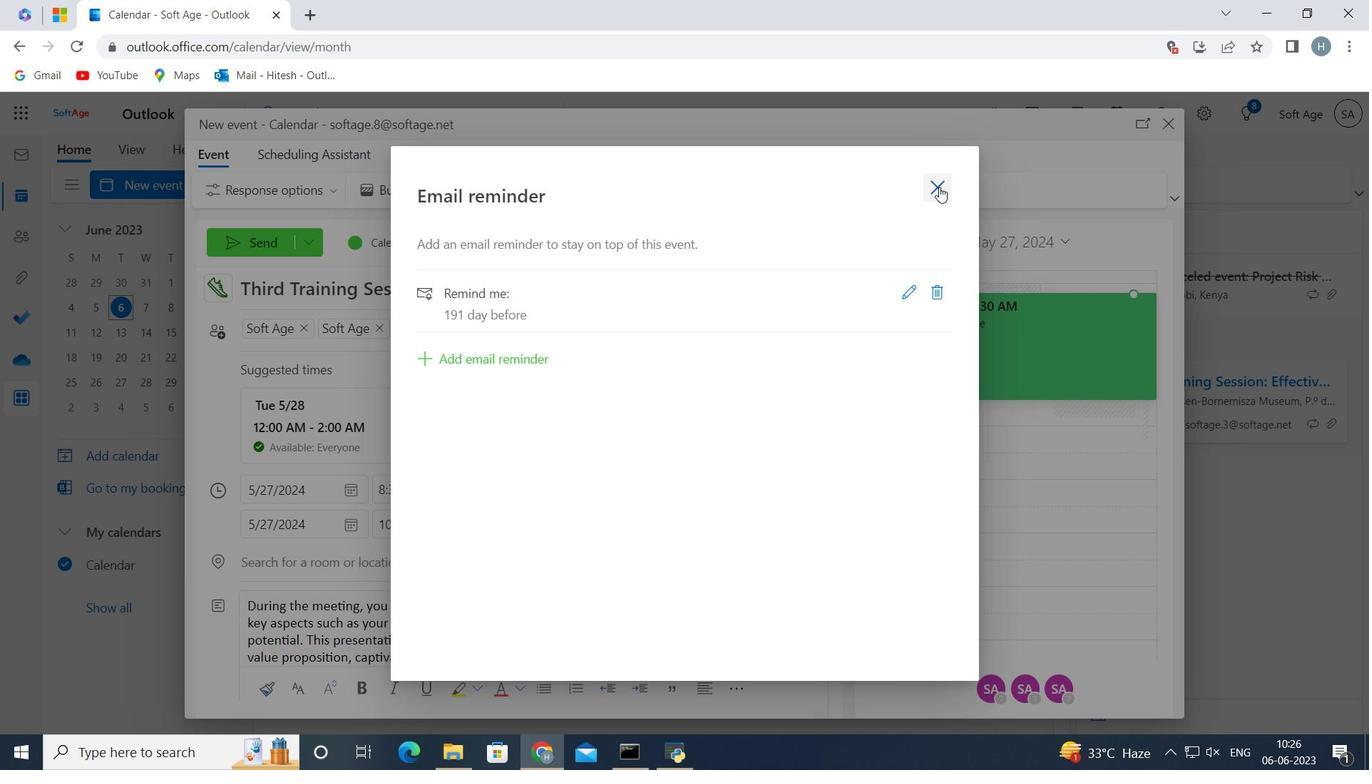 
Action: Mouse moved to (272, 248)
Screenshot: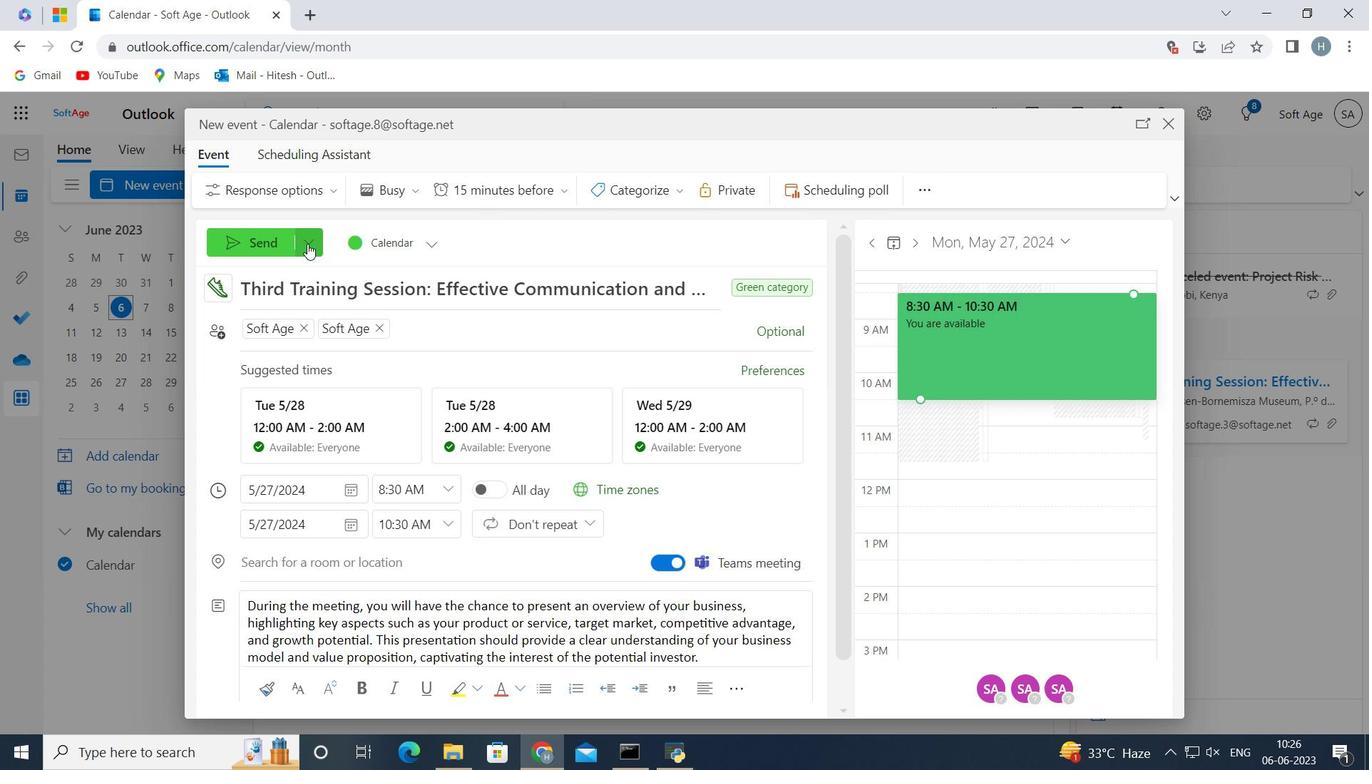 
Action: Mouse pressed left at (272, 248)
Screenshot: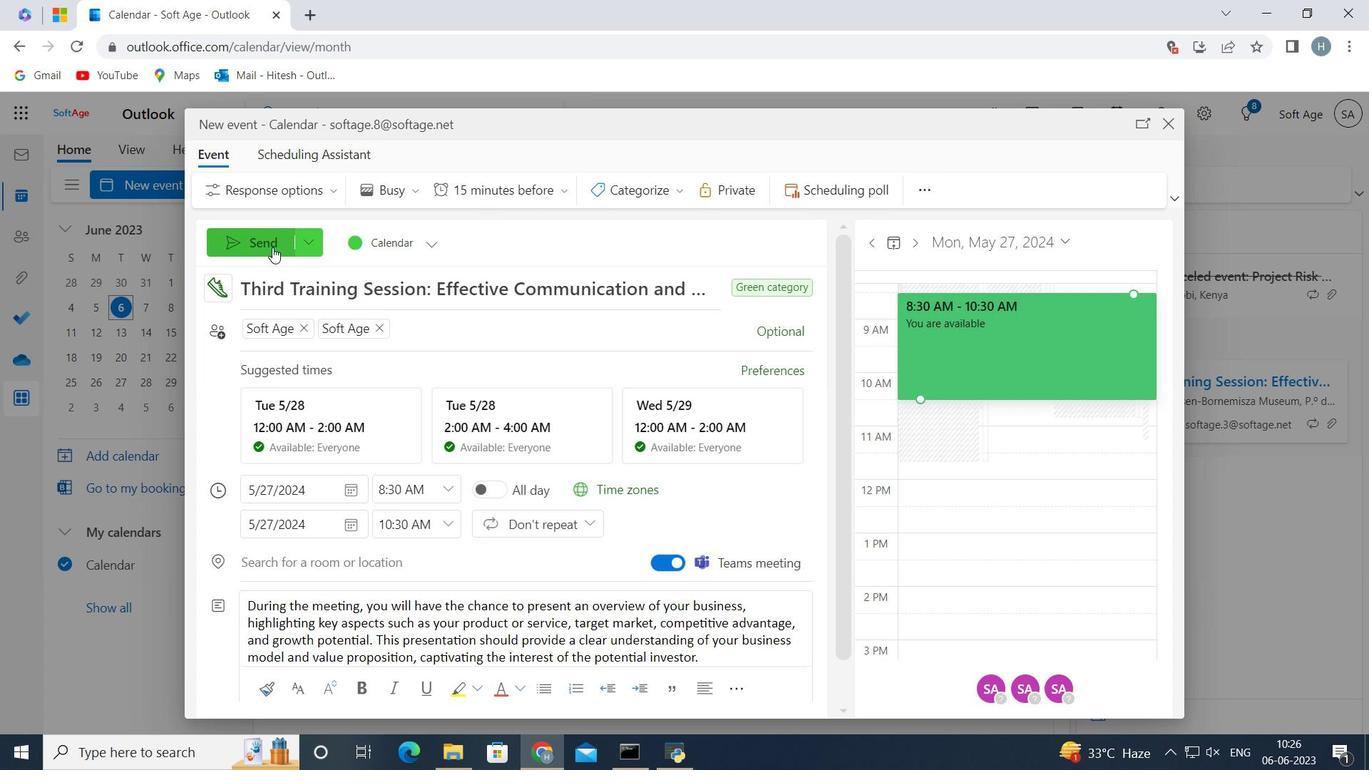 
Action: Mouse moved to (467, 296)
Screenshot: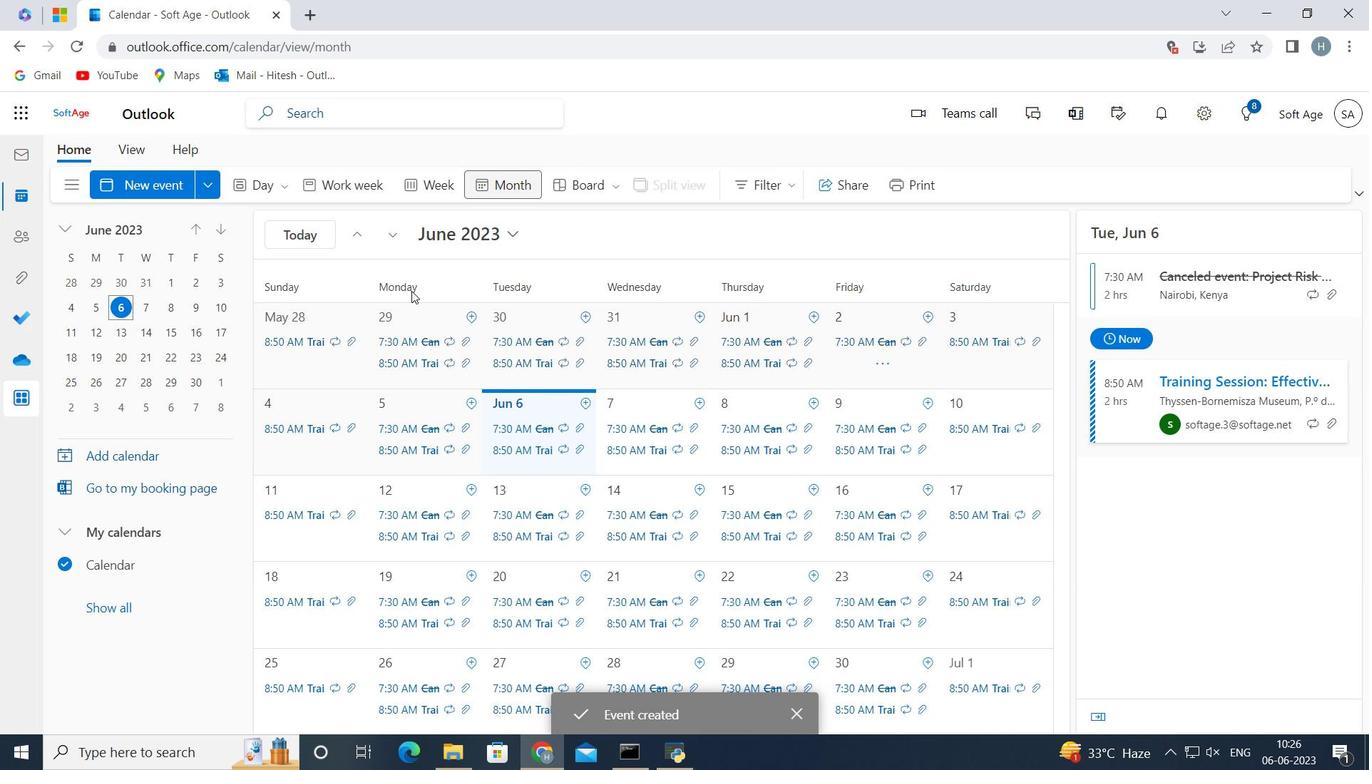 
